 Task: Look for space in Bhiwāni, India from 8th June, 2023 to 12th June, 2023 for 2 adults in price range Rs.8000 to Rs.16000. Place can be private room with 1  bedroom having 1 bed and 1 bathroom. Property type can be flatguest house, hotel. Booking option can be shelf check-in. Required host language is English.
Action: Mouse moved to (494, 54)
Screenshot: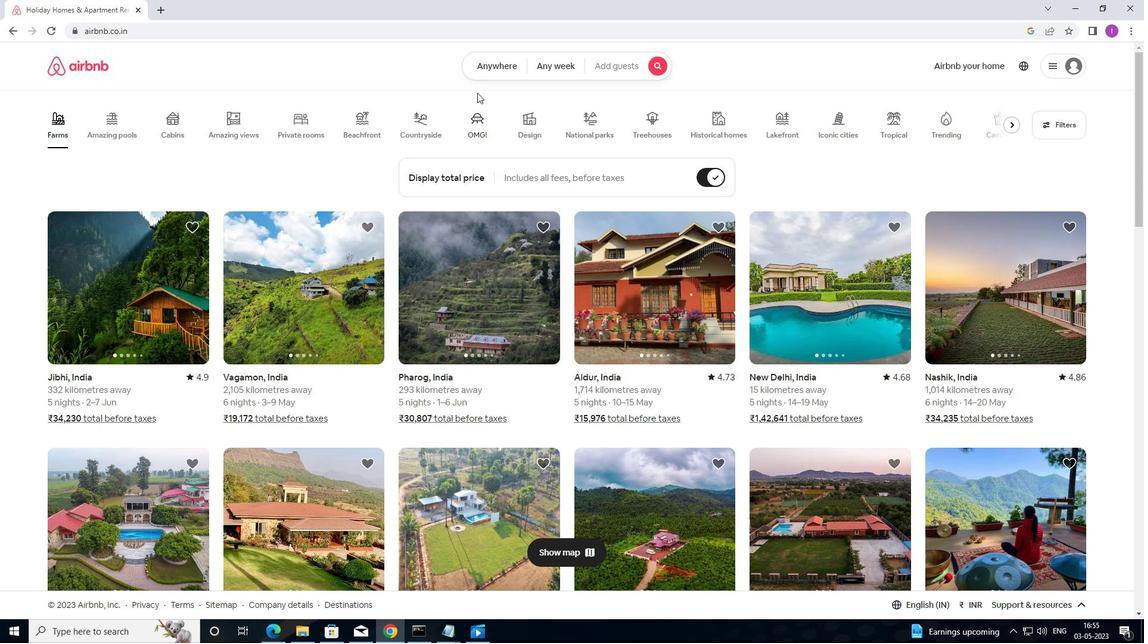 
Action: Mouse pressed left at (494, 54)
Screenshot: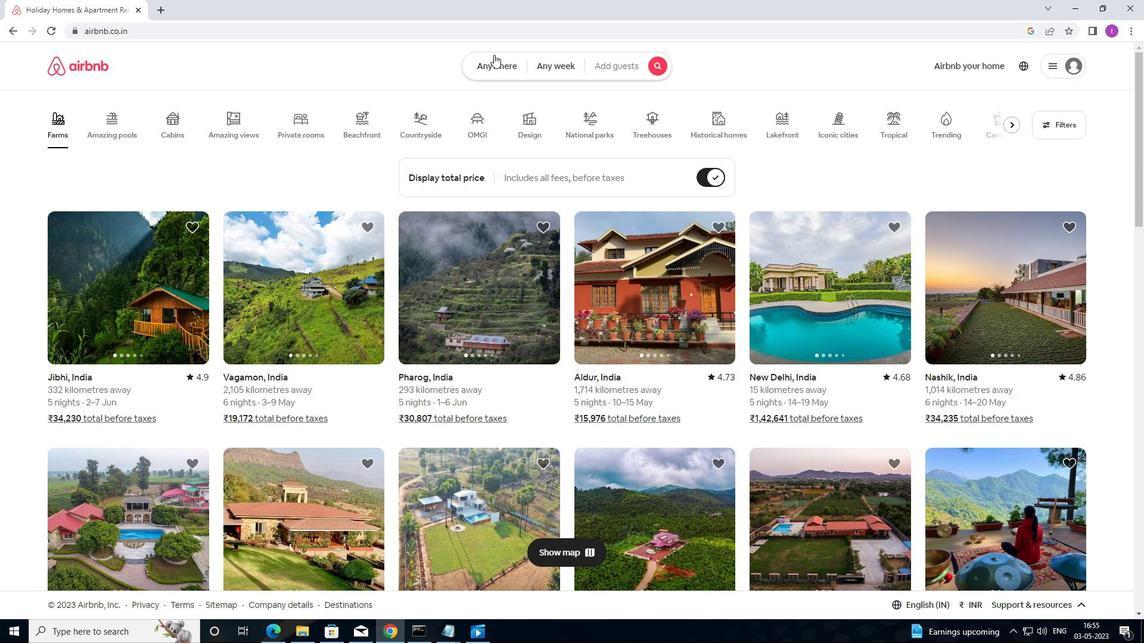 
Action: Mouse moved to (350, 113)
Screenshot: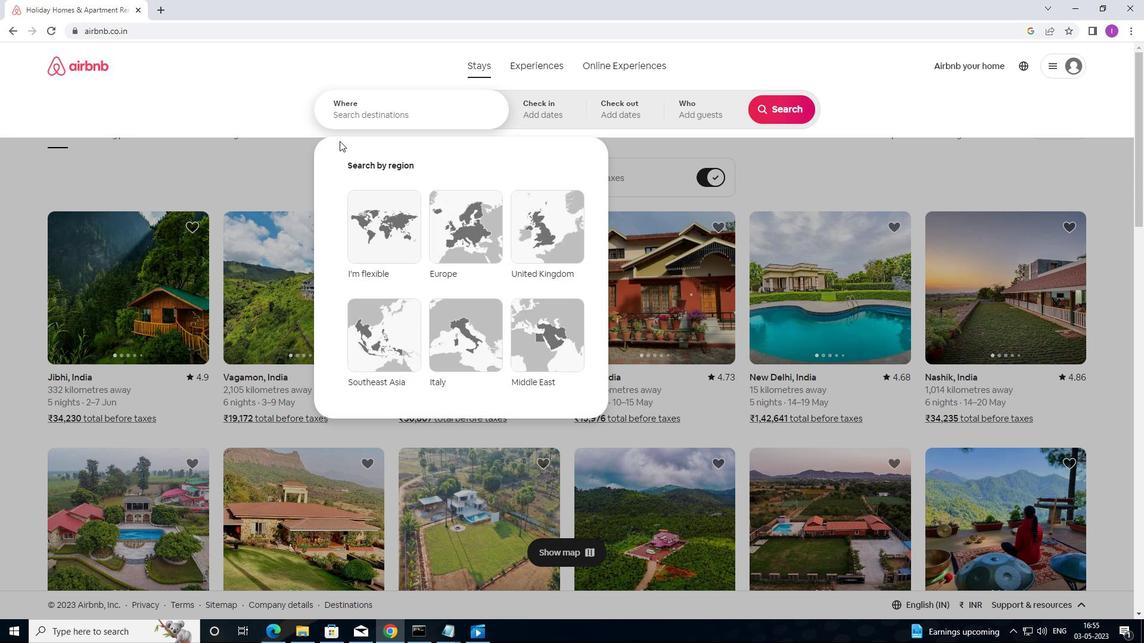 
Action: Mouse pressed left at (350, 113)
Screenshot: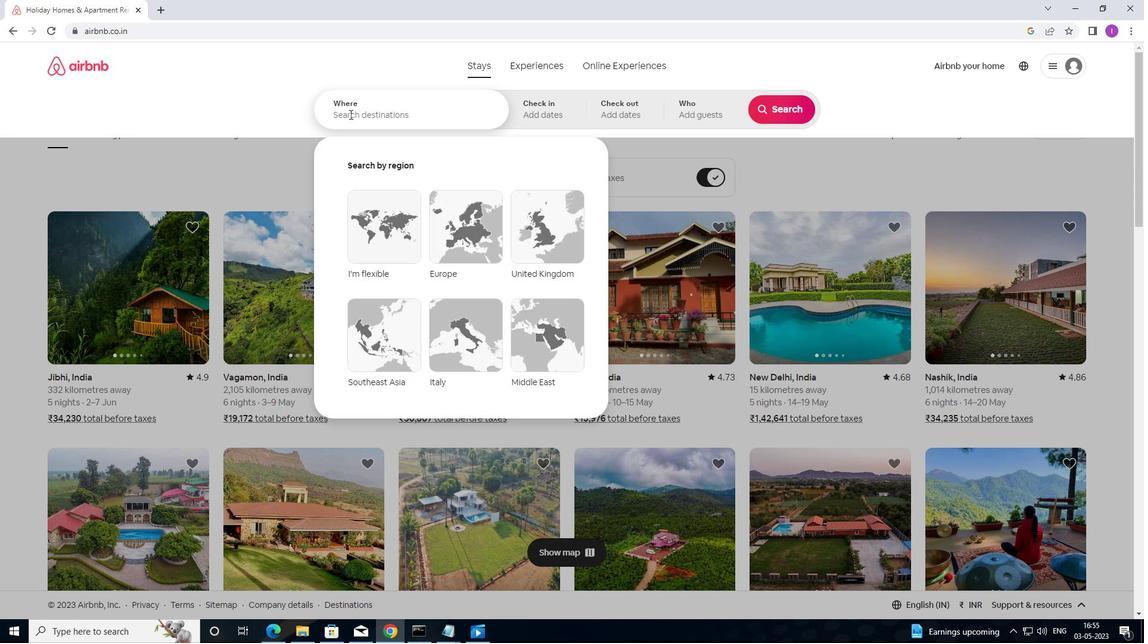 
Action: Mouse moved to (448, 132)
Screenshot: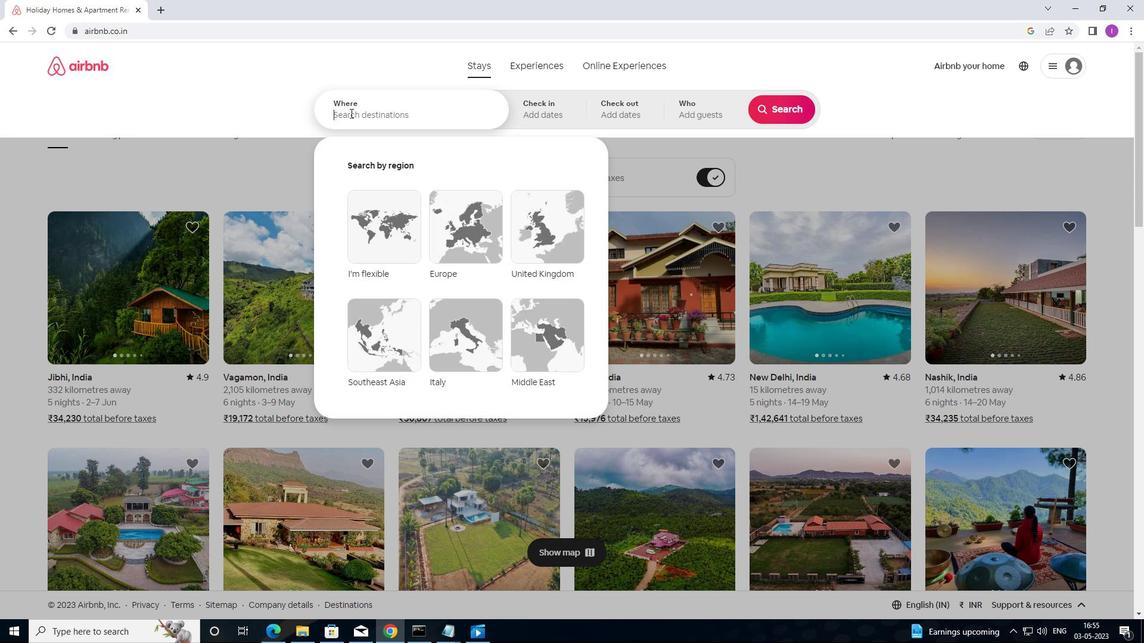 
Action: Key pressed <Key.shift>BHIWANI,<Key.shift>INDIA
Screenshot: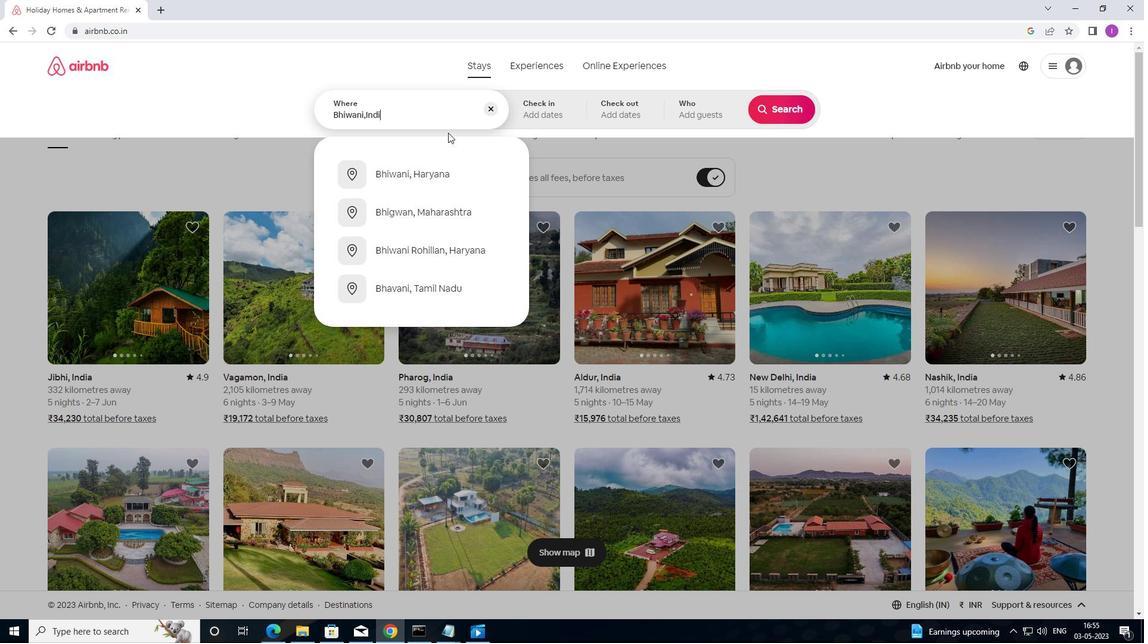 
Action: Mouse moved to (537, 111)
Screenshot: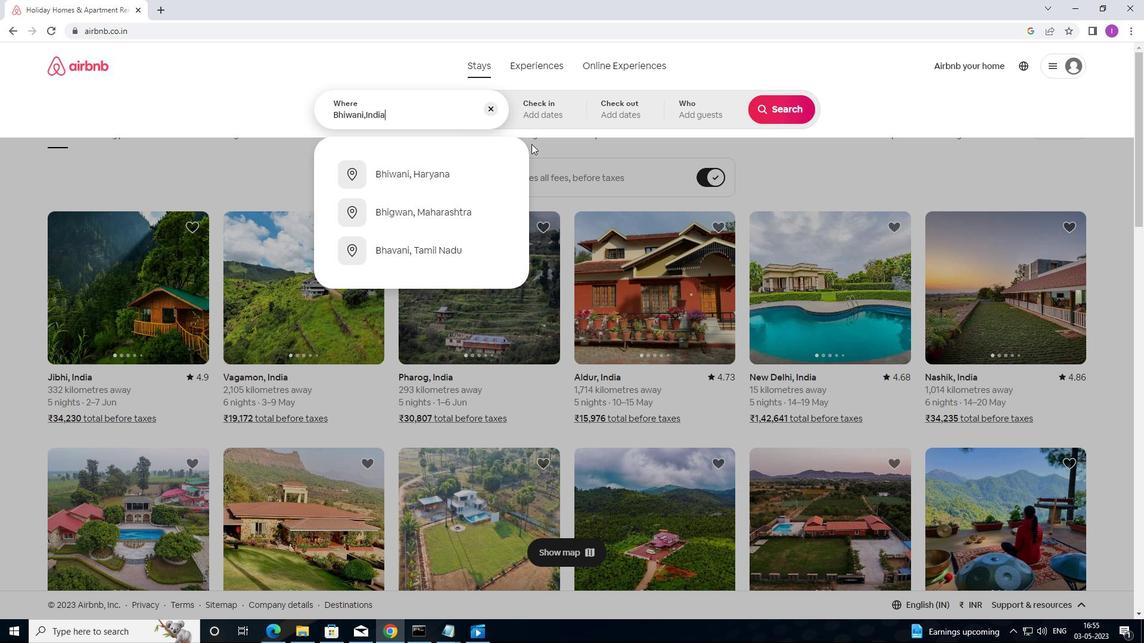 
Action: Mouse pressed left at (537, 111)
Screenshot: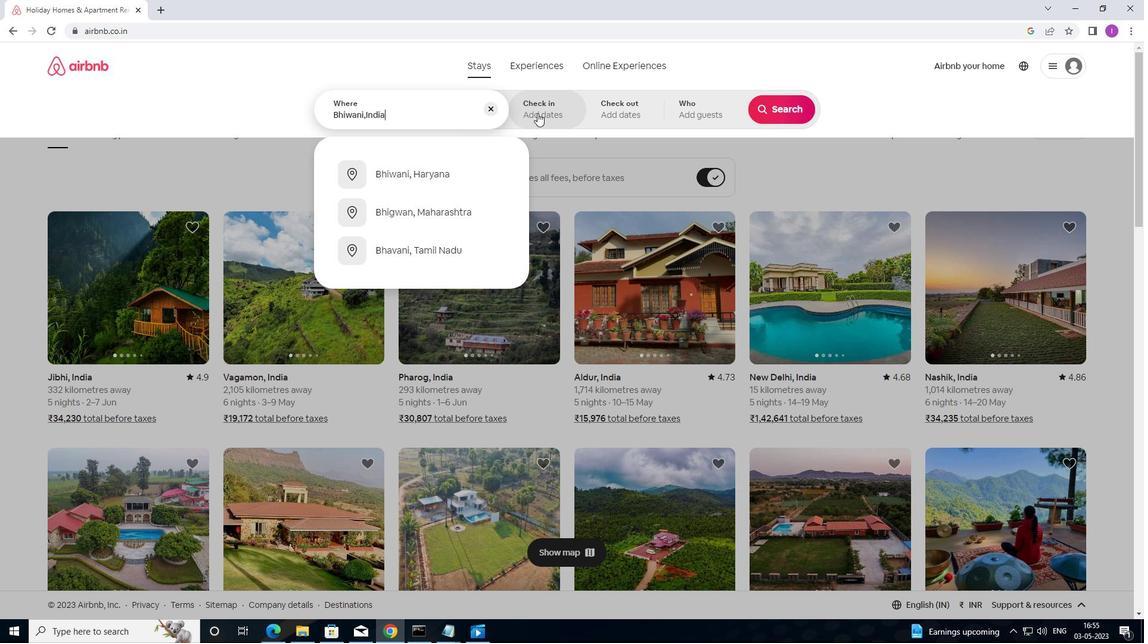 
Action: Mouse moved to (714, 285)
Screenshot: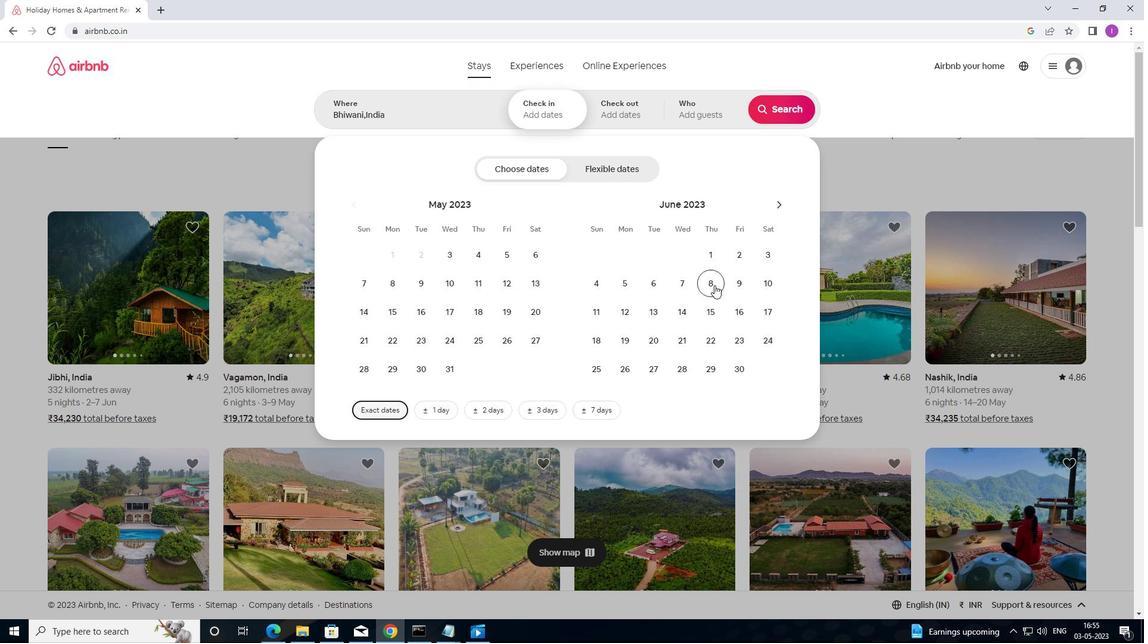 
Action: Mouse pressed left at (714, 285)
Screenshot: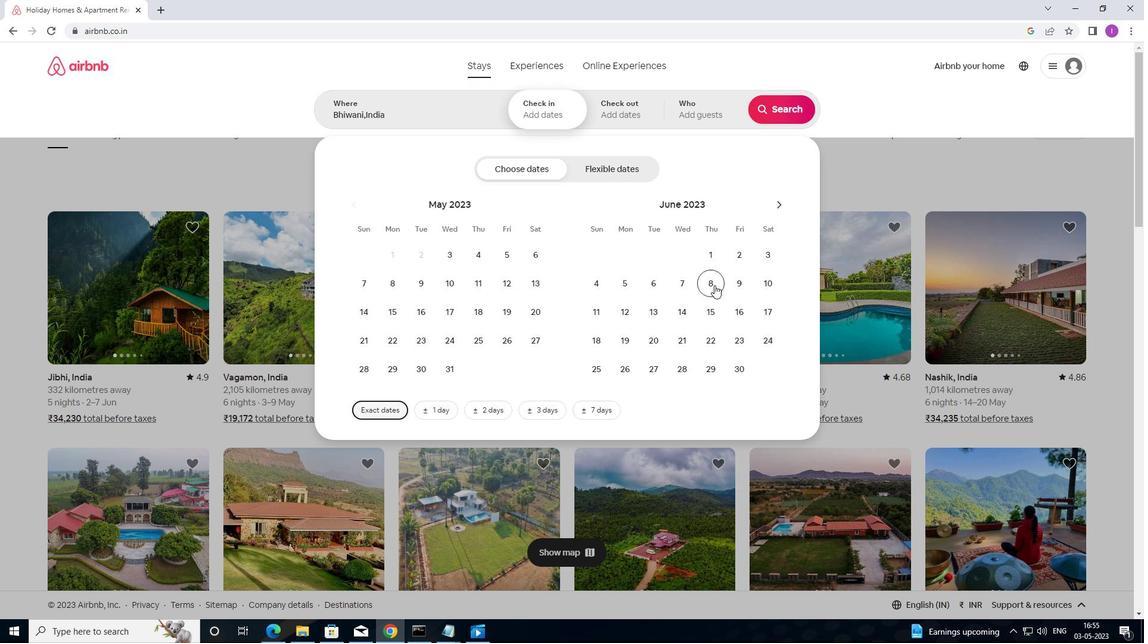 
Action: Mouse moved to (628, 315)
Screenshot: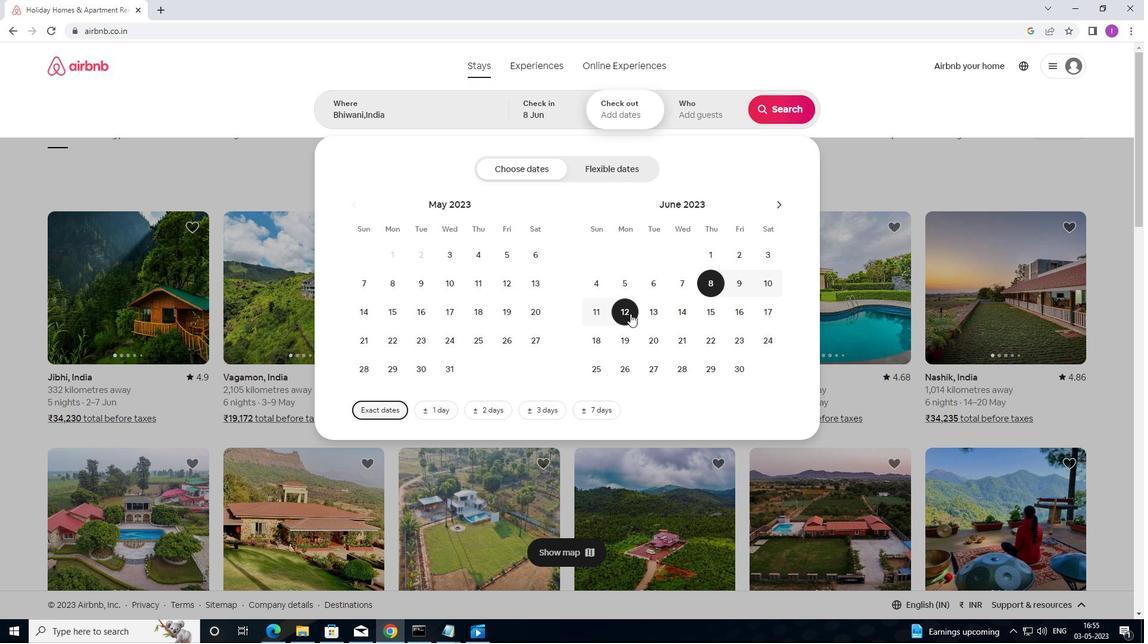 
Action: Mouse pressed left at (628, 315)
Screenshot: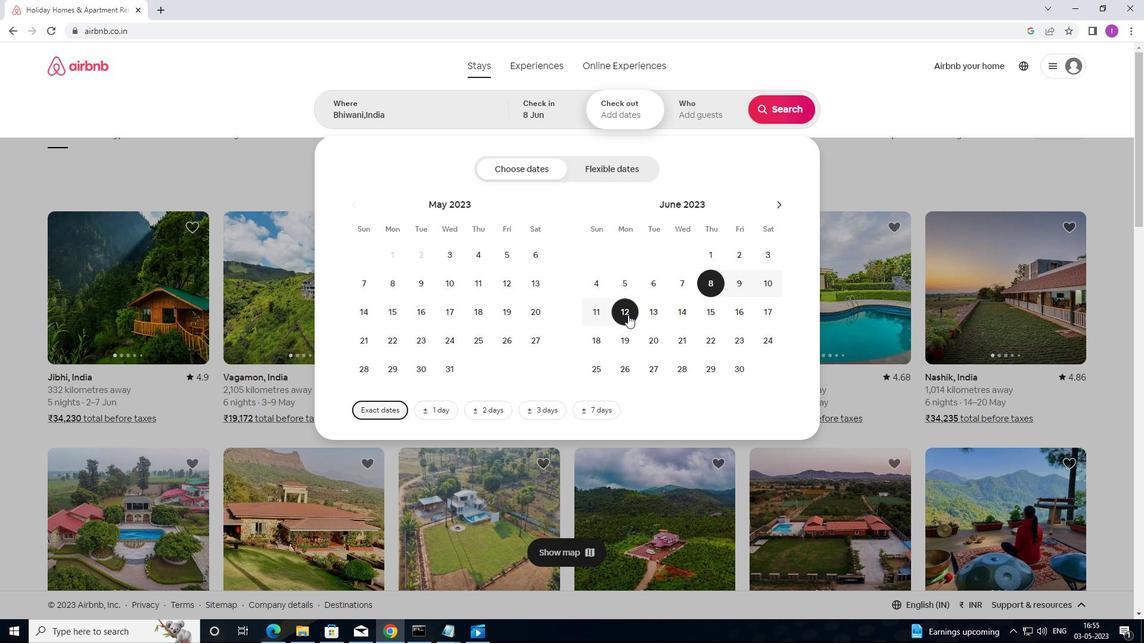 
Action: Mouse moved to (704, 122)
Screenshot: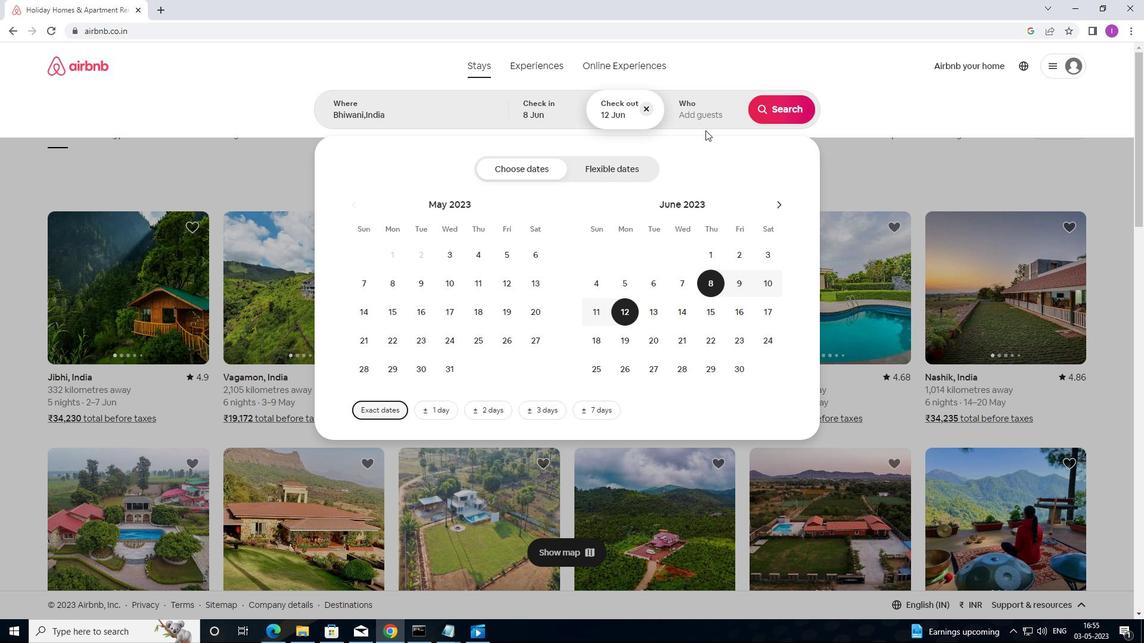 
Action: Mouse pressed left at (704, 122)
Screenshot: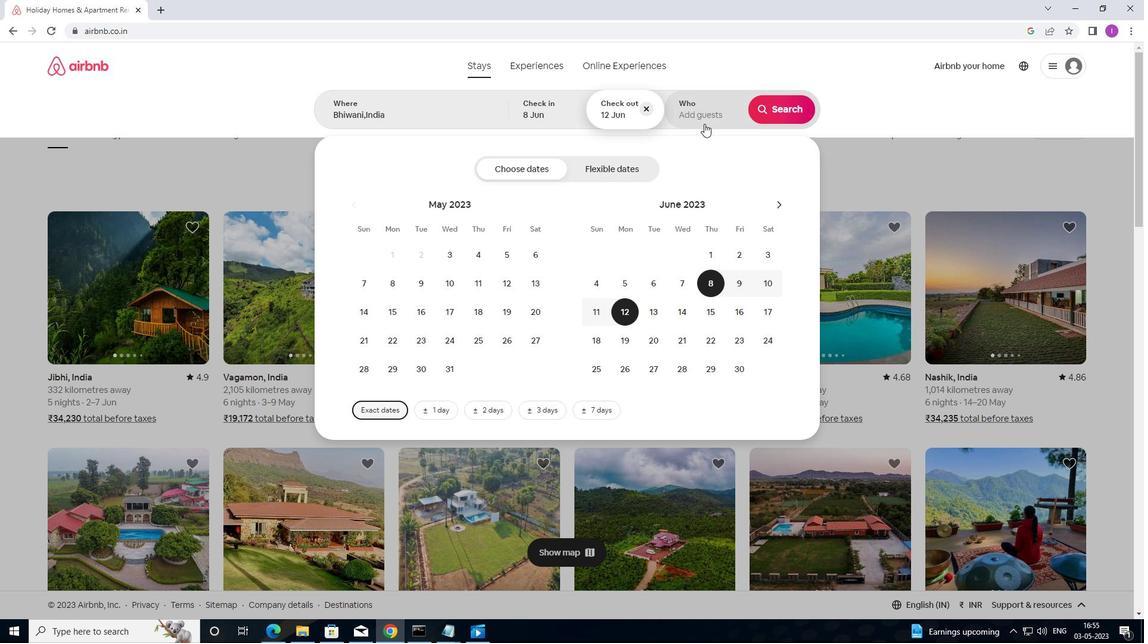 
Action: Mouse moved to (786, 168)
Screenshot: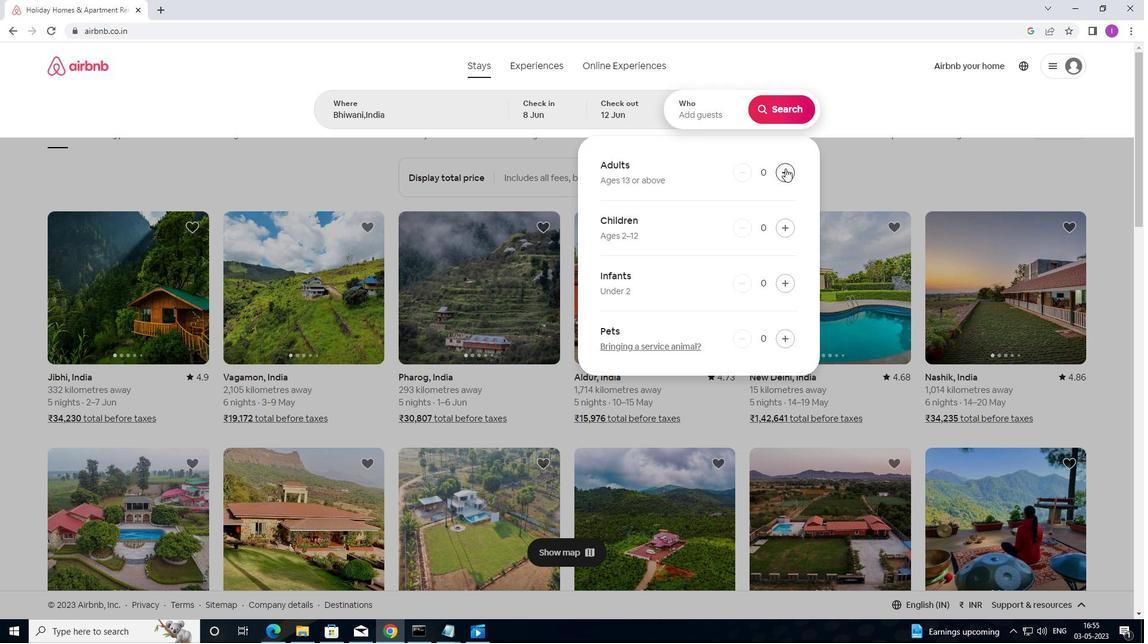 
Action: Mouse pressed left at (786, 168)
Screenshot: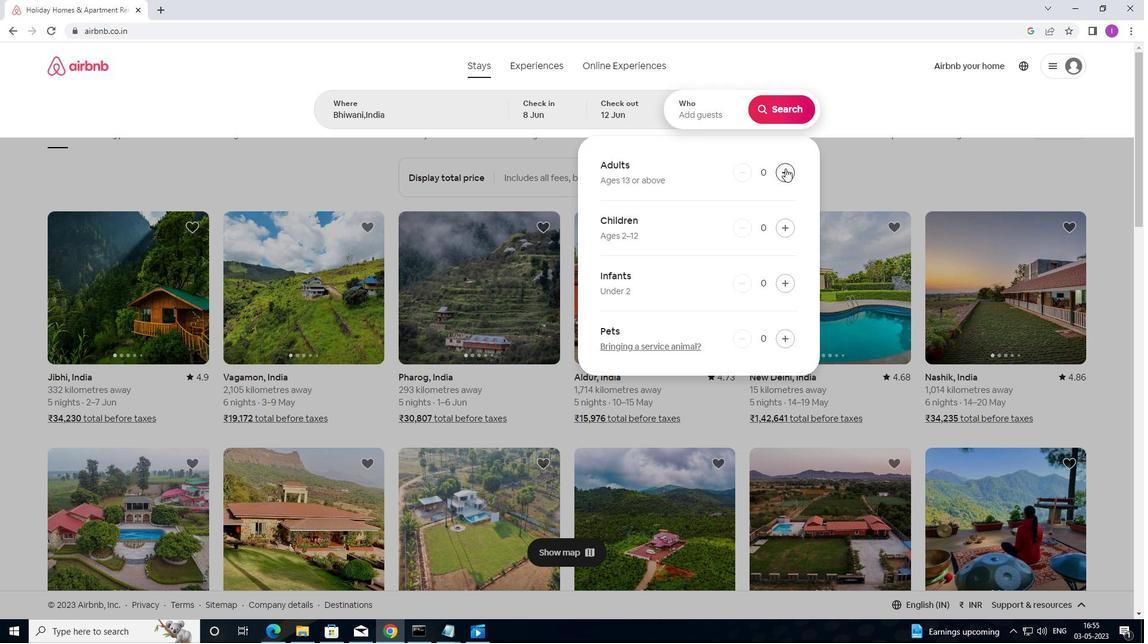 
Action: Mouse moved to (787, 168)
Screenshot: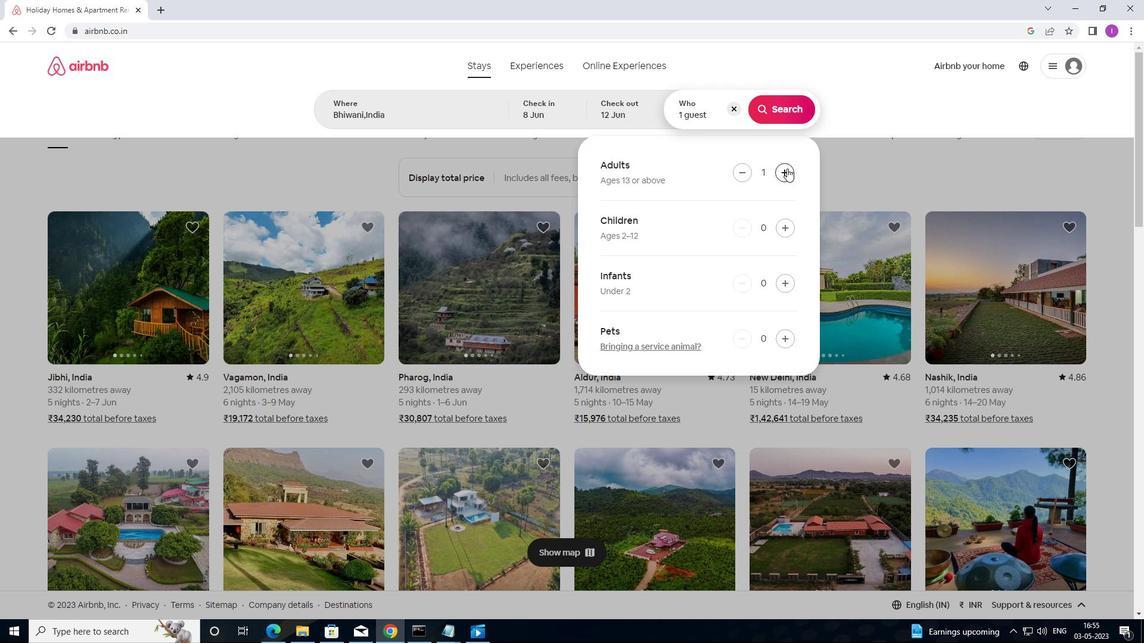 
Action: Mouse pressed left at (787, 168)
Screenshot: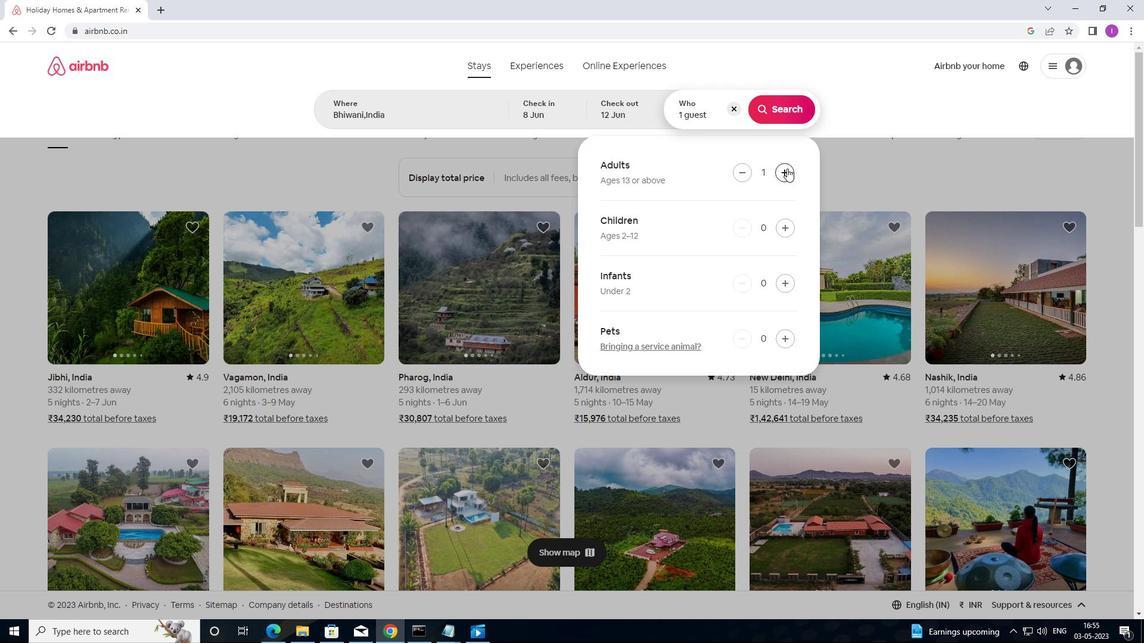
Action: Mouse moved to (780, 116)
Screenshot: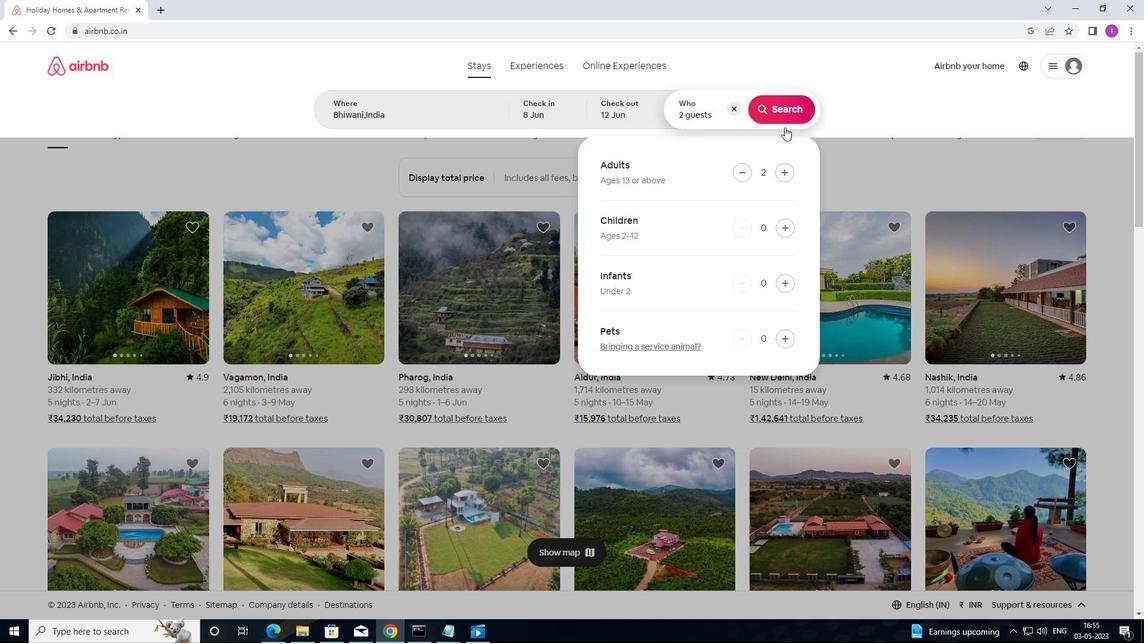 
Action: Mouse pressed left at (780, 116)
Screenshot: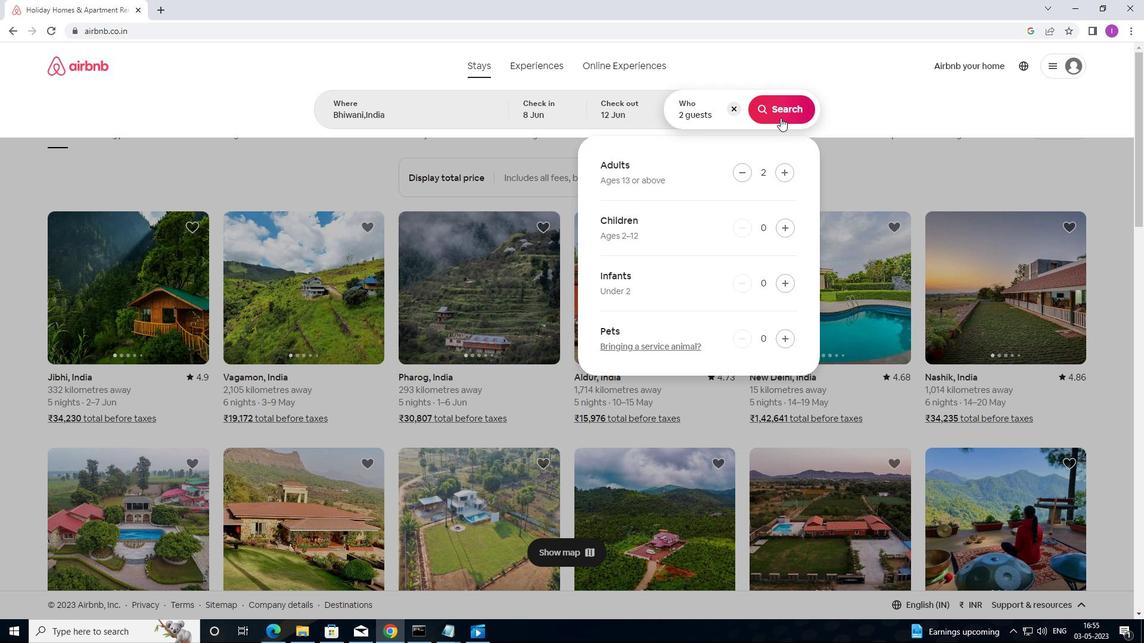 
Action: Mouse moved to (1092, 106)
Screenshot: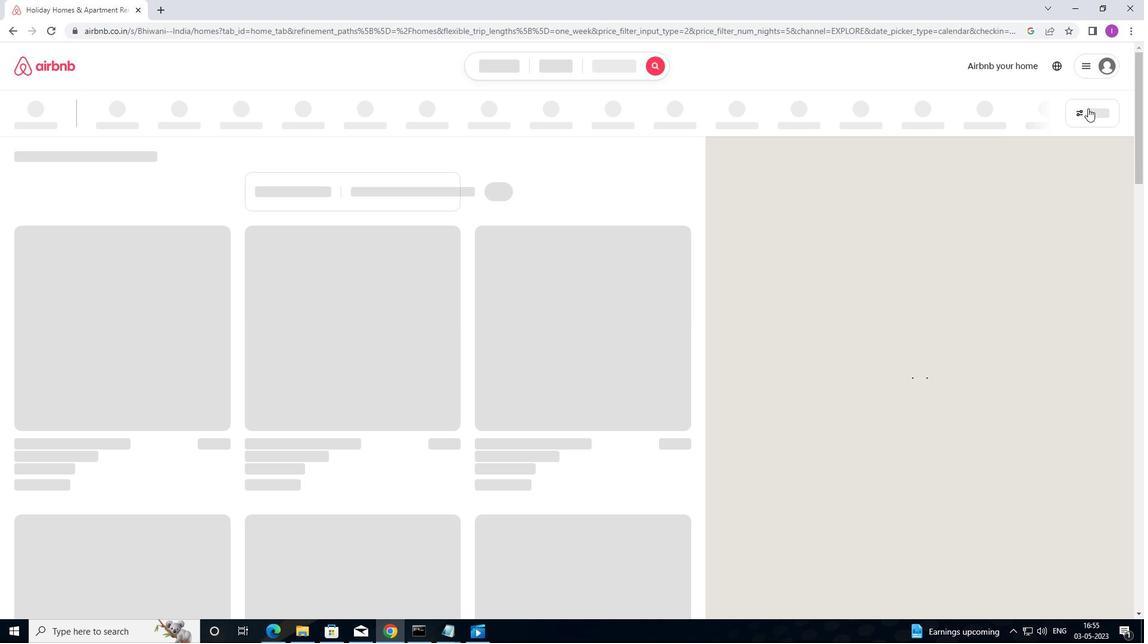 
Action: Mouse pressed left at (1092, 106)
Screenshot: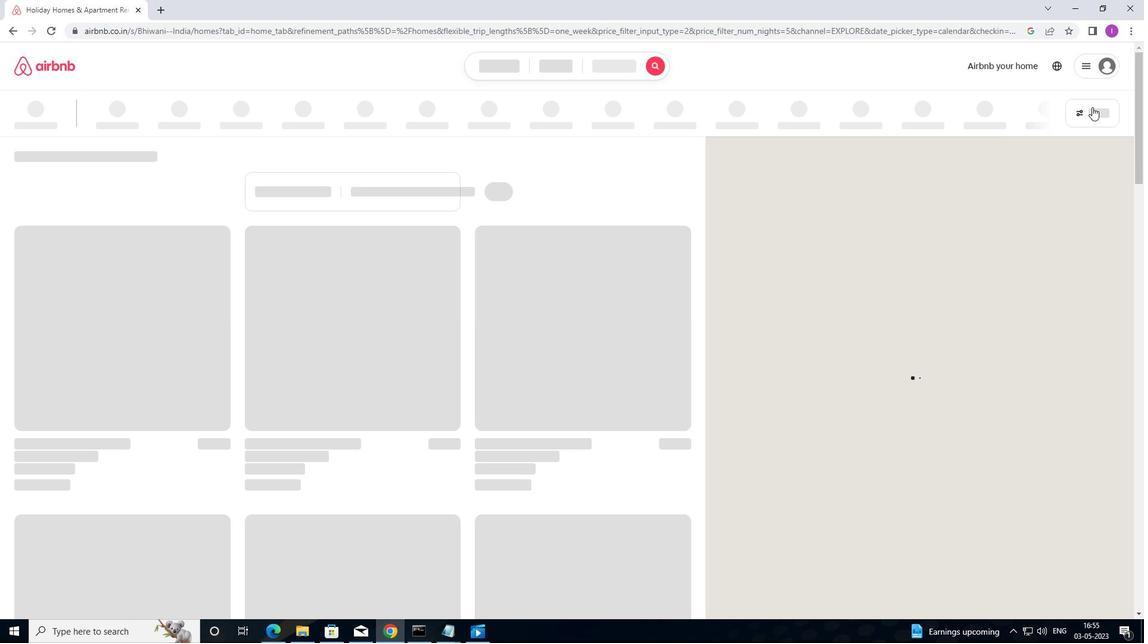 
Action: Mouse moved to (443, 263)
Screenshot: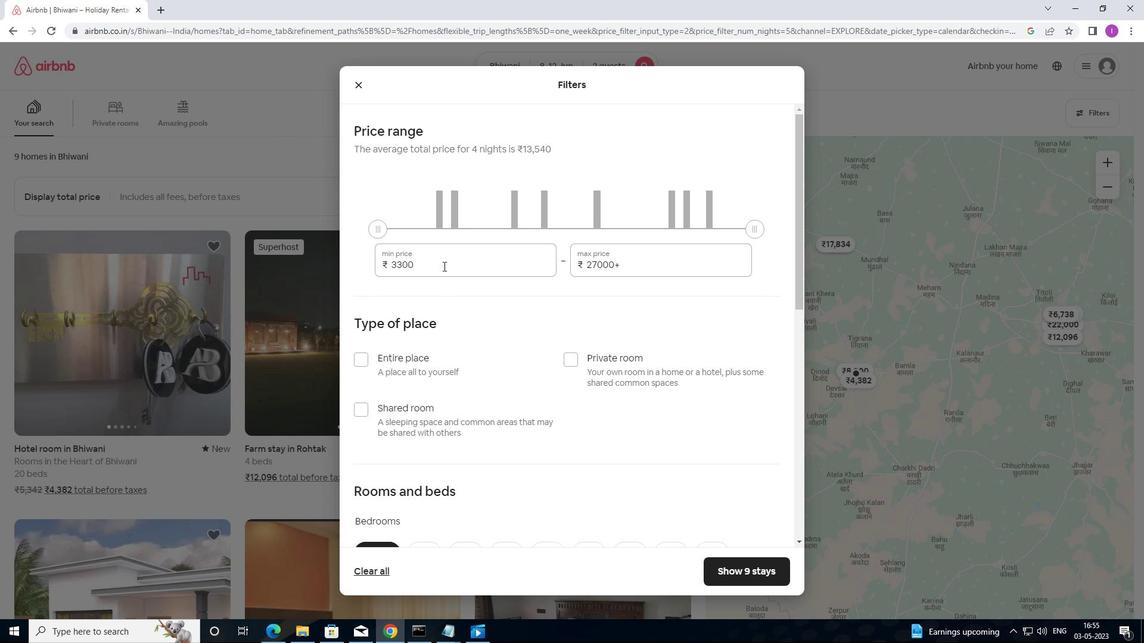 
Action: Mouse pressed left at (443, 263)
Screenshot: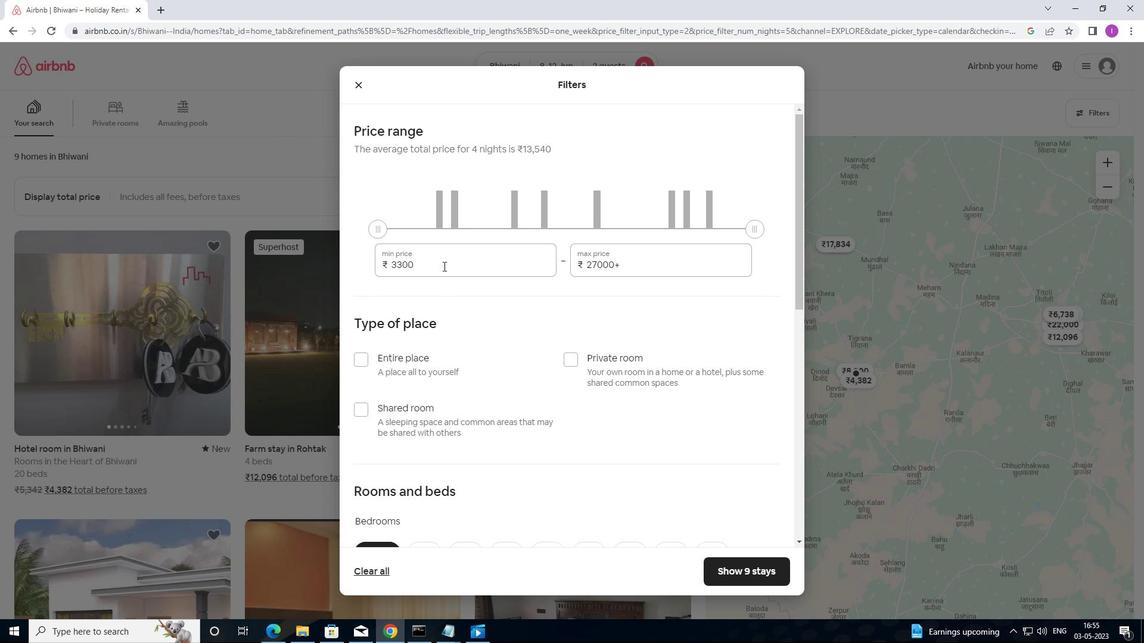 
Action: Mouse moved to (386, 266)
Screenshot: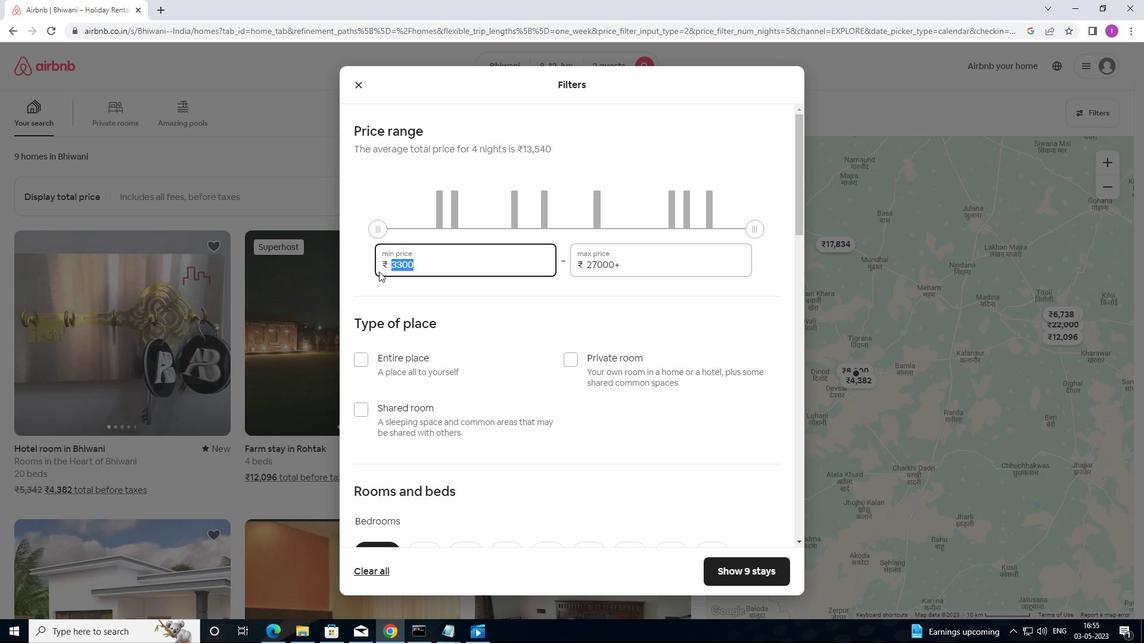 
Action: Key pressed 8000
Screenshot: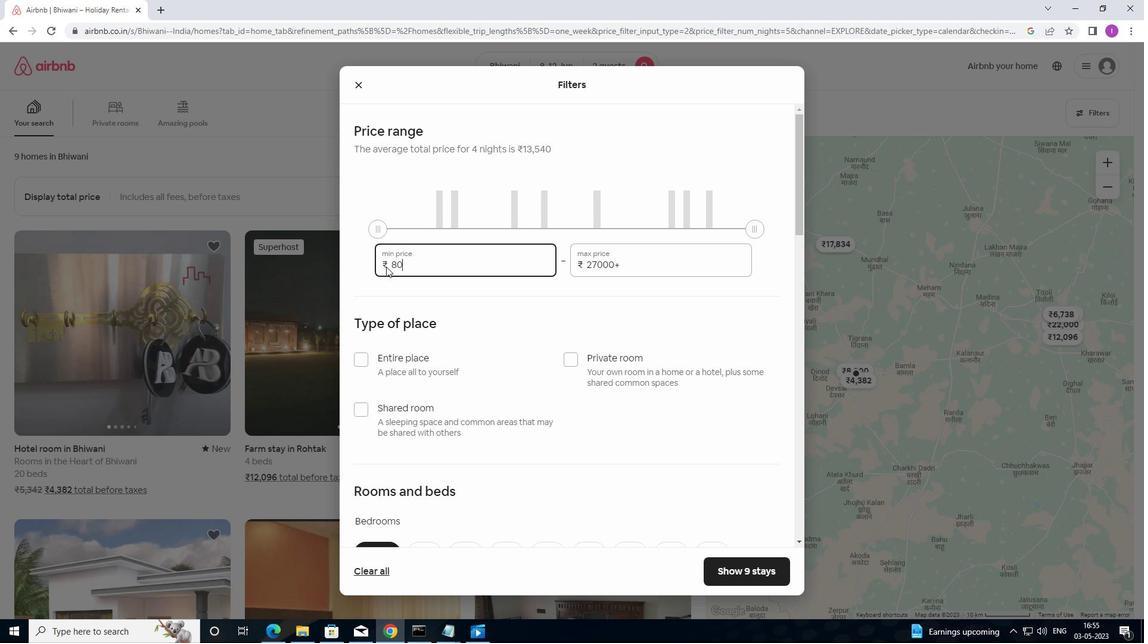 
Action: Mouse moved to (663, 265)
Screenshot: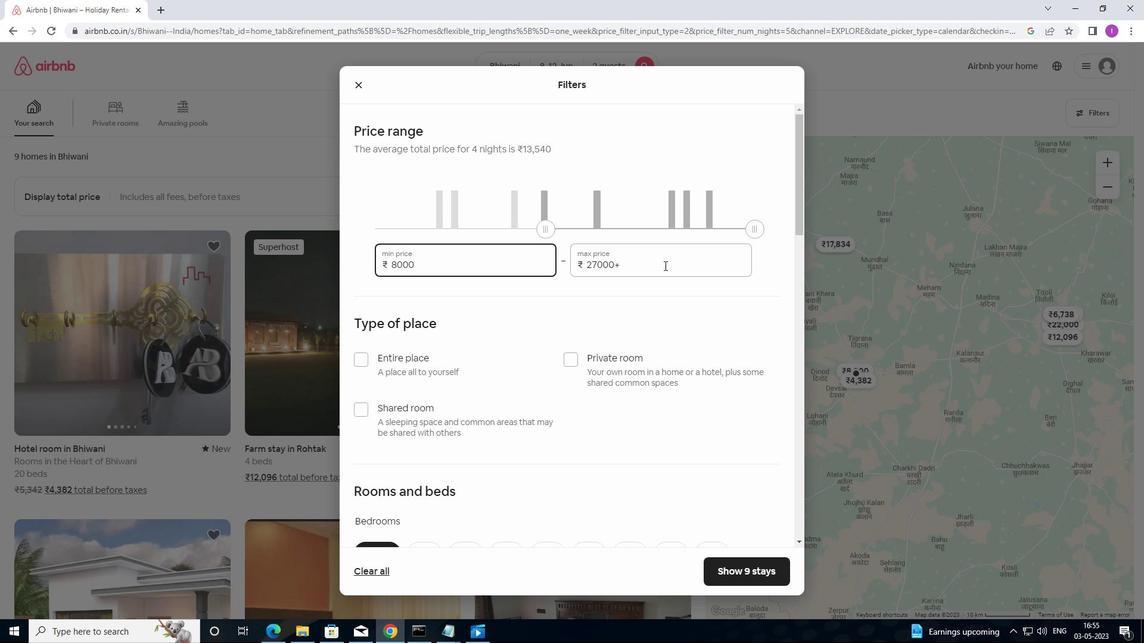 
Action: Mouse pressed left at (663, 265)
Screenshot: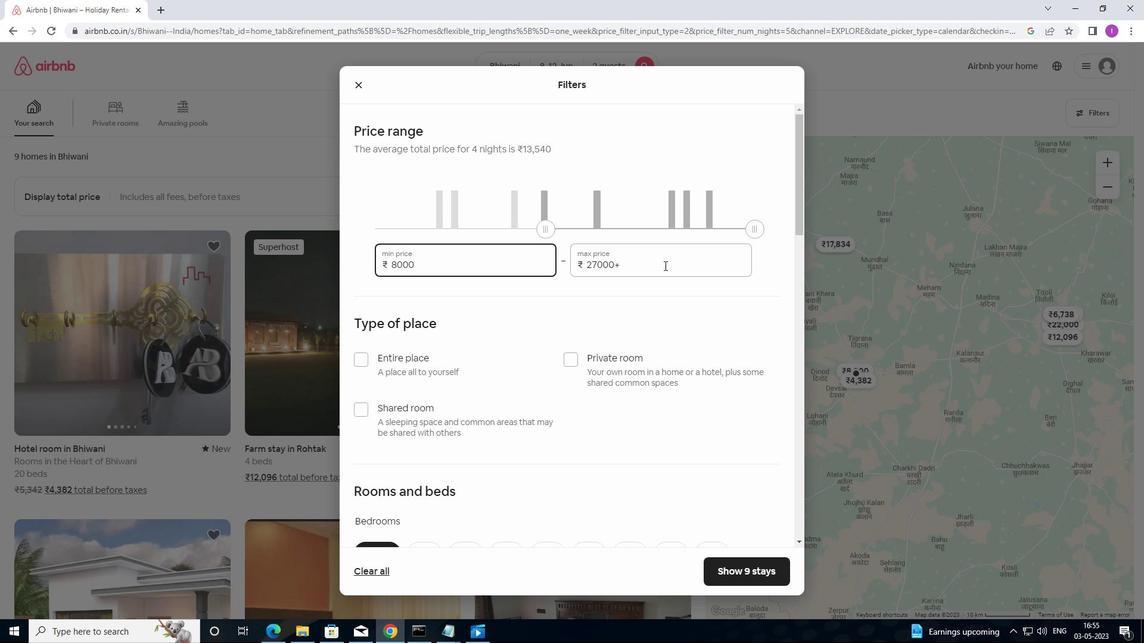 
Action: Mouse moved to (547, 263)
Screenshot: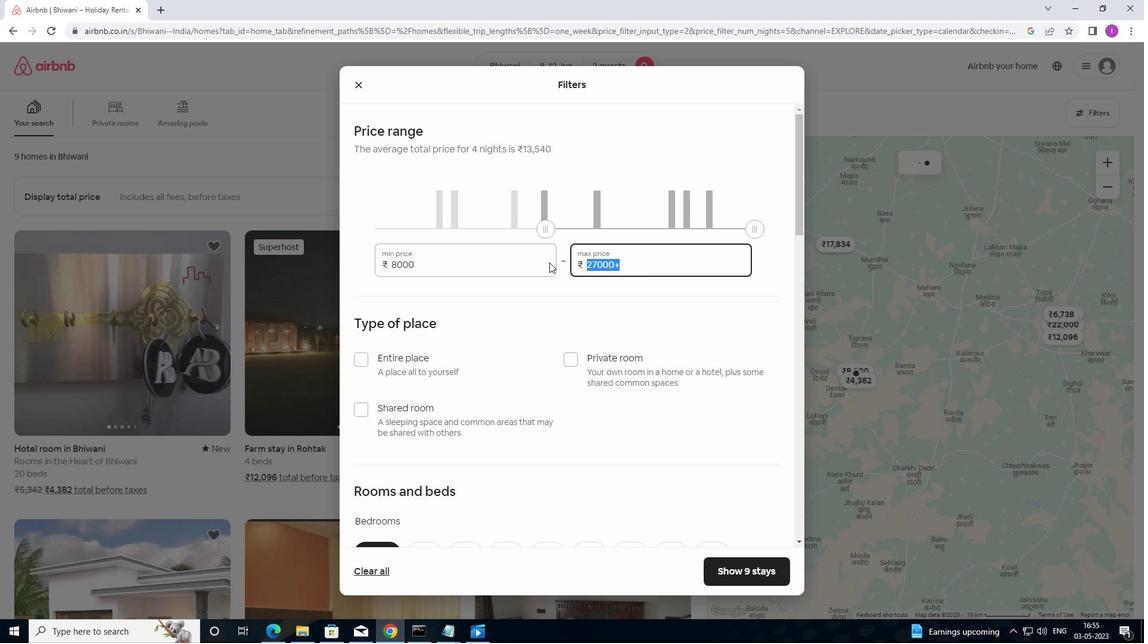 
Action: Key pressed 16
Screenshot: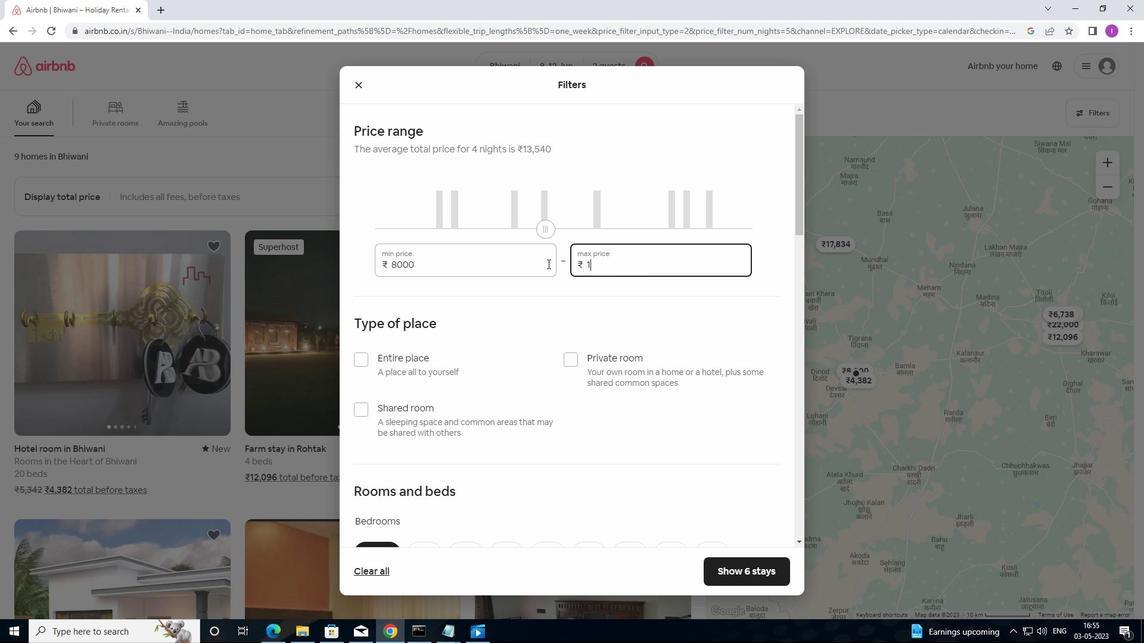
Action: Mouse moved to (548, 263)
Screenshot: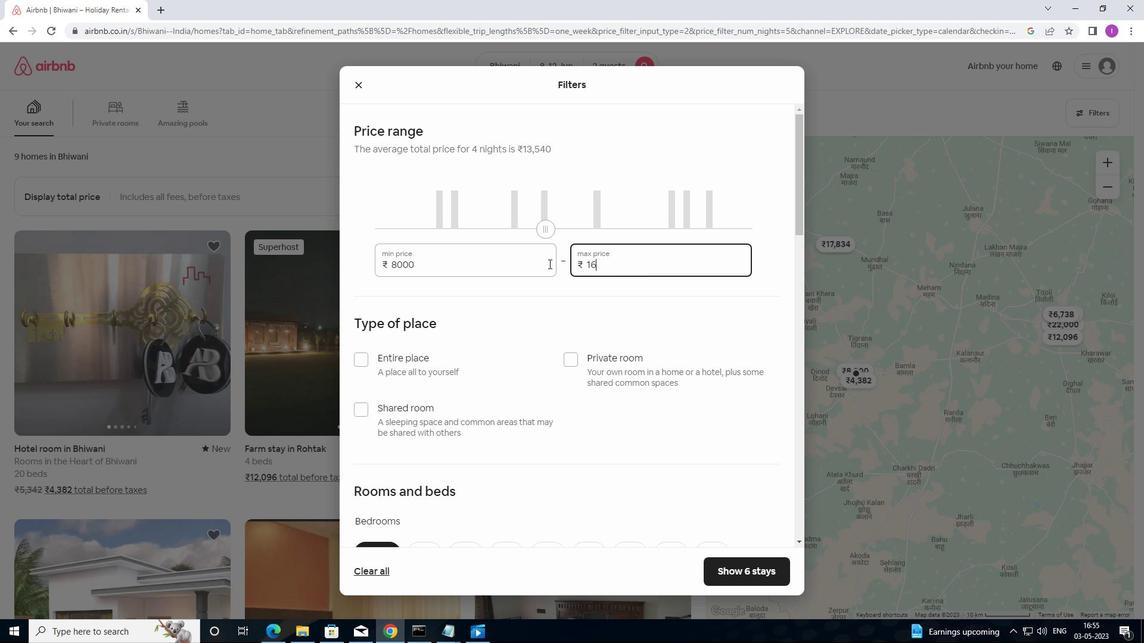 
Action: Key pressed 0-0
Screenshot: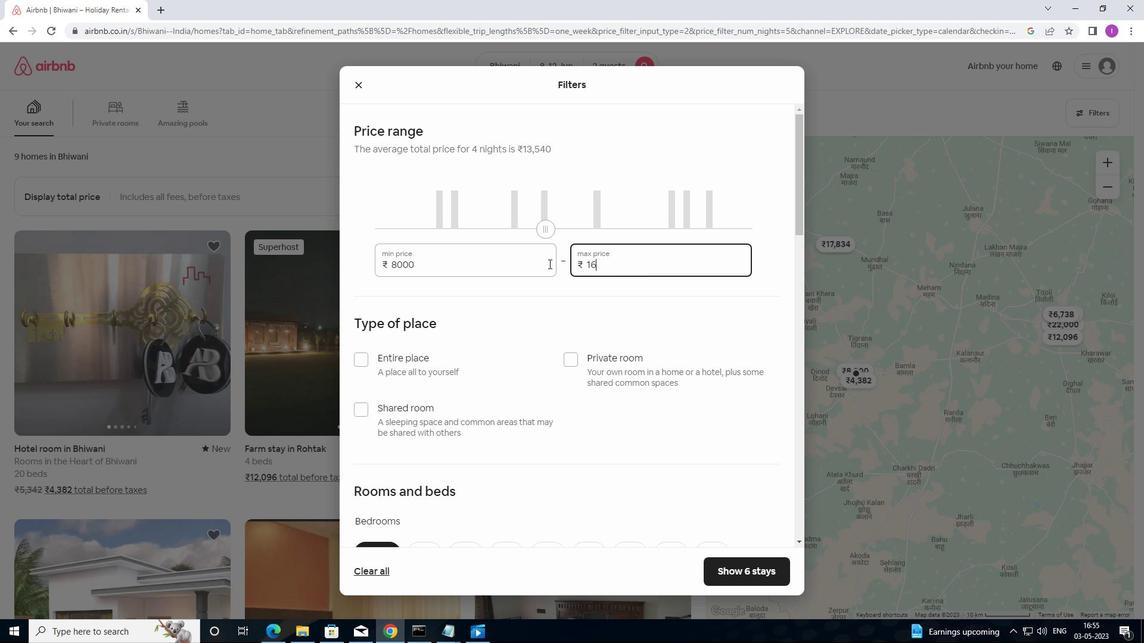 
Action: Mouse moved to (550, 263)
Screenshot: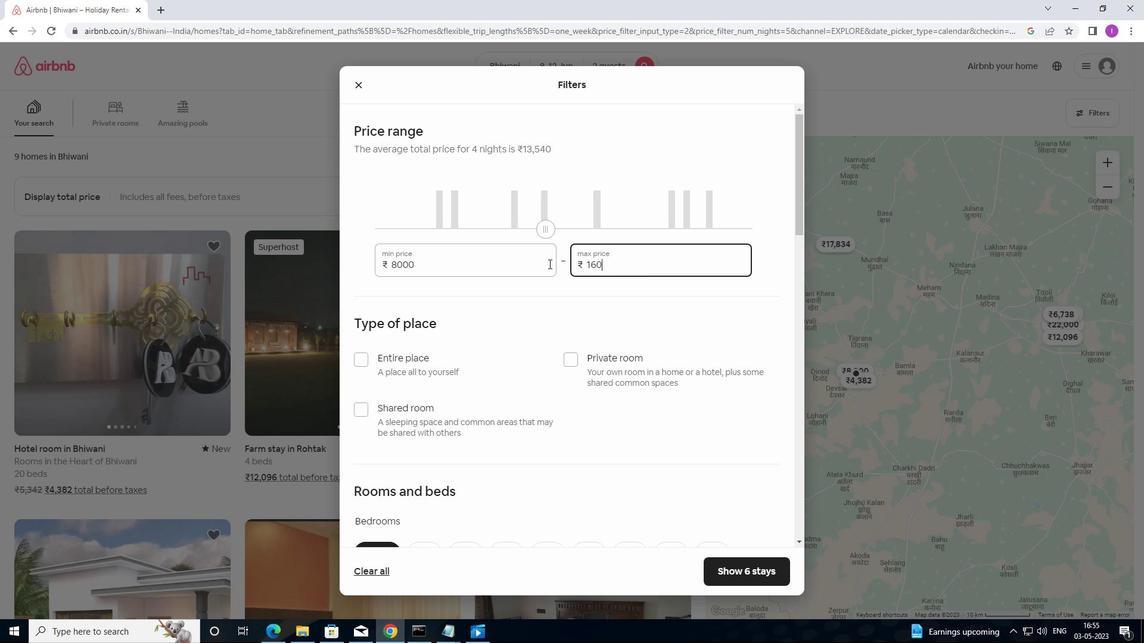 
Action: Key pressed 0
Screenshot: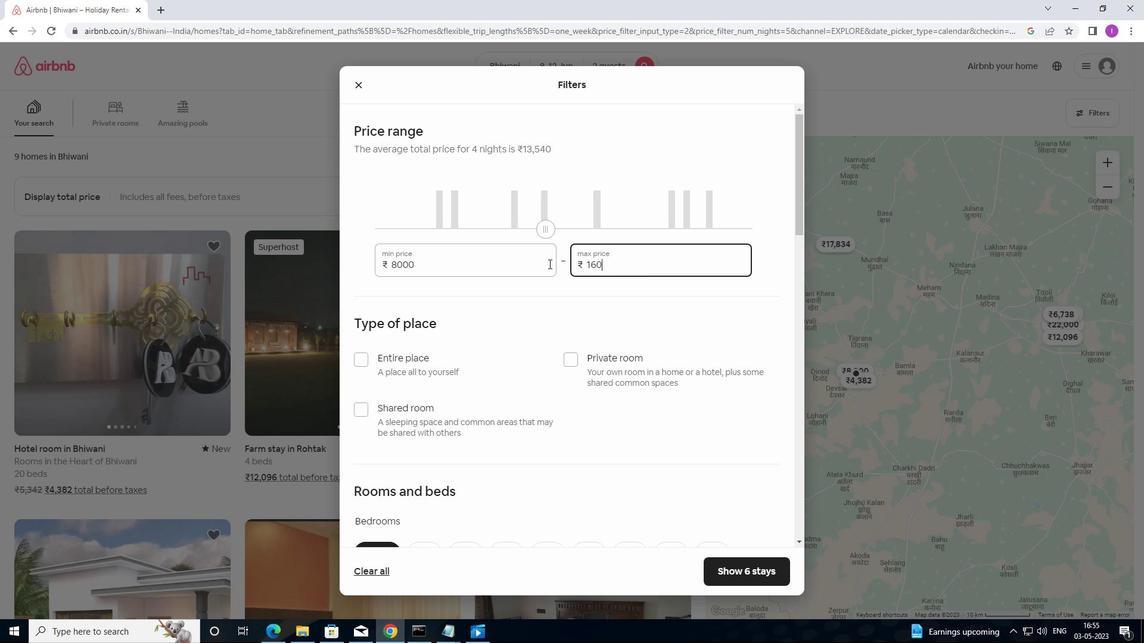 
Action: Mouse moved to (599, 360)
Screenshot: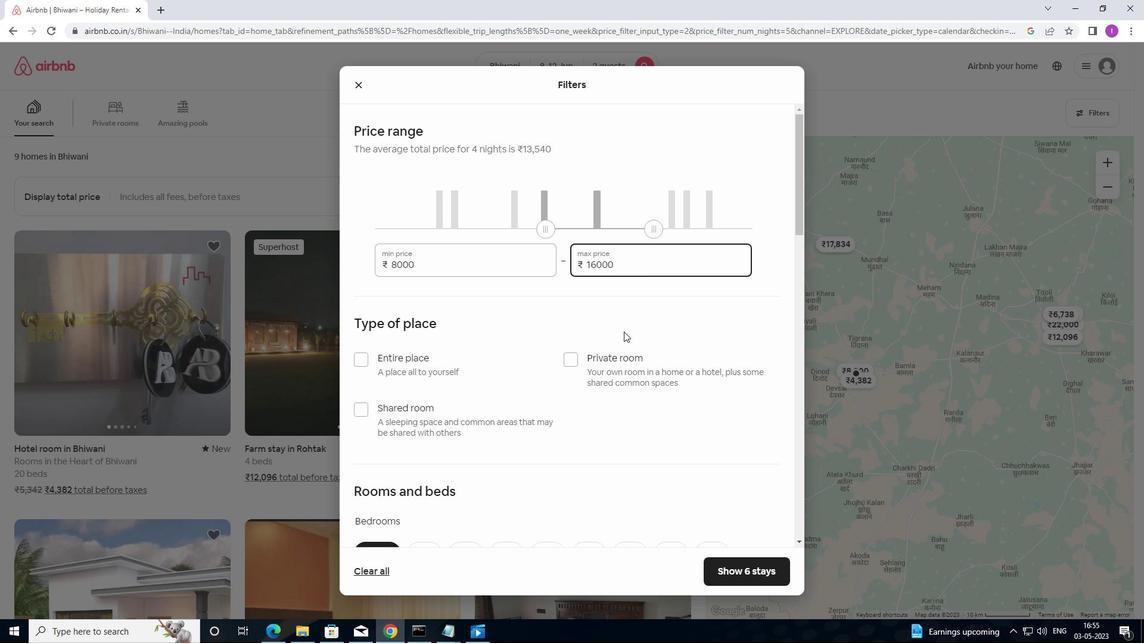 
Action: Mouse scrolled (599, 359) with delta (0, 0)
Screenshot: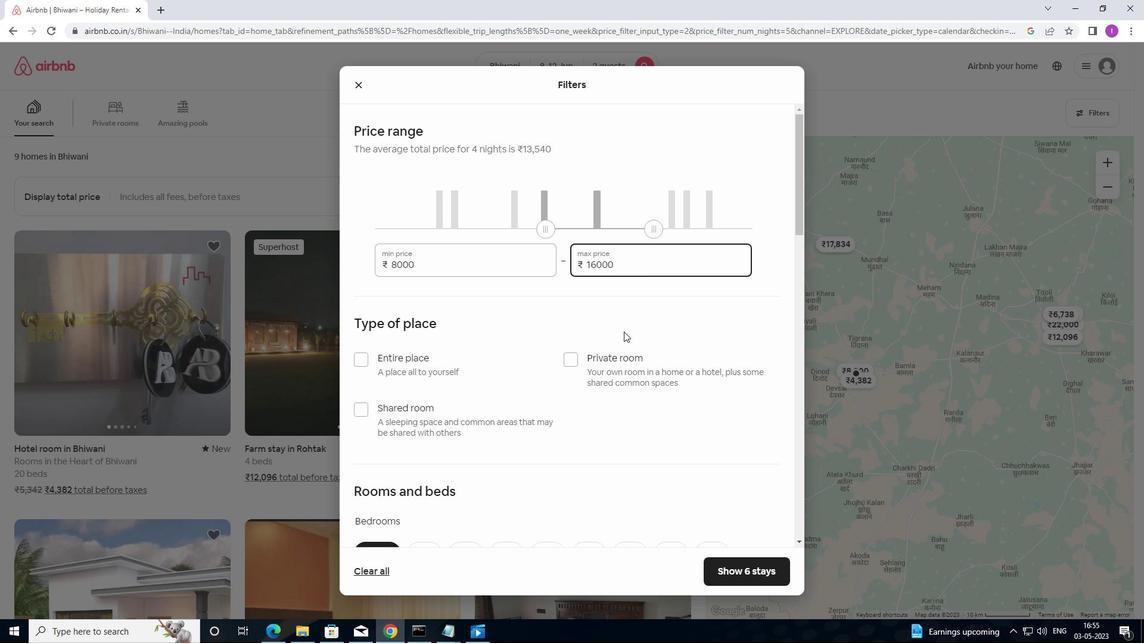 
Action: Mouse moved to (570, 295)
Screenshot: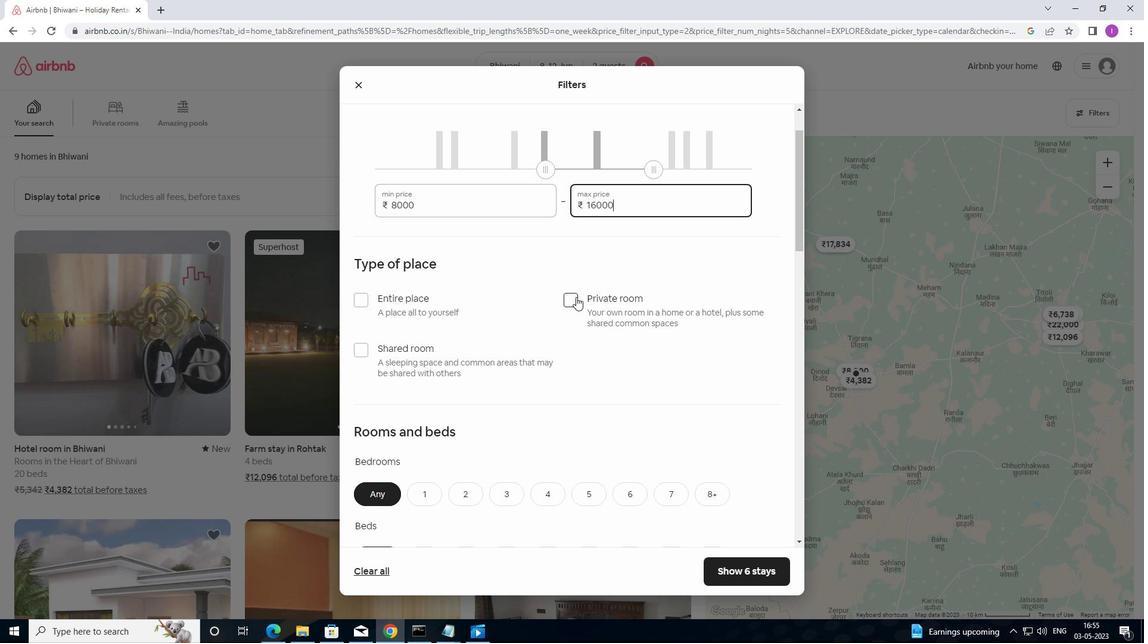 
Action: Mouse pressed left at (570, 295)
Screenshot: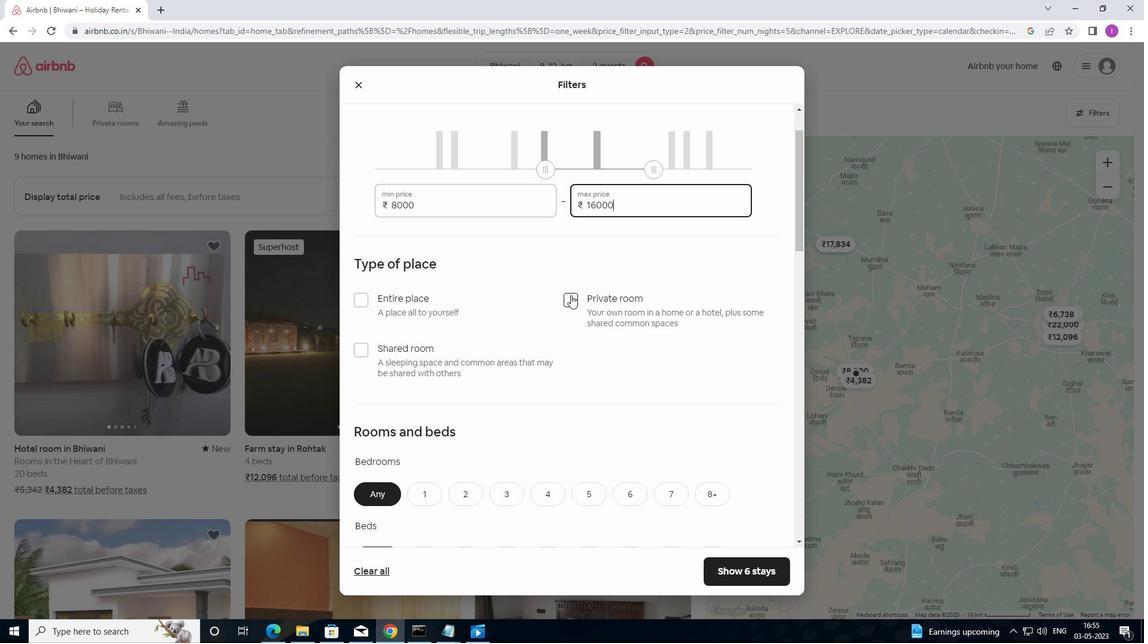 
Action: Mouse moved to (477, 398)
Screenshot: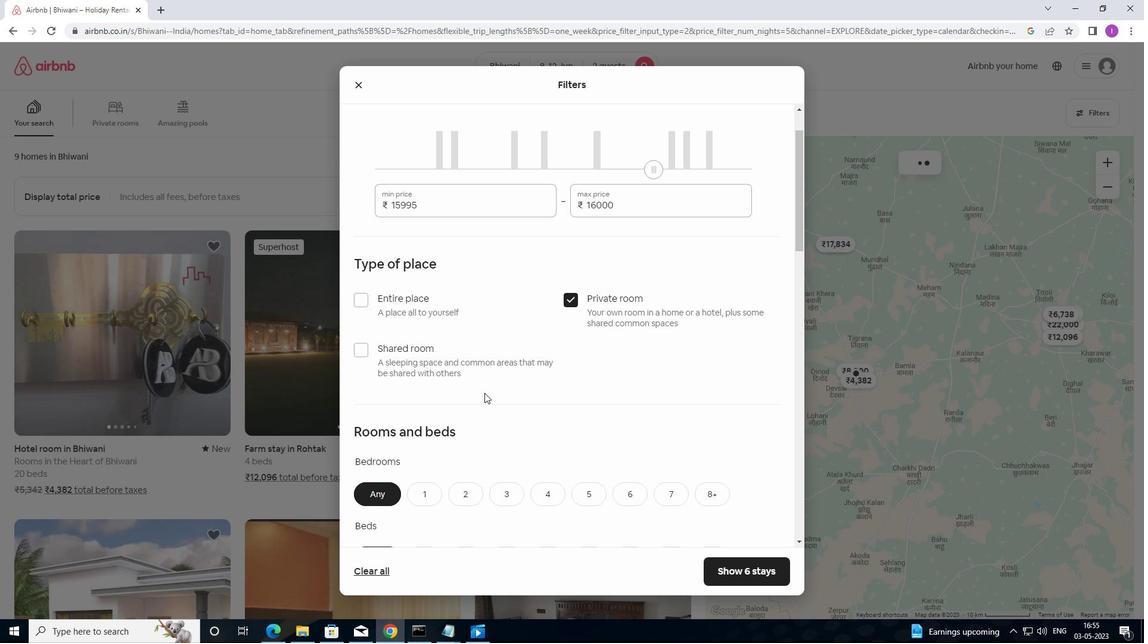 
Action: Mouse scrolled (477, 397) with delta (0, 0)
Screenshot: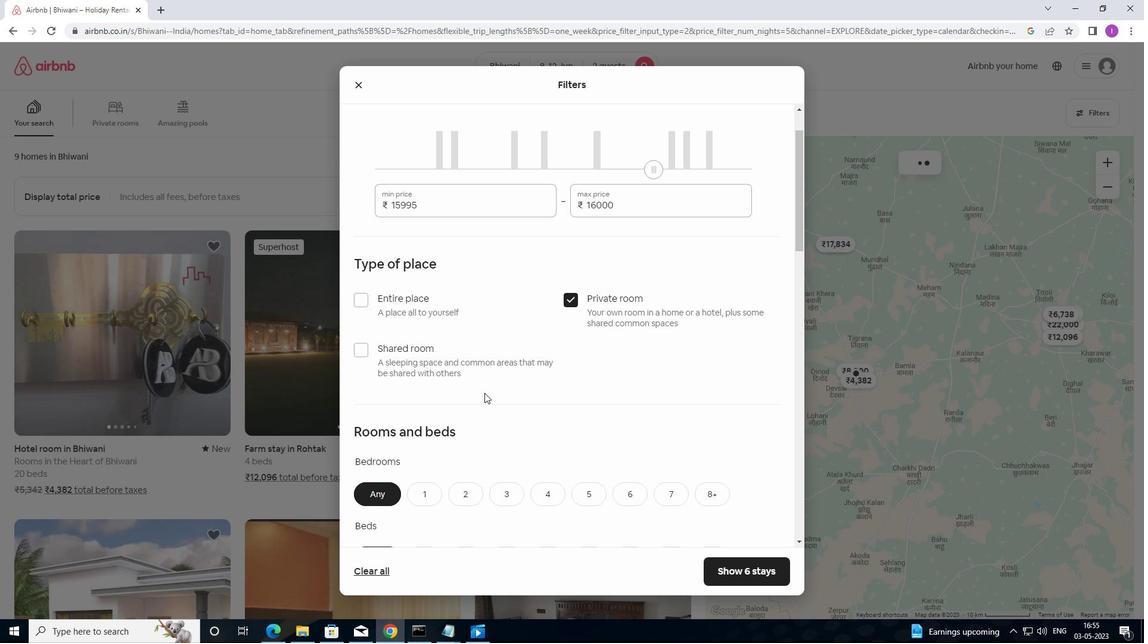 
Action: Mouse moved to (478, 398)
Screenshot: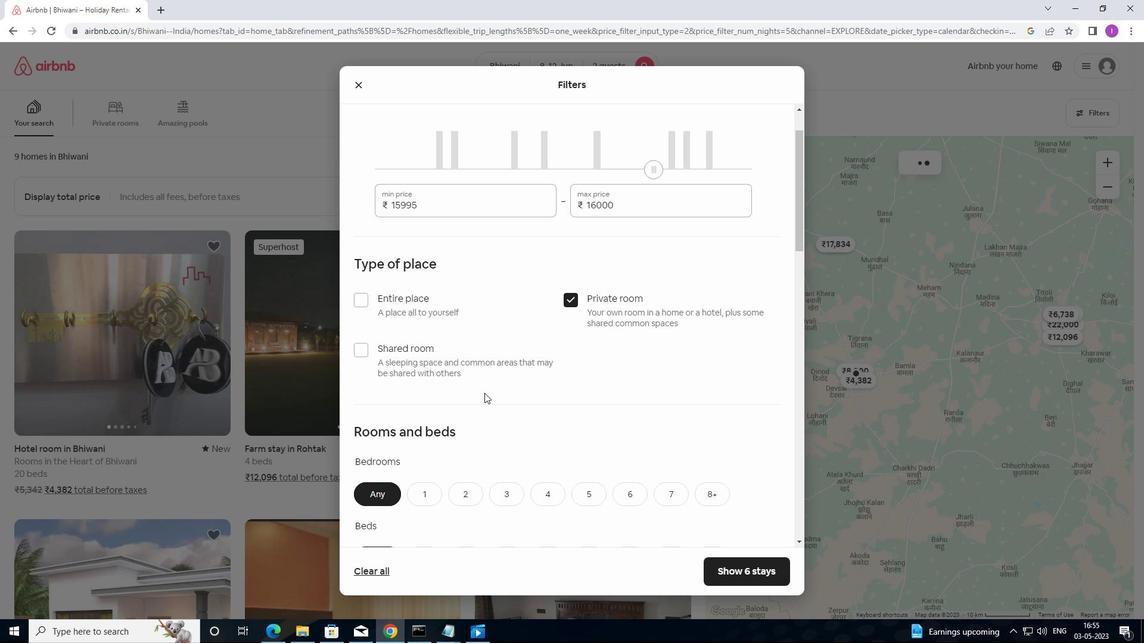 
Action: Mouse scrolled (478, 398) with delta (0, 0)
Screenshot: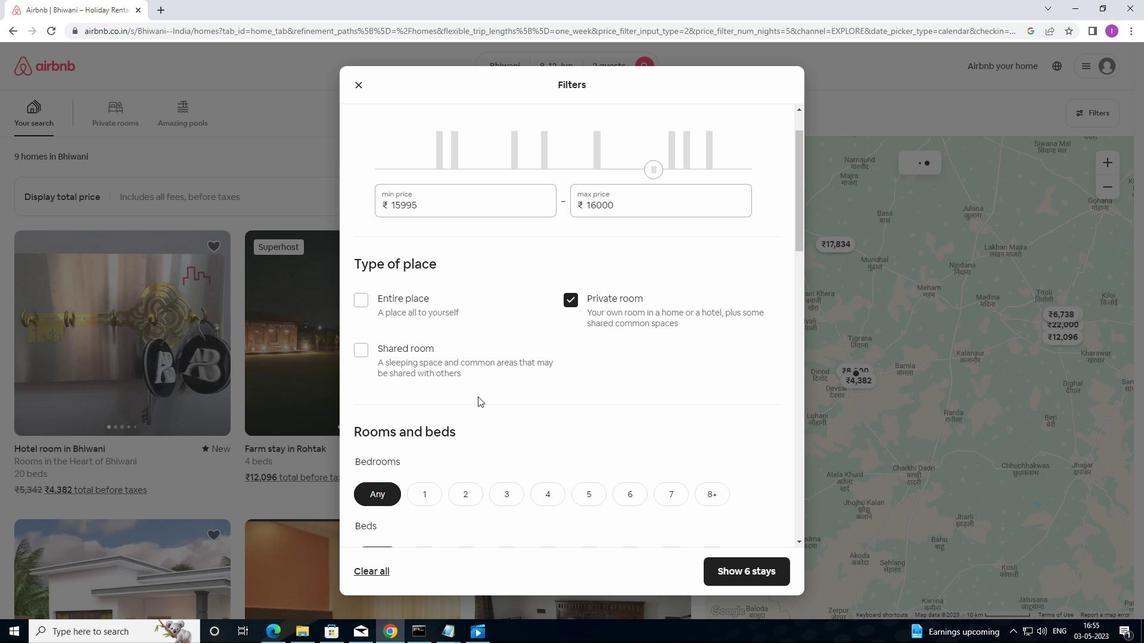 
Action: Mouse moved to (428, 369)
Screenshot: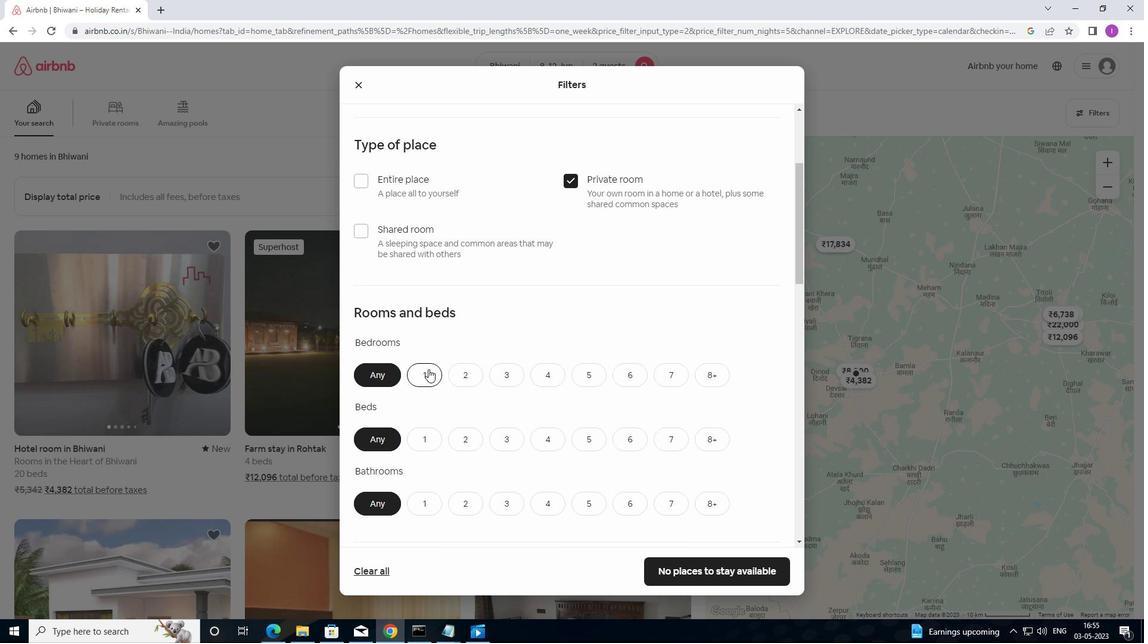 
Action: Mouse pressed left at (428, 369)
Screenshot: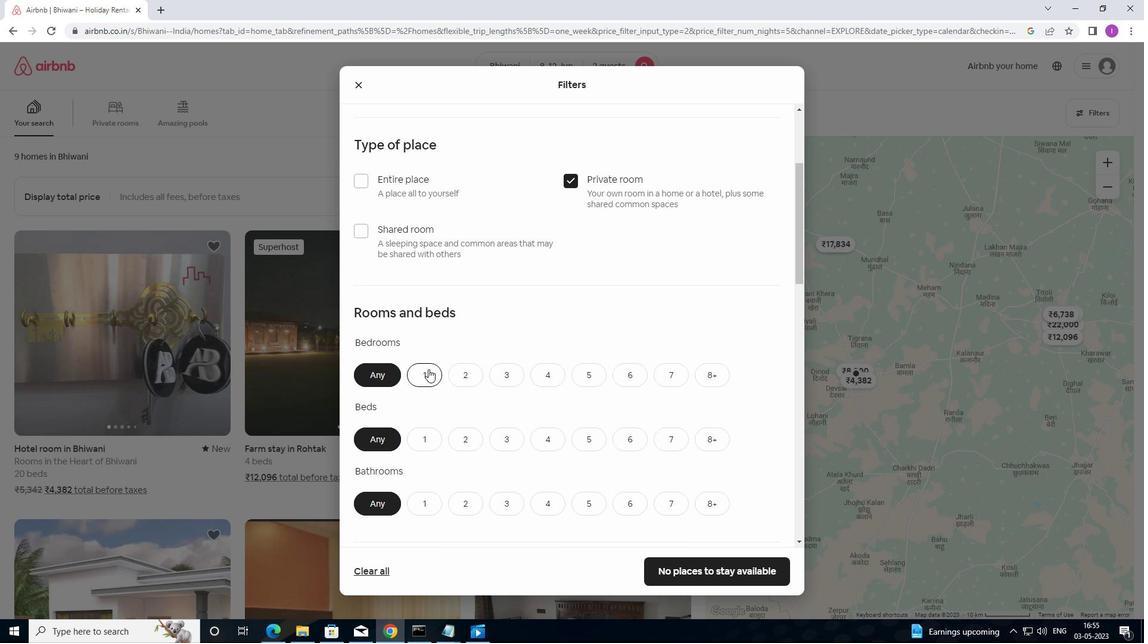 
Action: Mouse moved to (421, 442)
Screenshot: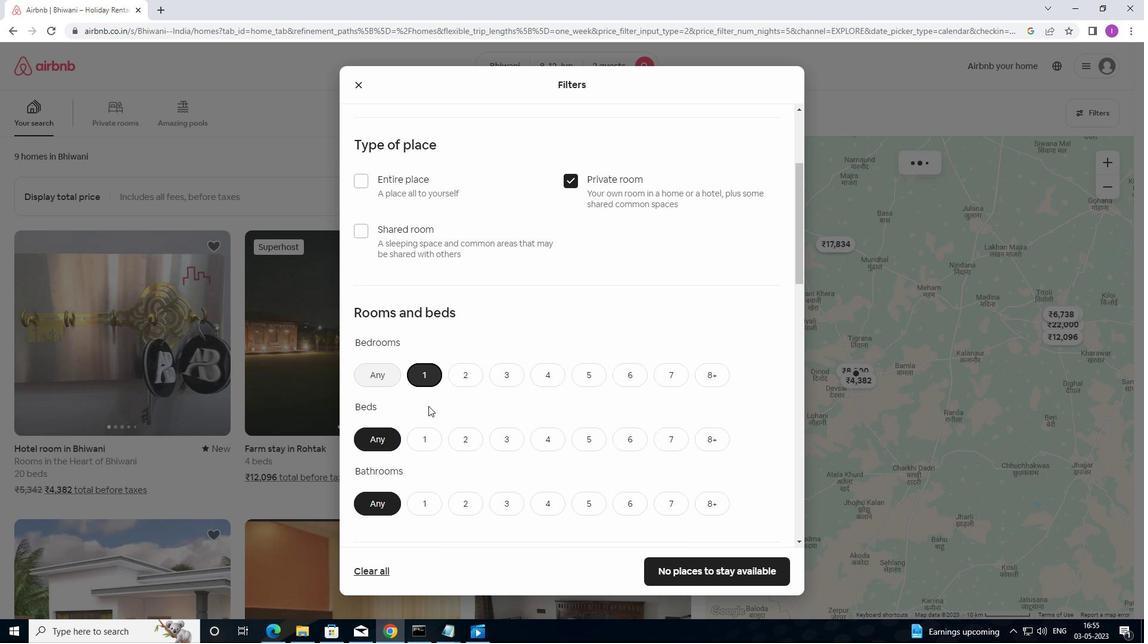 
Action: Mouse pressed left at (421, 442)
Screenshot: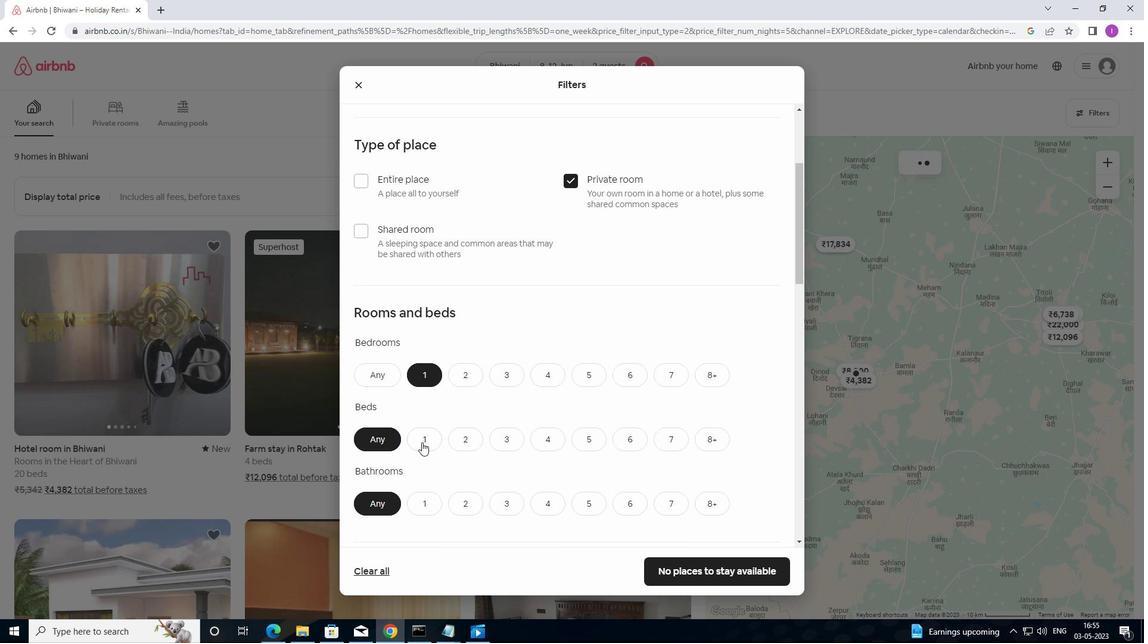 
Action: Mouse moved to (423, 501)
Screenshot: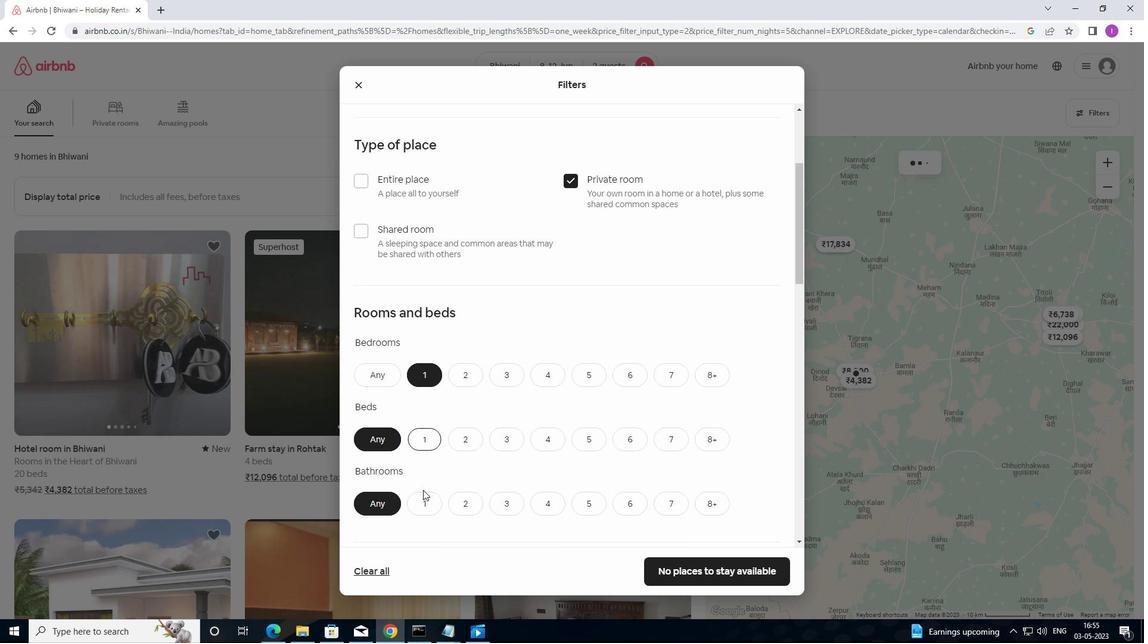 
Action: Mouse pressed left at (423, 501)
Screenshot: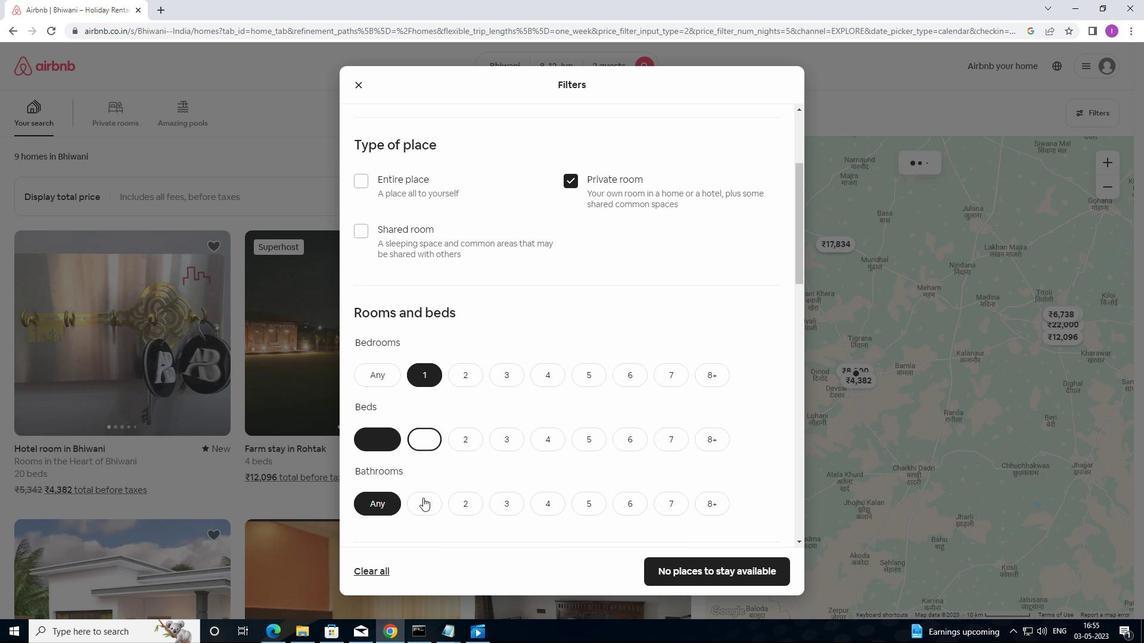 
Action: Mouse moved to (427, 489)
Screenshot: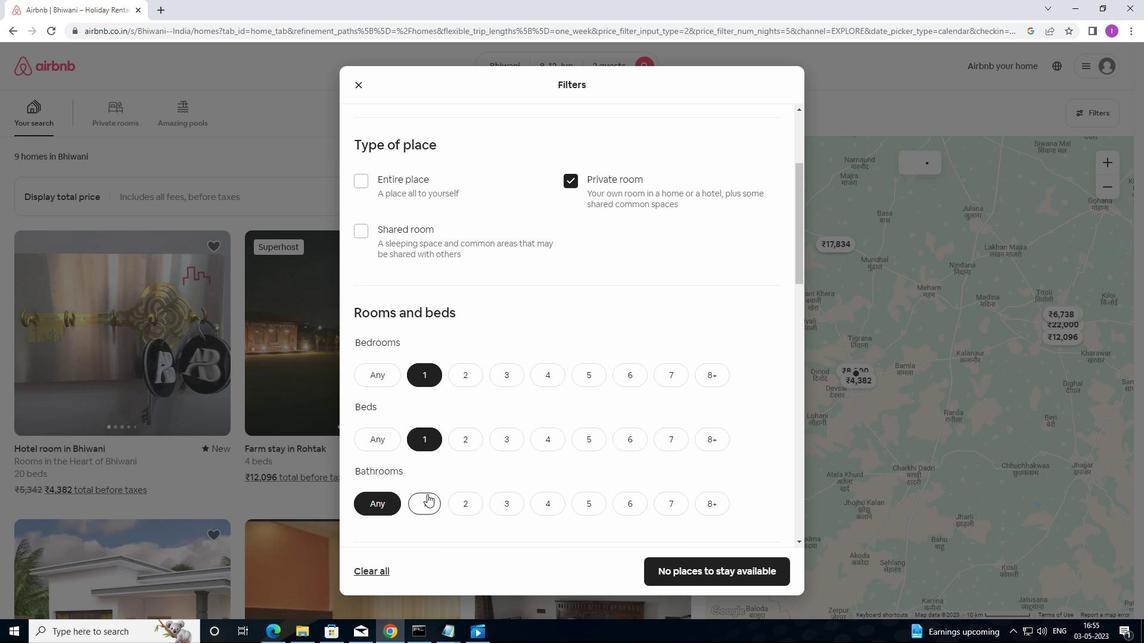 
Action: Mouse scrolled (427, 488) with delta (0, 0)
Screenshot: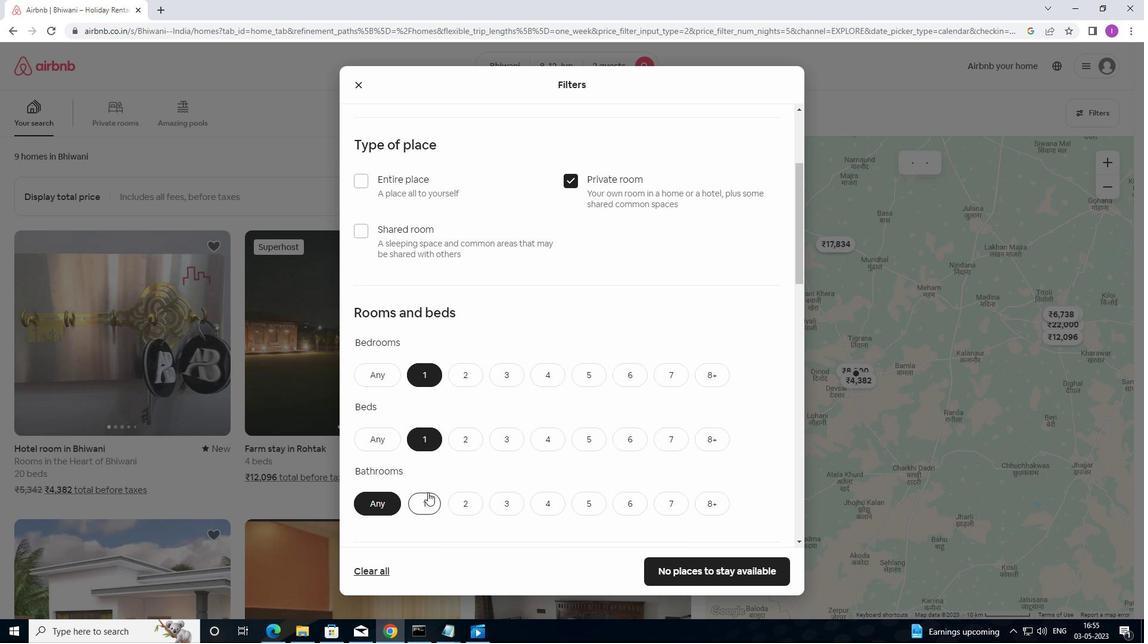 
Action: Mouse scrolled (427, 488) with delta (0, 0)
Screenshot: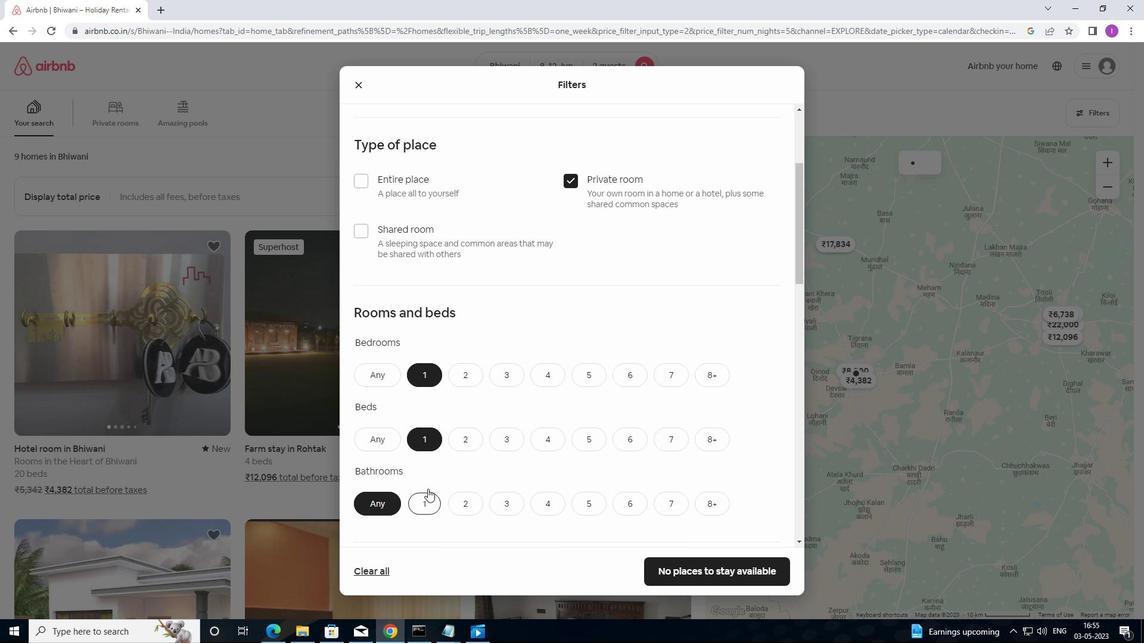 
Action: Mouse moved to (431, 486)
Screenshot: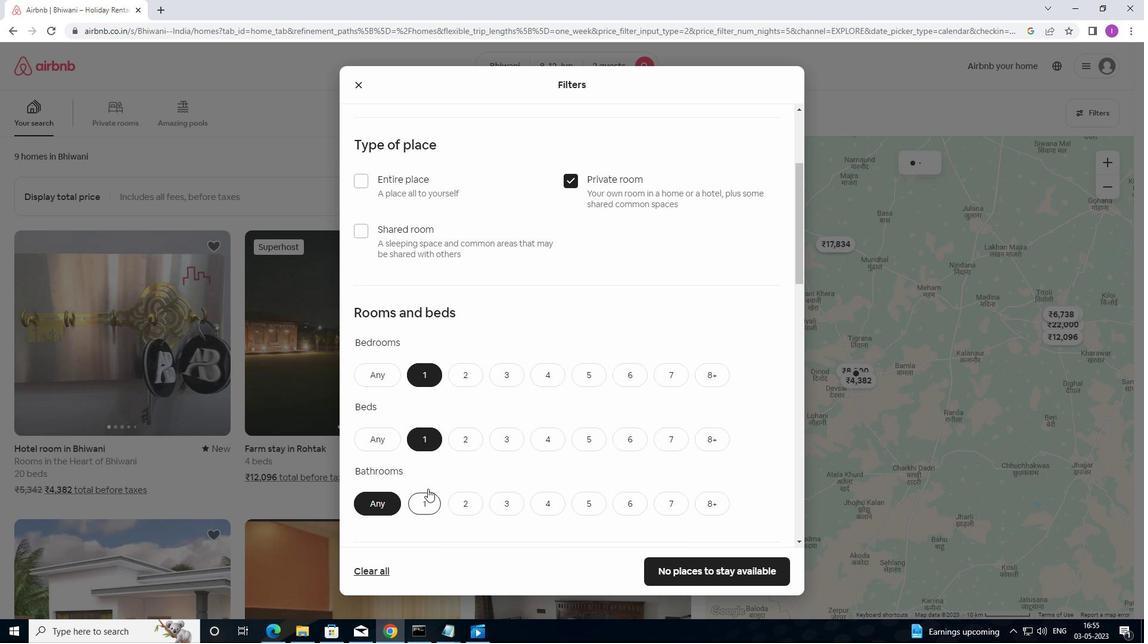 
Action: Mouse scrolled (431, 486) with delta (0, 0)
Screenshot: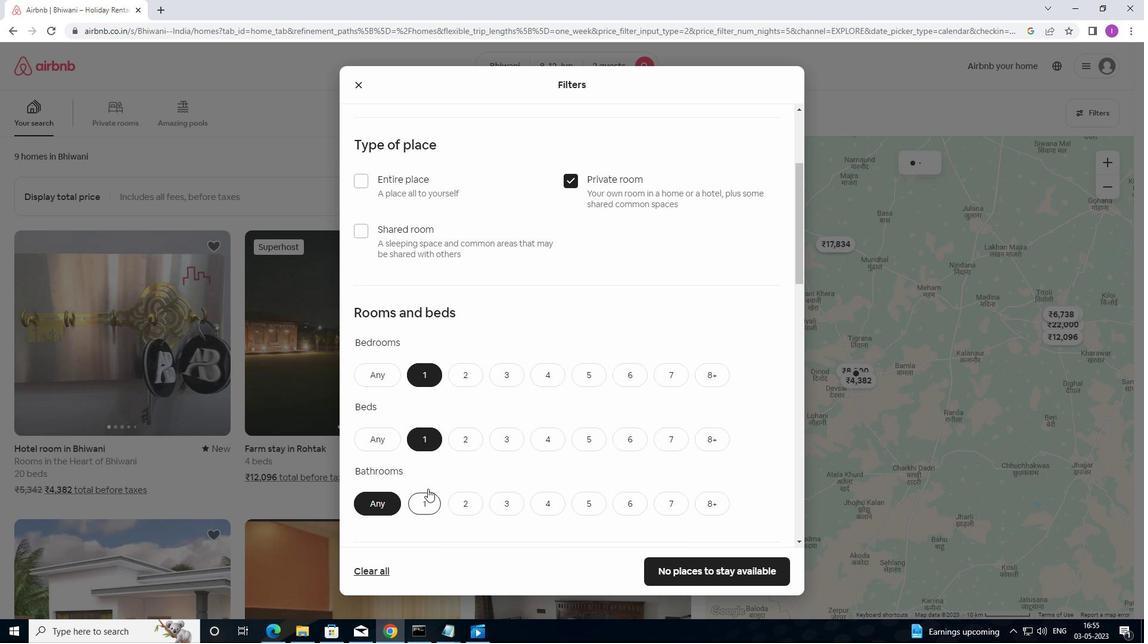 
Action: Mouse moved to (446, 461)
Screenshot: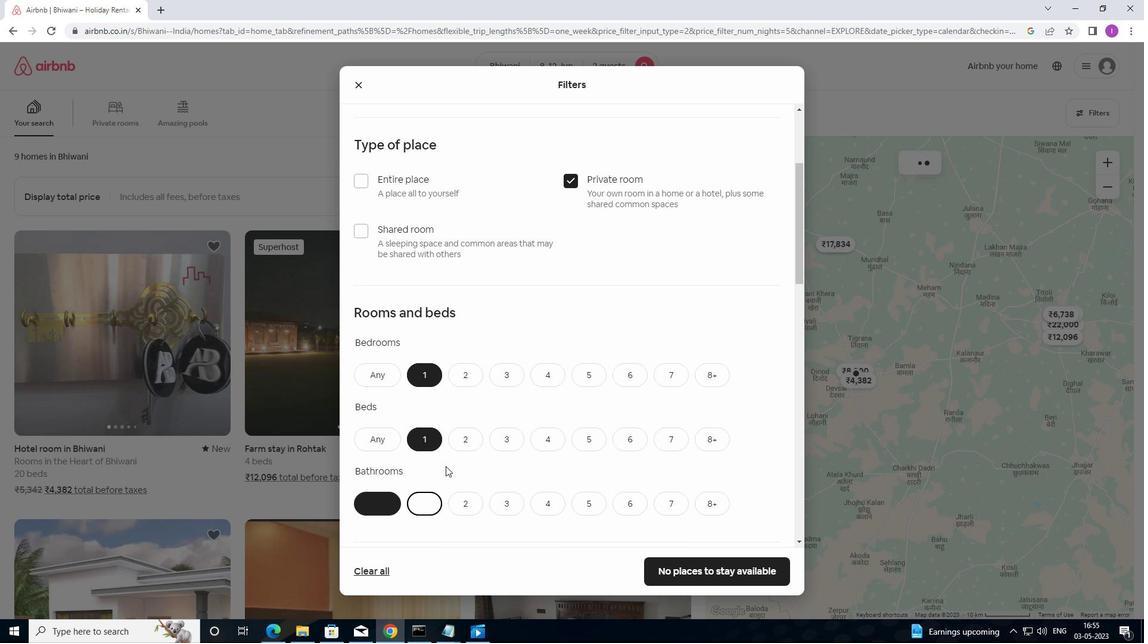 
Action: Mouse scrolled (446, 460) with delta (0, 0)
Screenshot: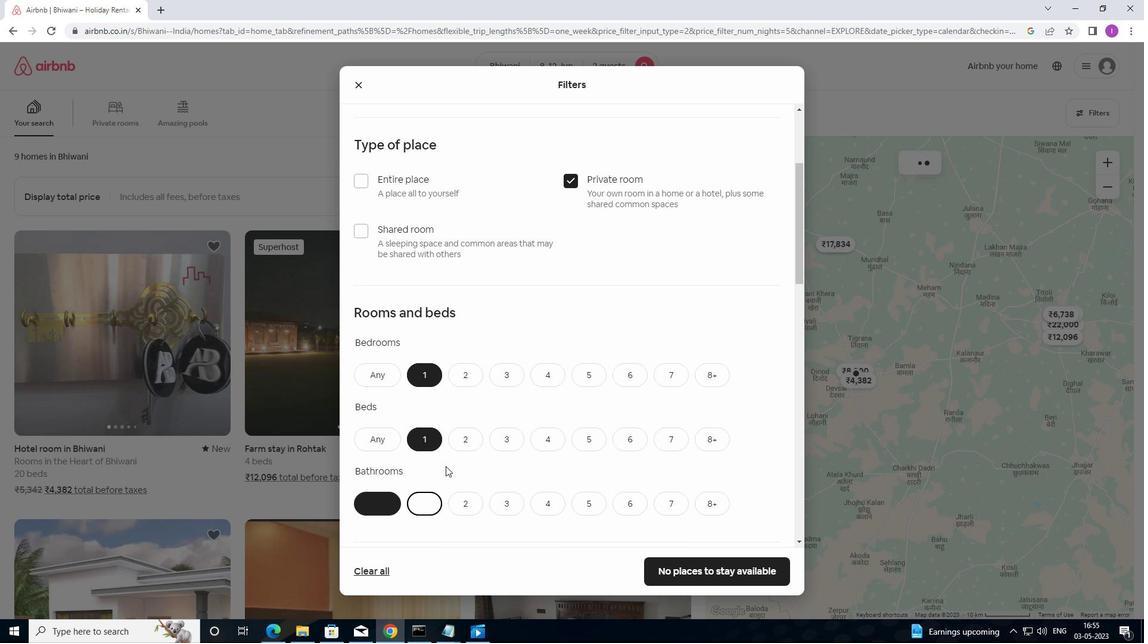 
Action: Mouse scrolled (446, 460) with delta (0, 0)
Screenshot: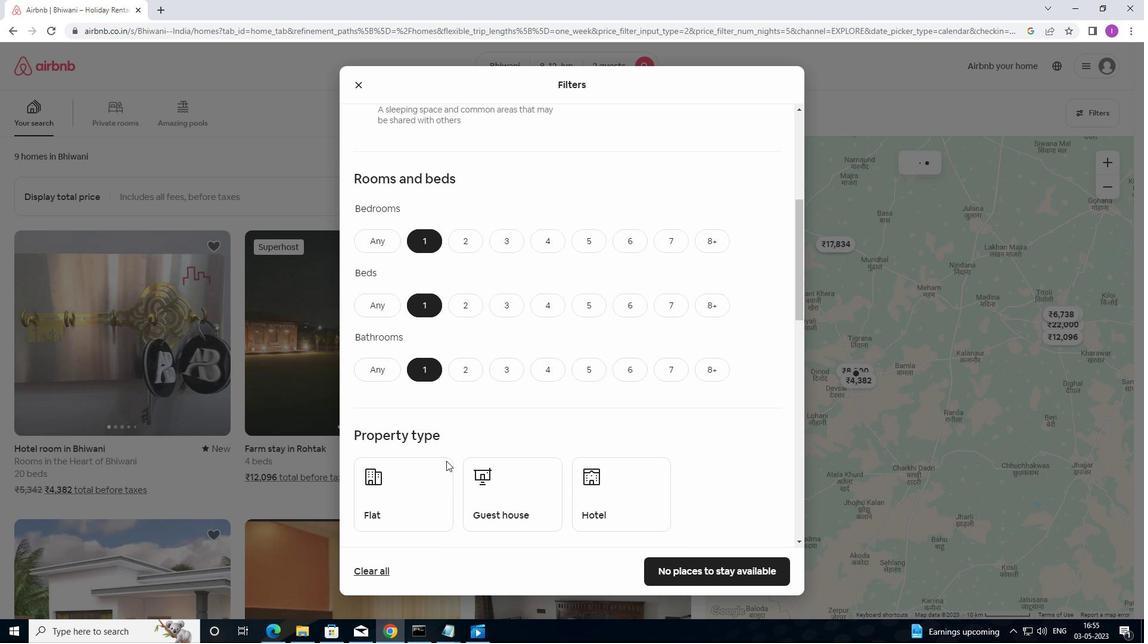
Action: Mouse scrolled (446, 460) with delta (0, 0)
Screenshot: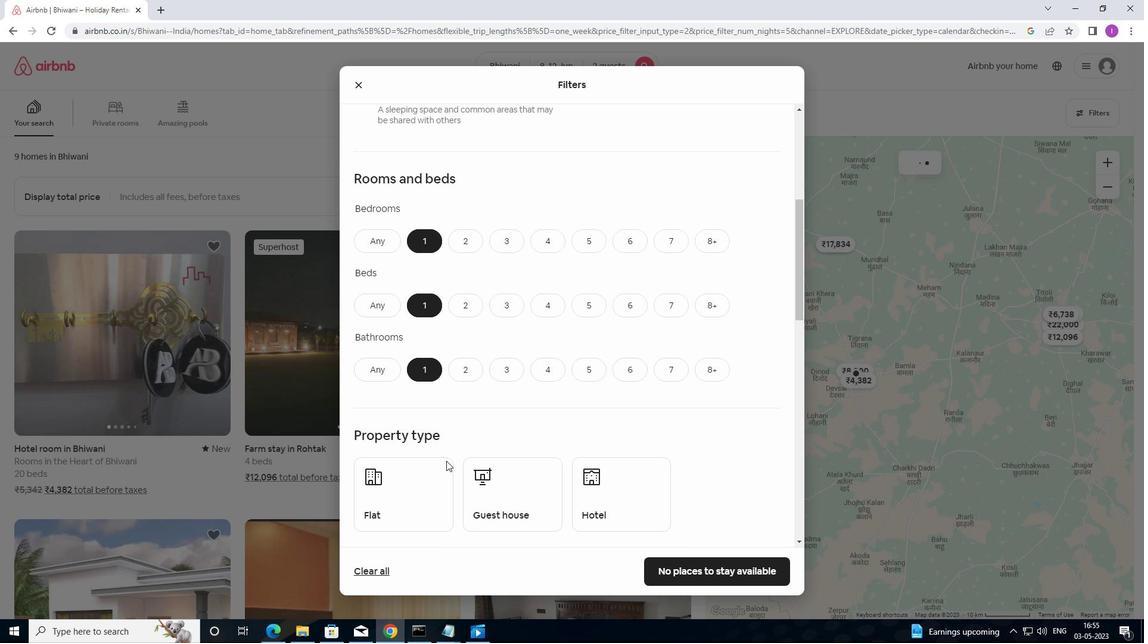 
Action: Mouse moved to (427, 292)
Screenshot: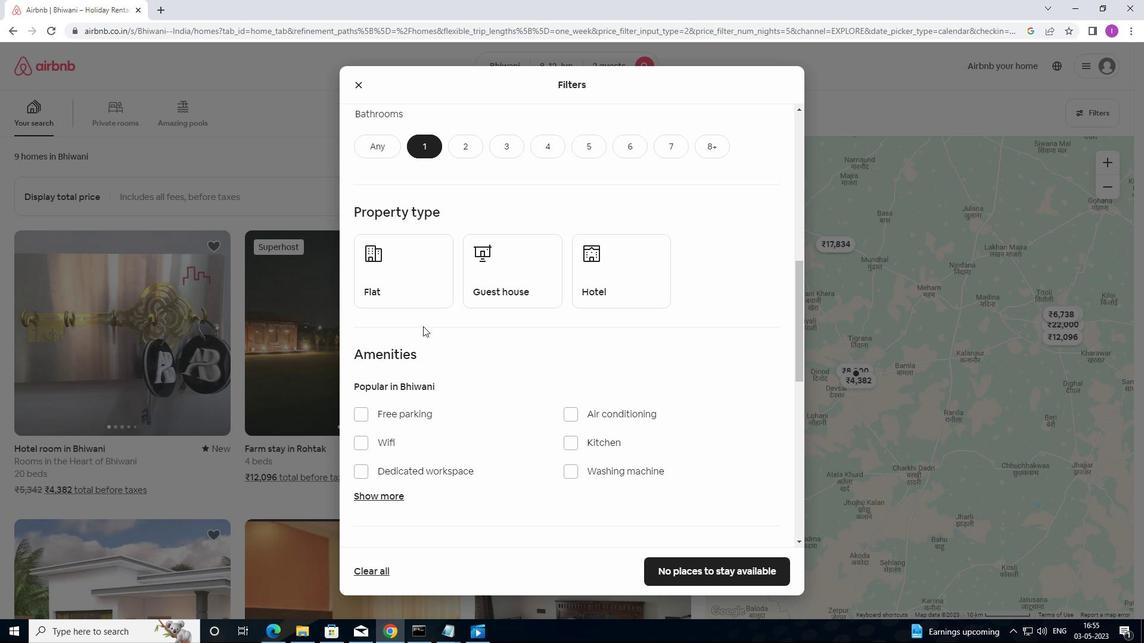 
Action: Mouse pressed left at (427, 292)
Screenshot: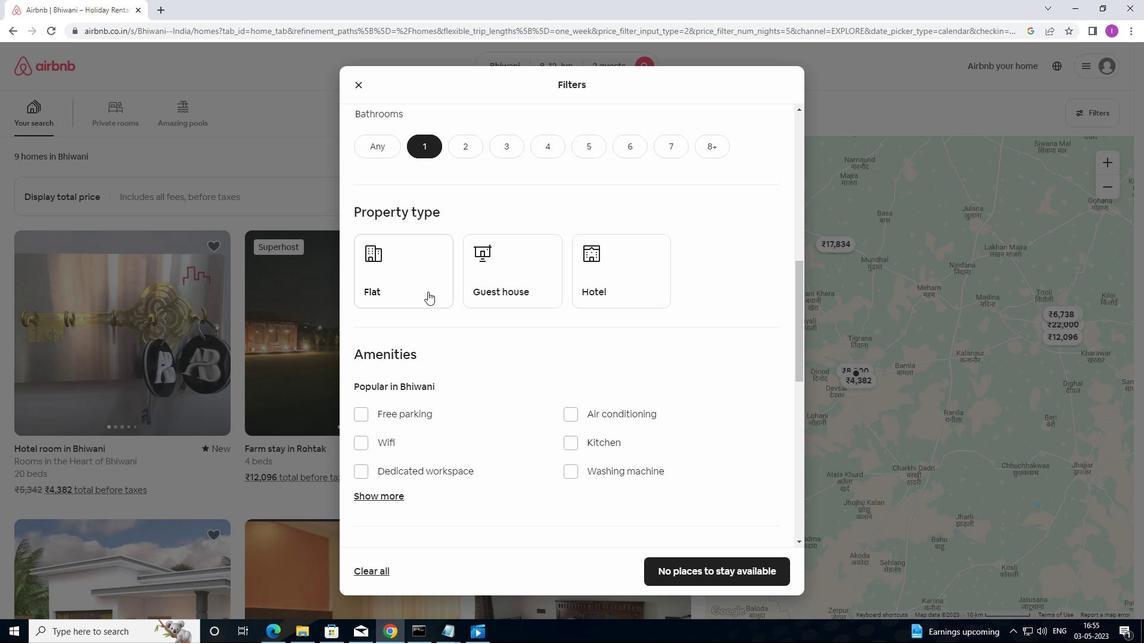
Action: Mouse moved to (506, 291)
Screenshot: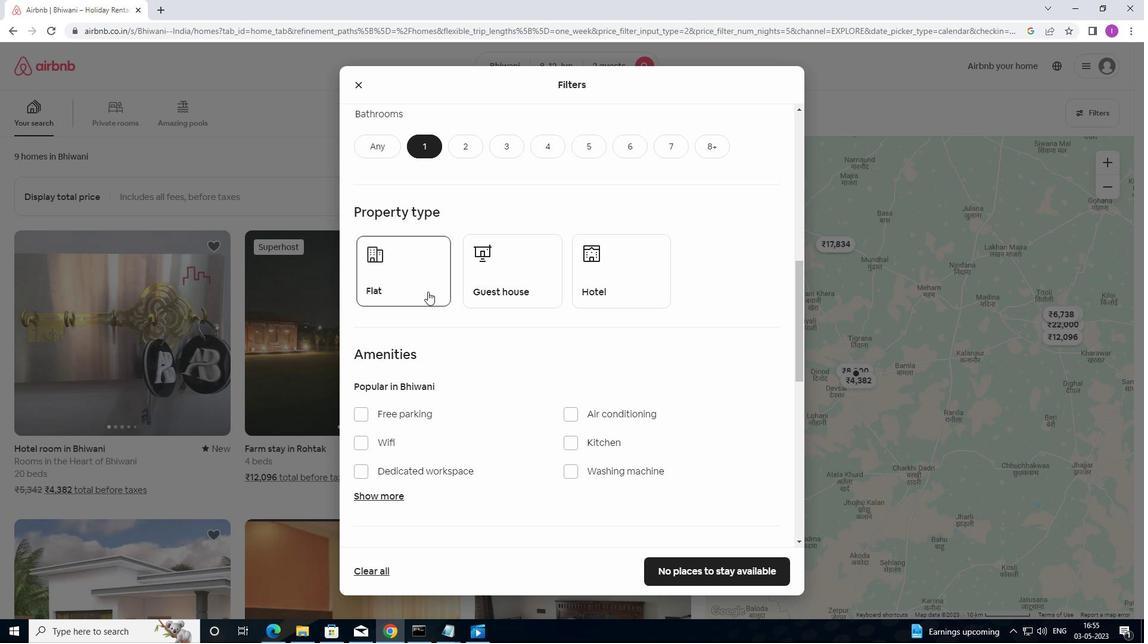 
Action: Mouse pressed left at (506, 291)
Screenshot: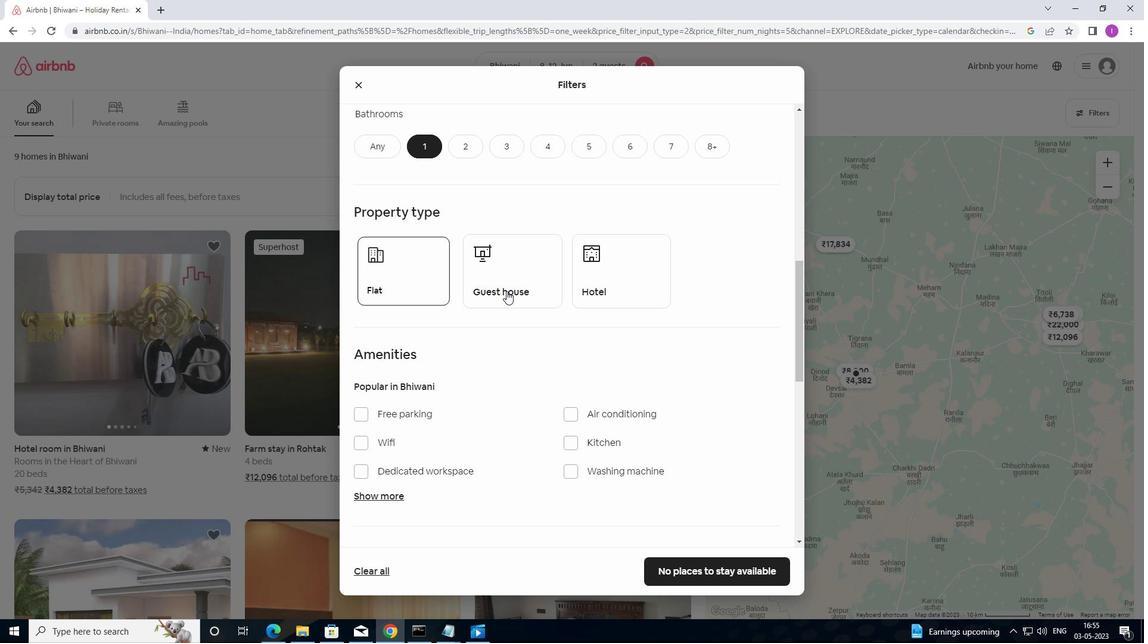 
Action: Mouse moved to (646, 272)
Screenshot: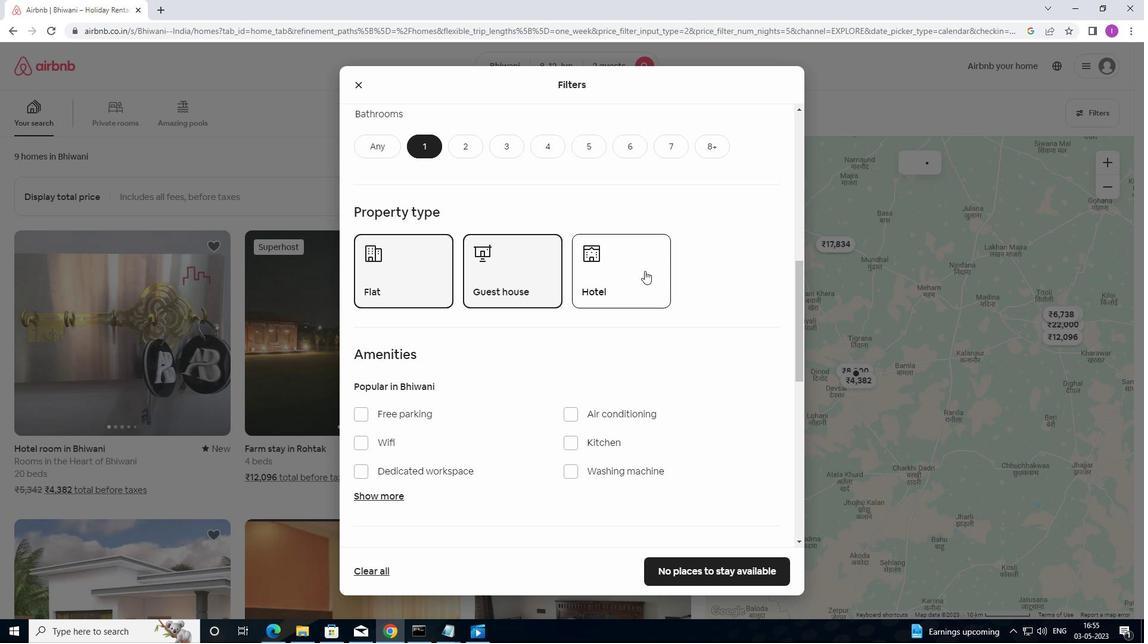 
Action: Mouse pressed left at (646, 272)
Screenshot: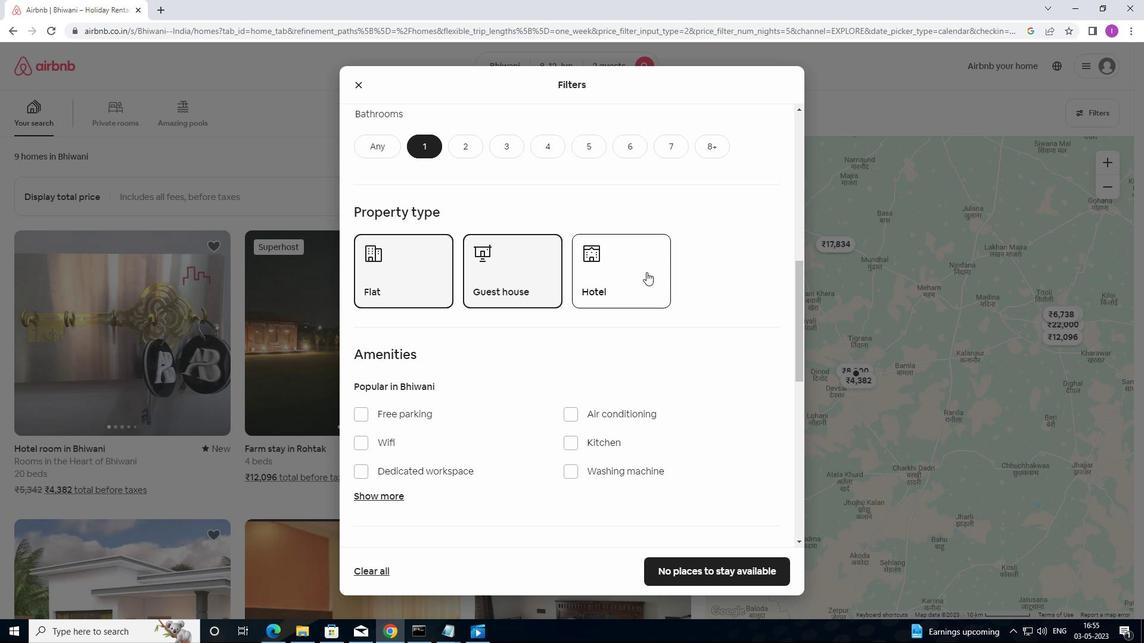 
Action: Mouse moved to (610, 315)
Screenshot: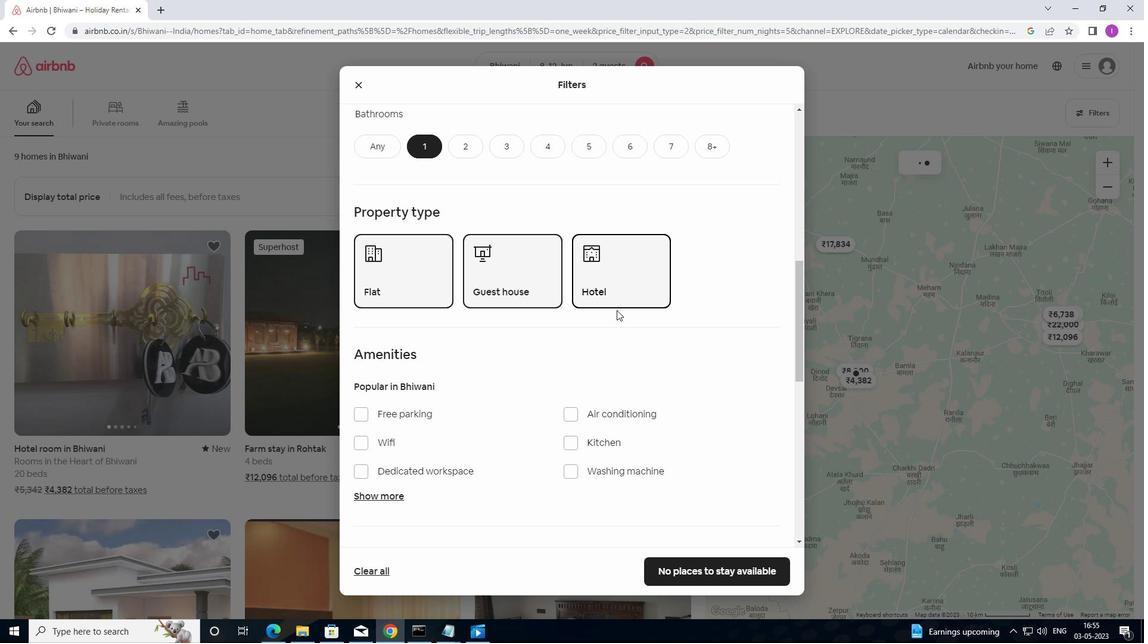 
Action: Mouse scrolled (610, 314) with delta (0, 0)
Screenshot: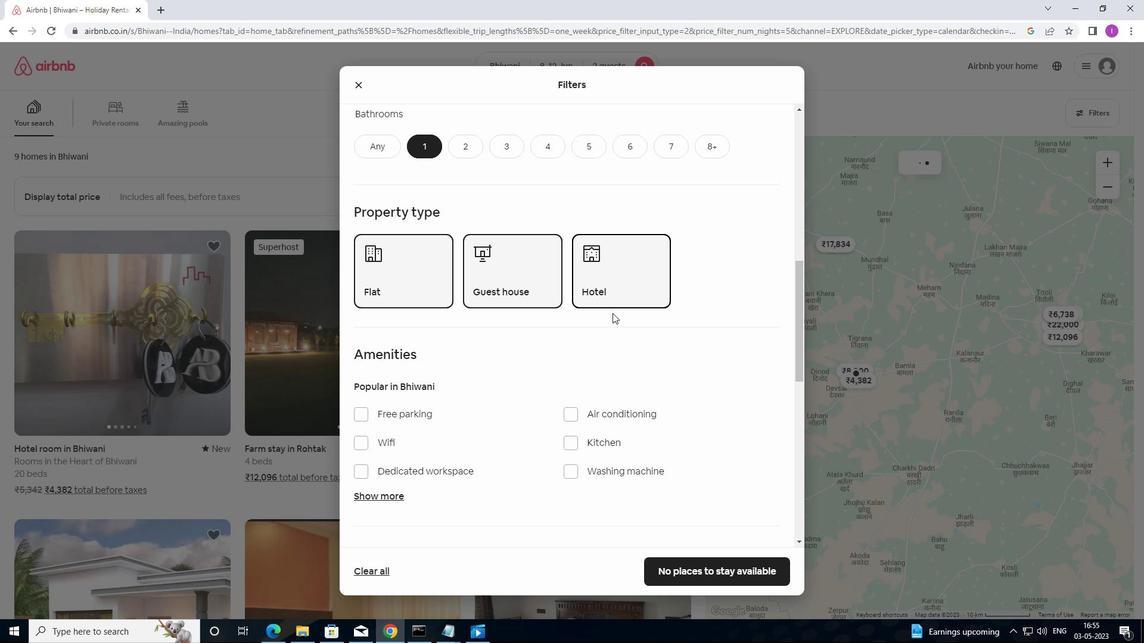 
Action: Mouse scrolled (610, 314) with delta (0, 0)
Screenshot: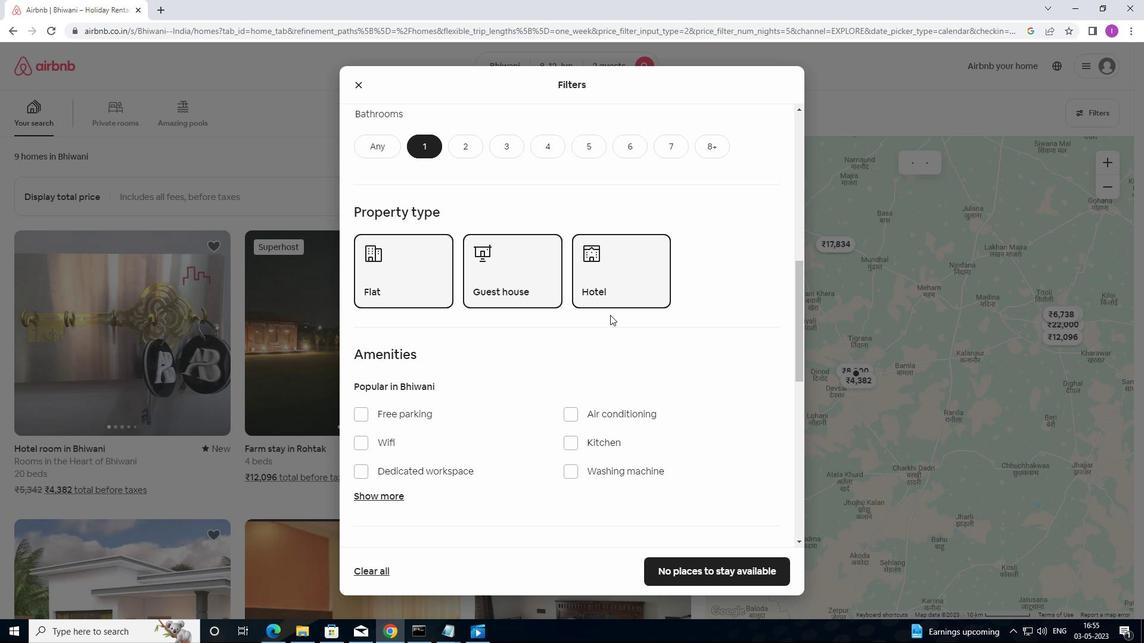
Action: Mouse scrolled (610, 314) with delta (0, 0)
Screenshot: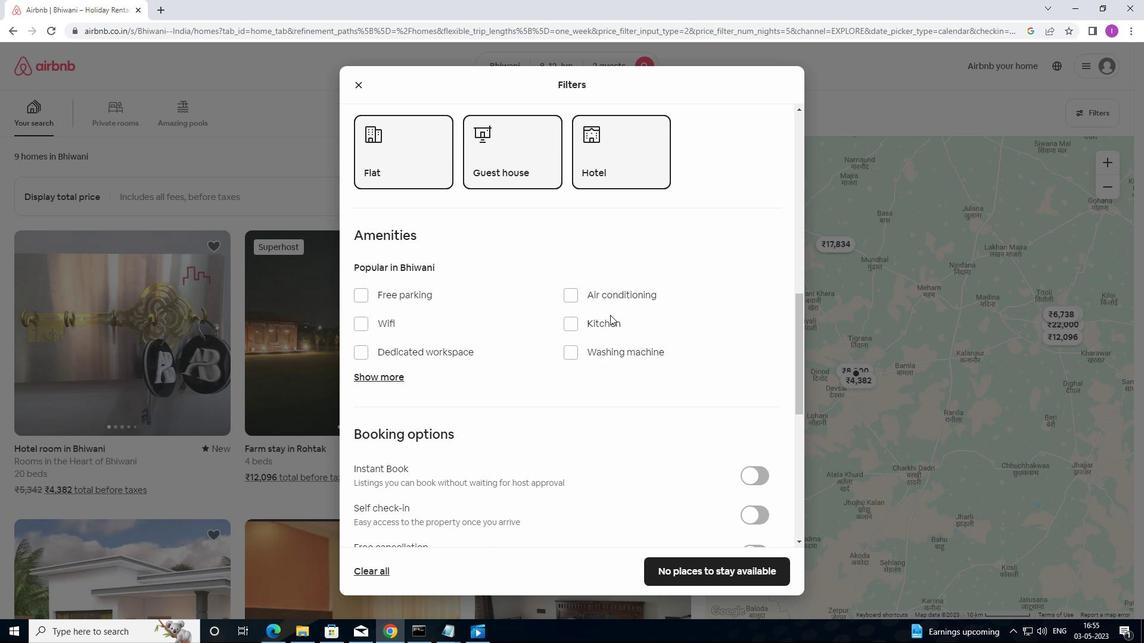 
Action: Mouse moved to (764, 464)
Screenshot: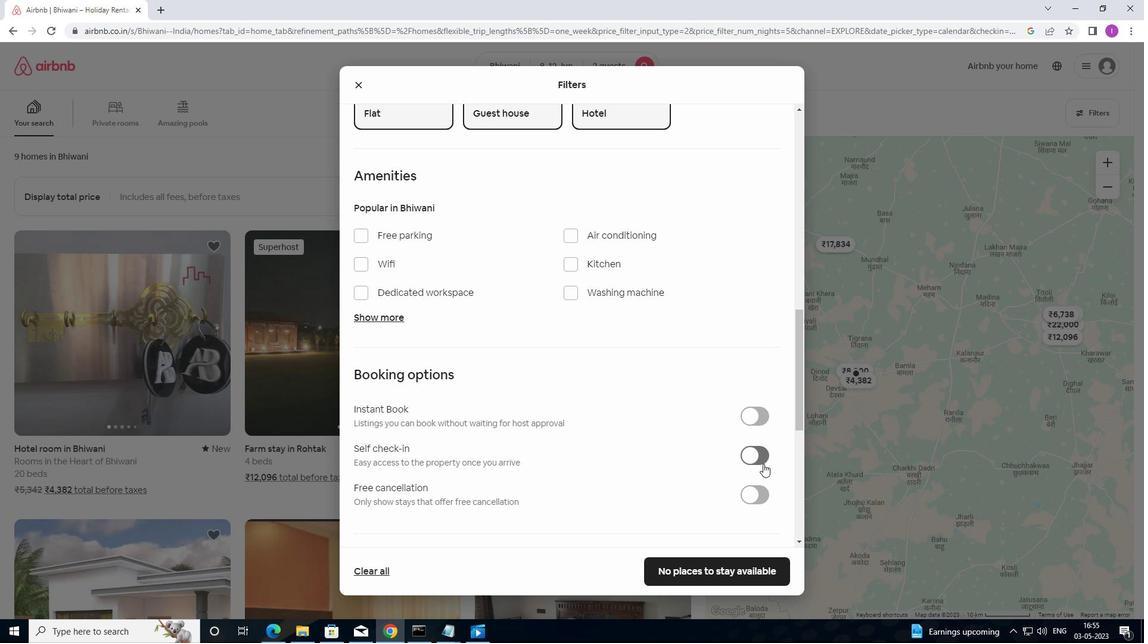 
Action: Mouse pressed left at (764, 464)
Screenshot: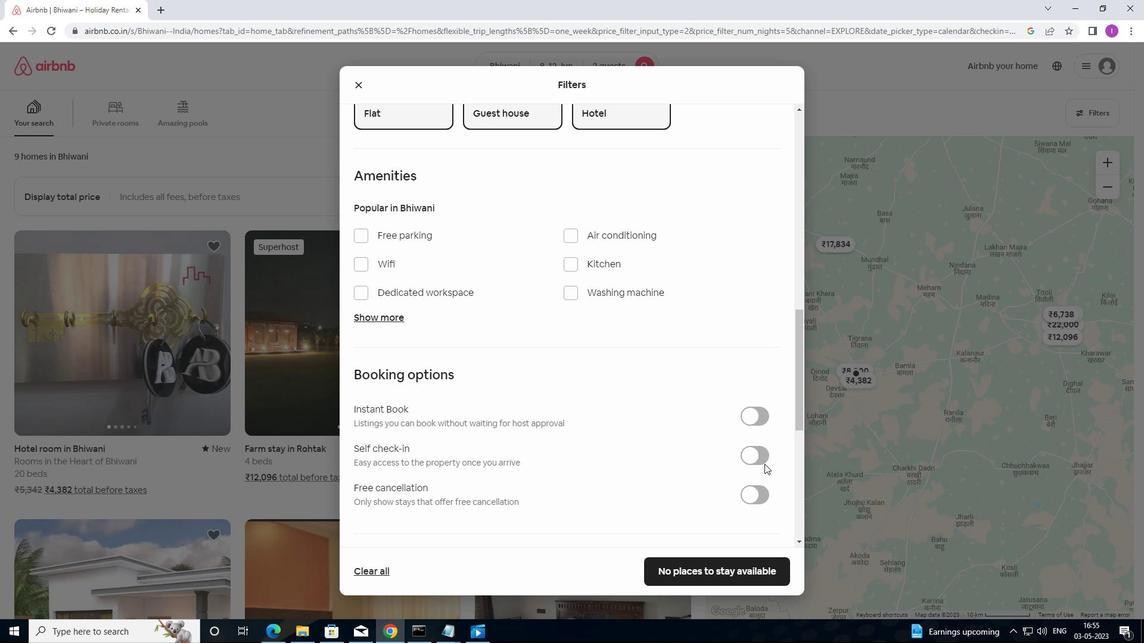 
Action: Mouse moved to (750, 454)
Screenshot: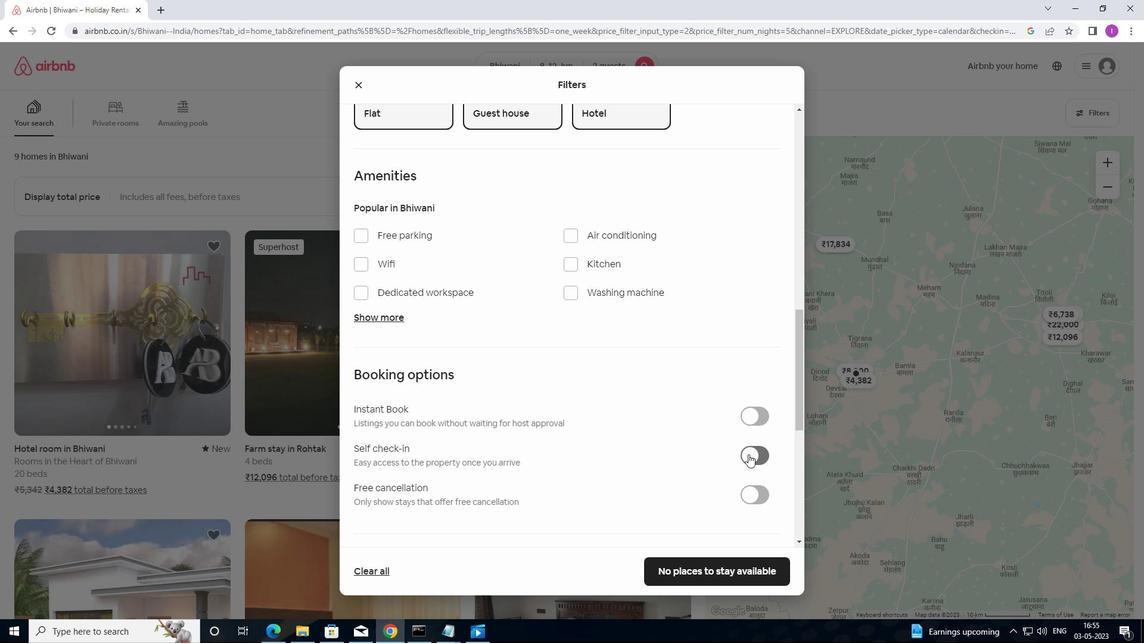 
Action: Mouse pressed left at (750, 454)
Screenshot: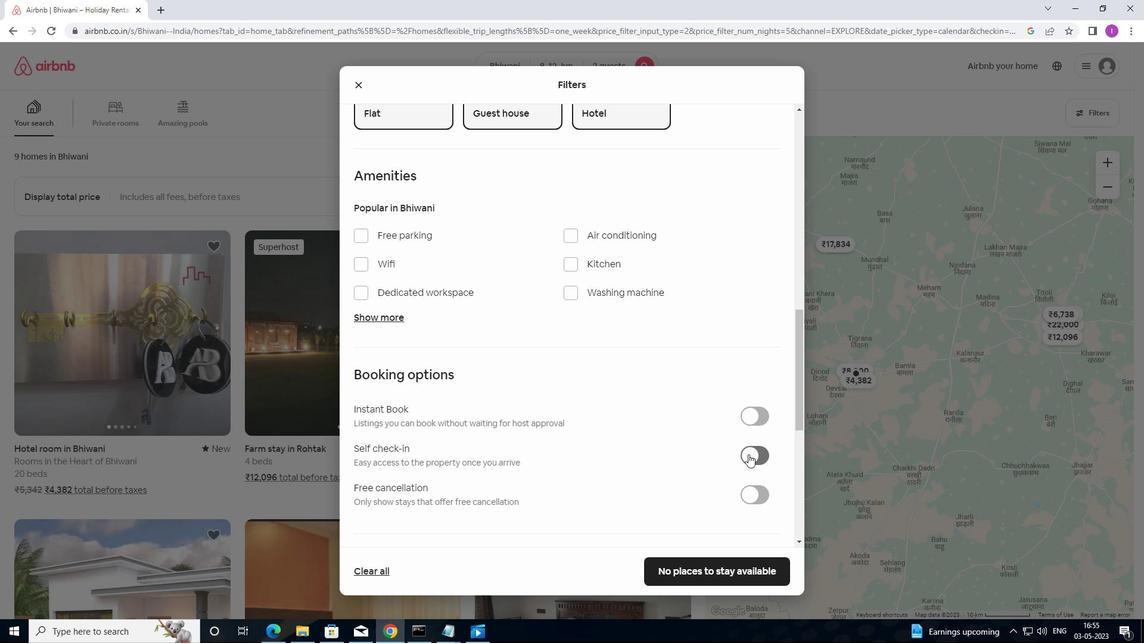
Action: Mouse moved to (542, 453)
Screenshot: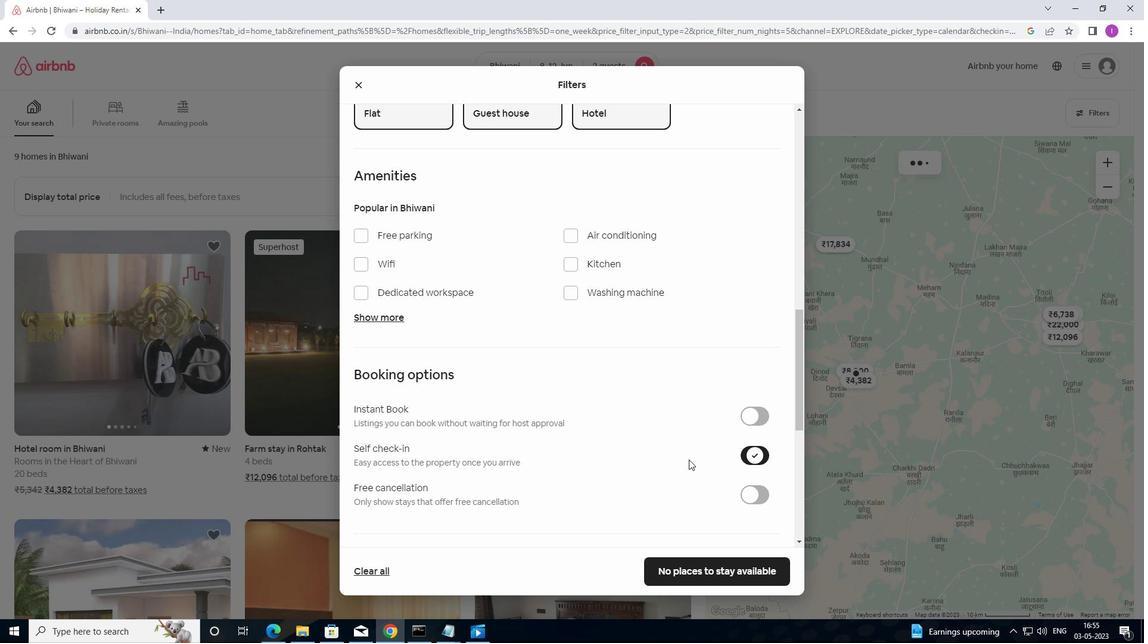 
Action: Mouse scrolled (542, 452) with delta (0, 0)
Screenshot: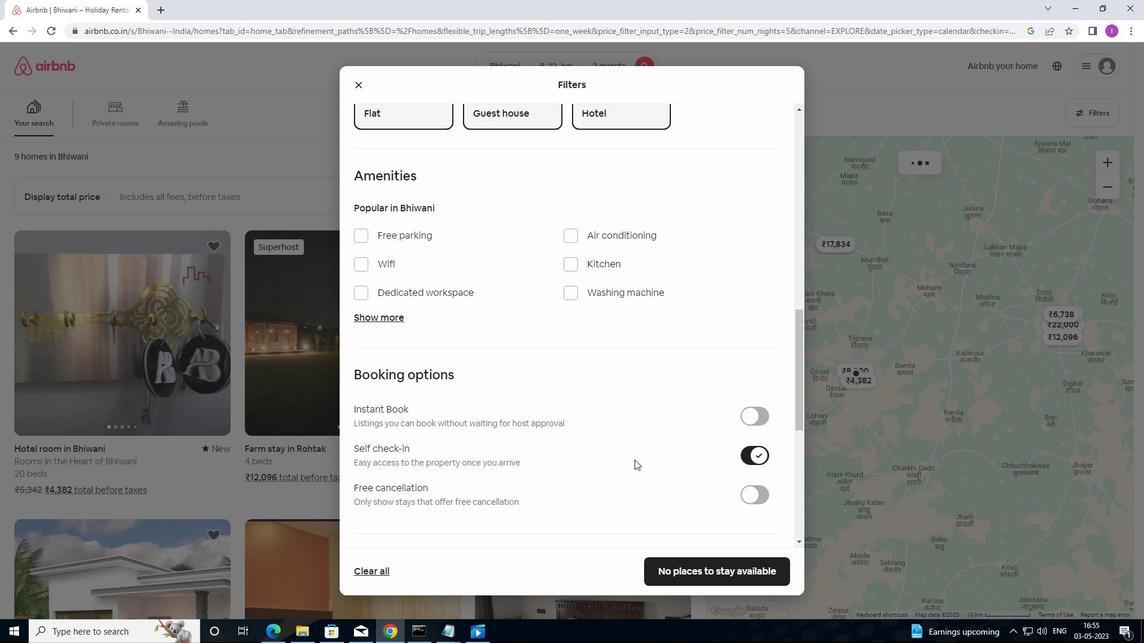 
Action: Mouse moved to (542, 454)
Screenshot: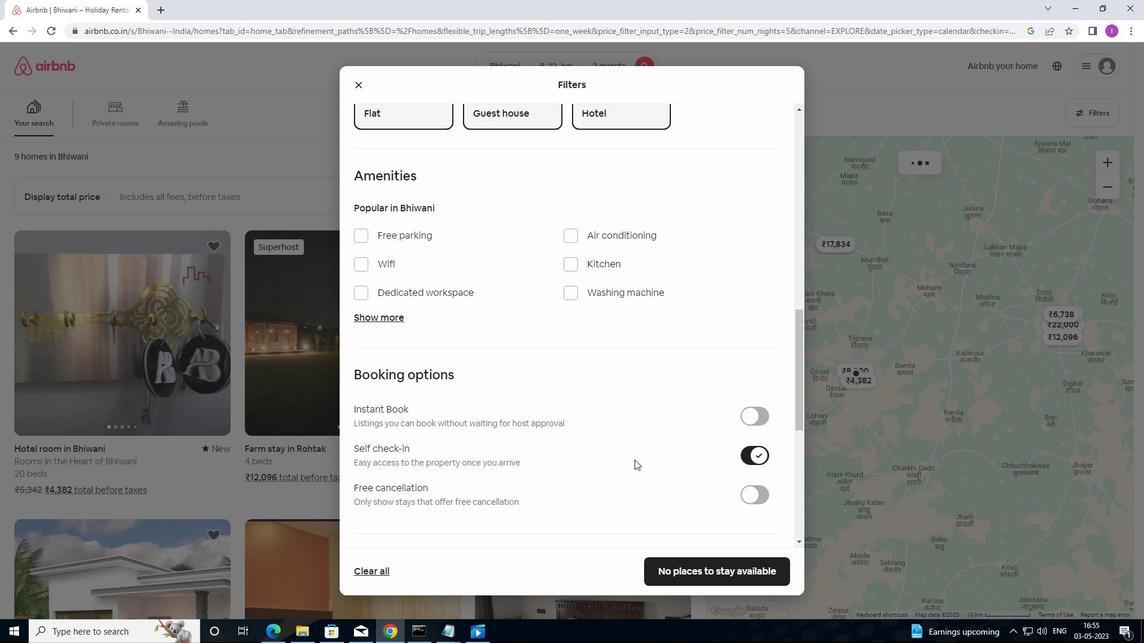
Action: Mouse scrolled (542, 453) with delta (0, 0)
Screenshot: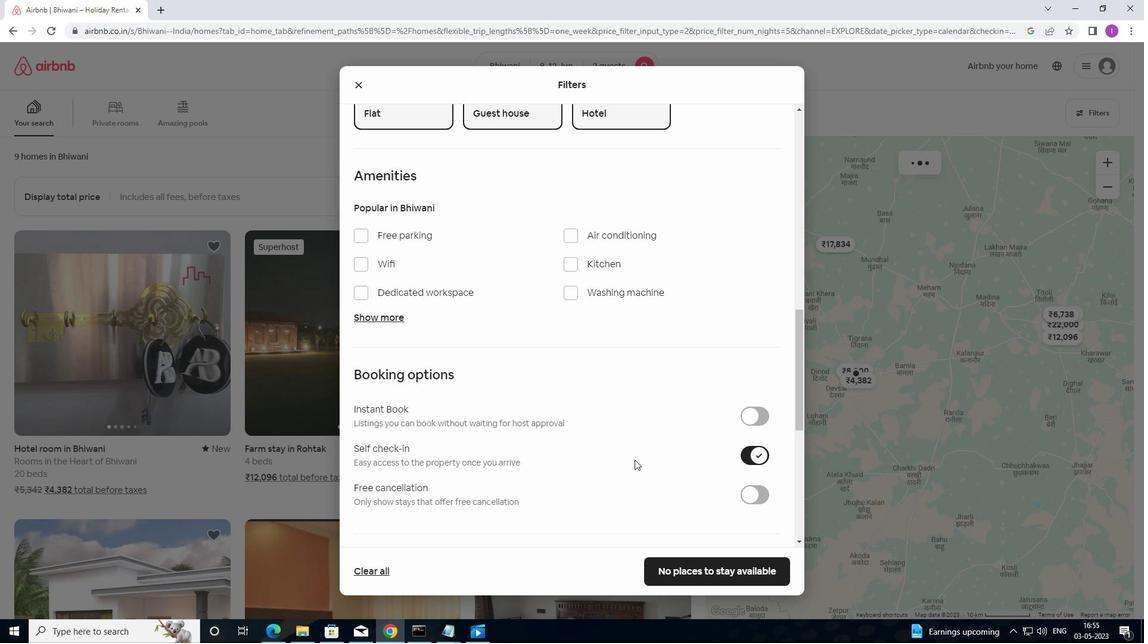 
Action: Mouse scrolled (542, 453) with delta (0, 0)
Screenshot: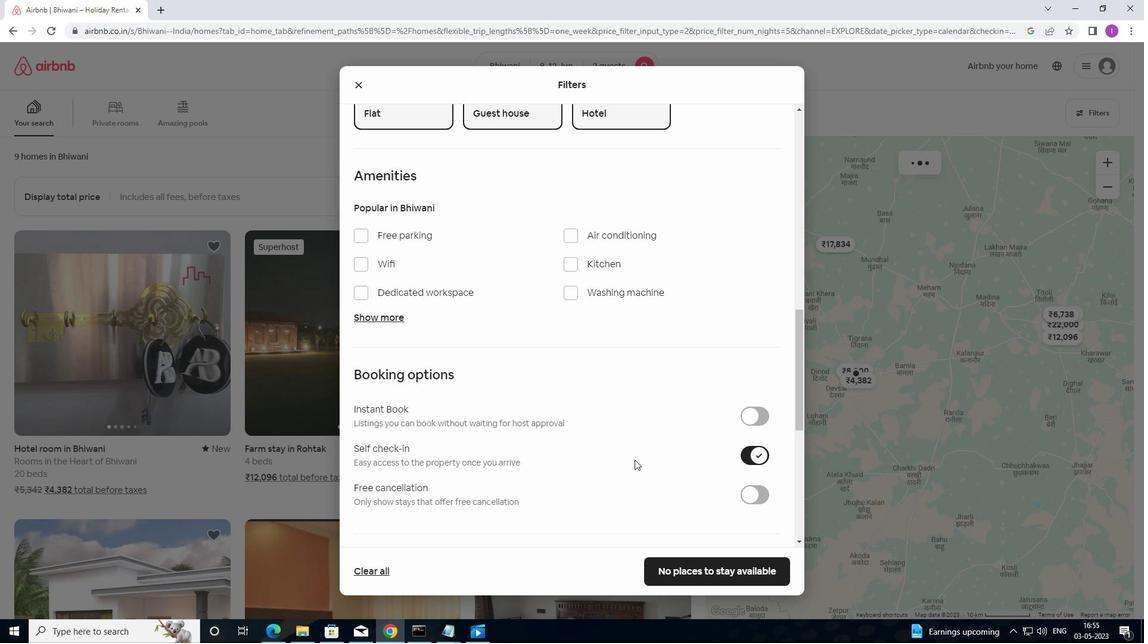 
Action: Mouse scrolled (542, 453) with delta (0, 0)
Screenshot: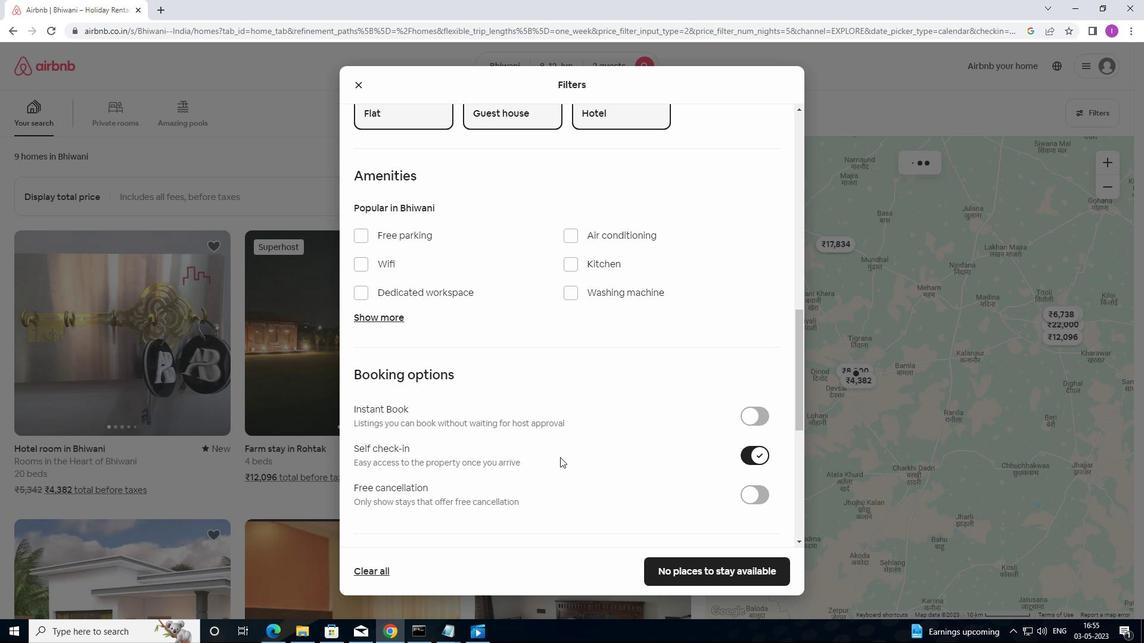
Action: Mouse scrolled (542, 453) with delta (0, 0)
Screenshot: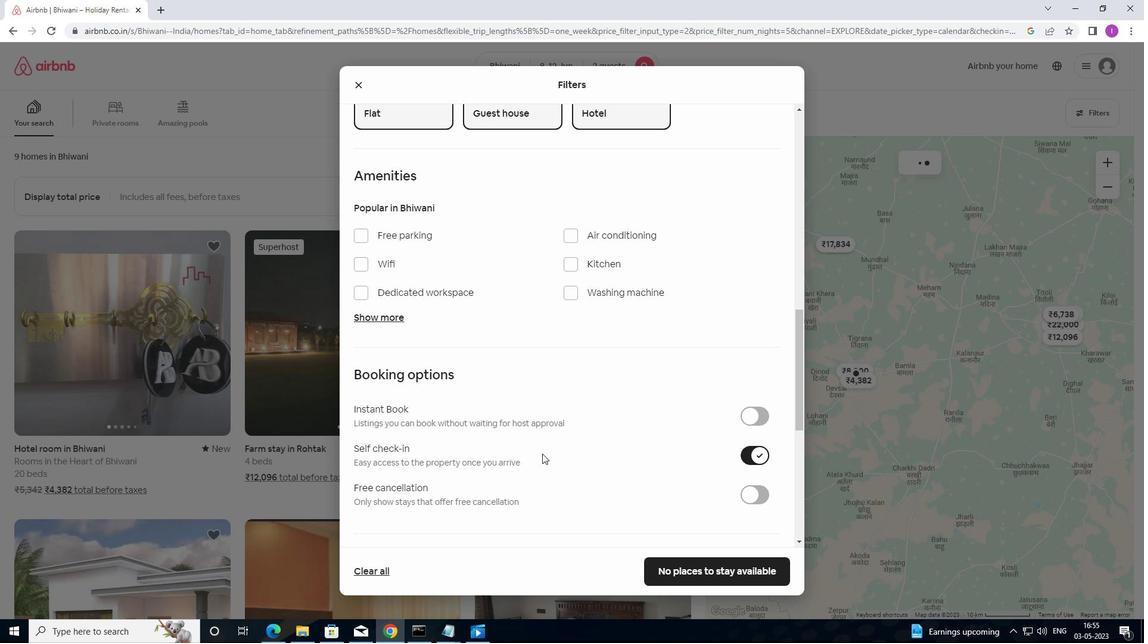 
Action: Mouse scrolled (542, 453) with delta (0, 0)
Screenshot: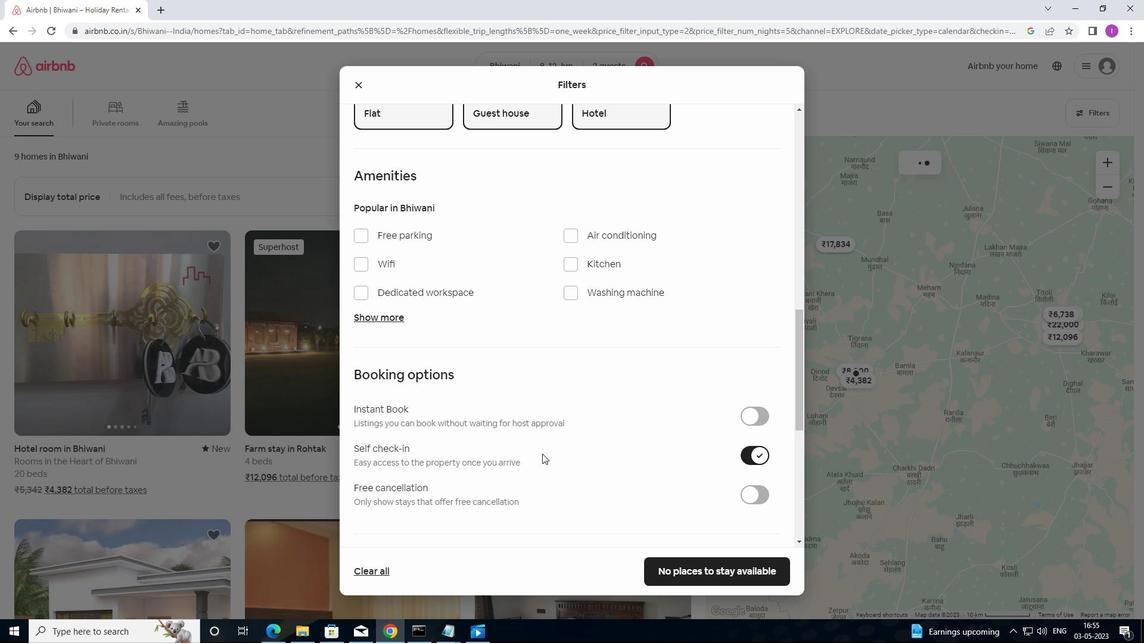 
Action: Mouse moved to (540, 449)
Screenshot: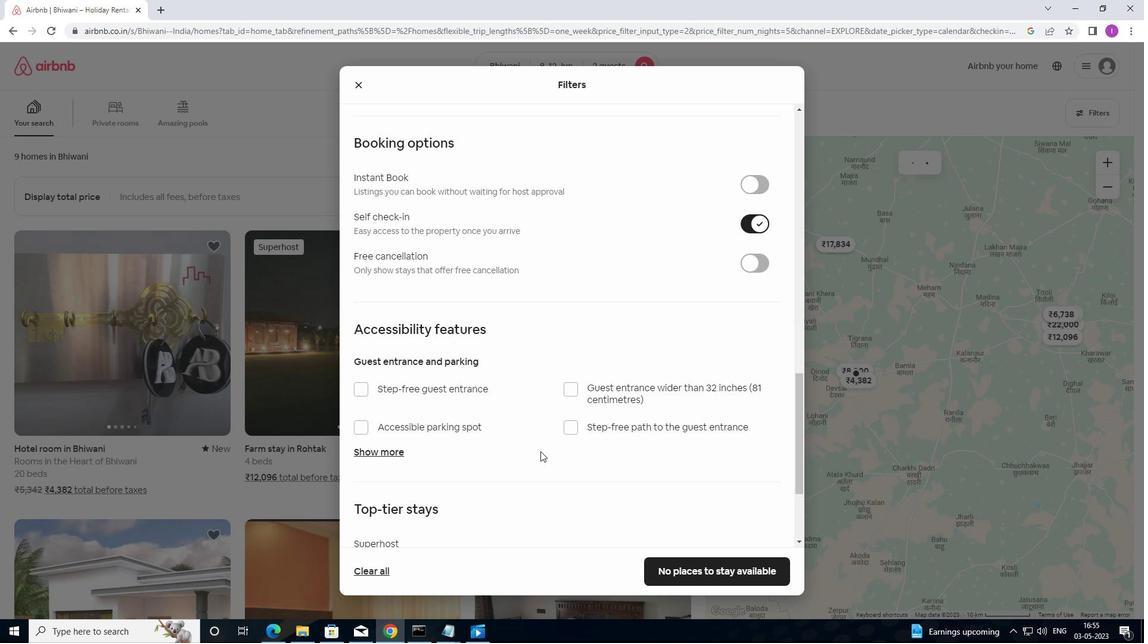 
Action: Mouse scrolled (540, 448) with delta (0, 0)
Screenshot: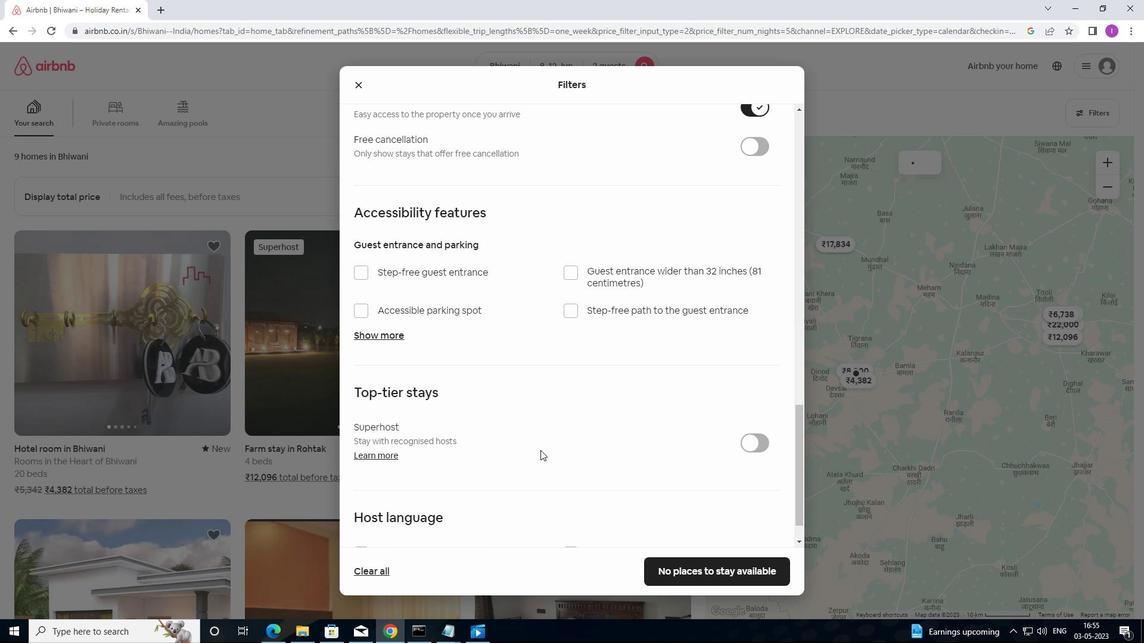 
Action: Mouse moved to (540, 449)
Screenshot: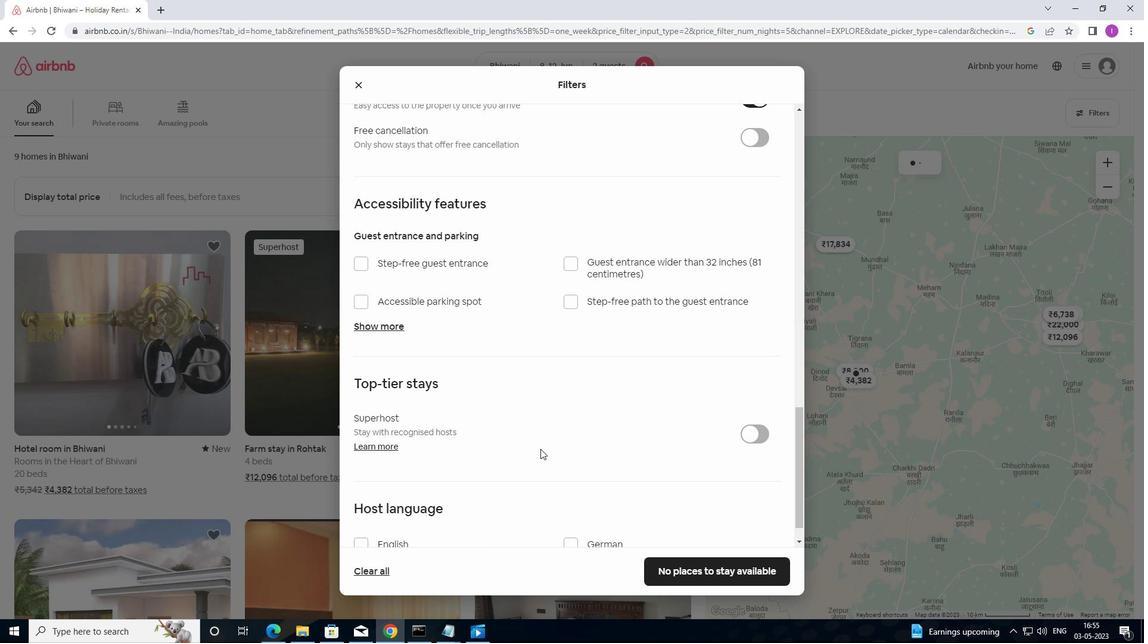 
Action: Mouse scrolled (540, 448) with delta (0, 0)
Screenshot: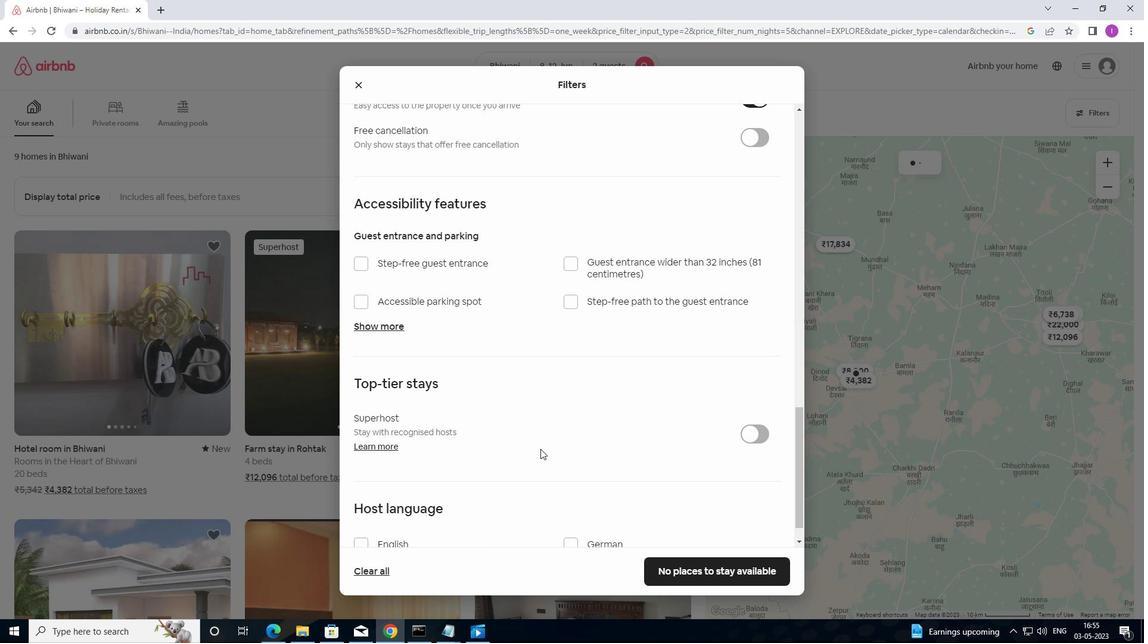 
Action: Mouse scrolled (540, 448) with delta (0, 0)
Screenshot: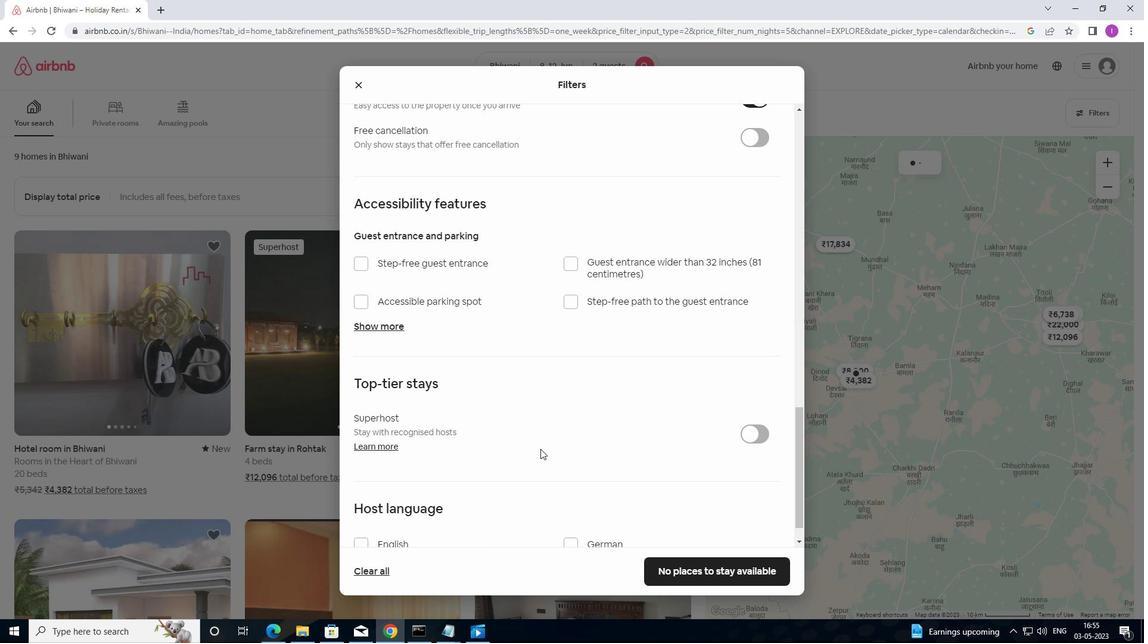 
Action: Mouse scrolled (540, 448) with delta (0, 0)
Screenshot: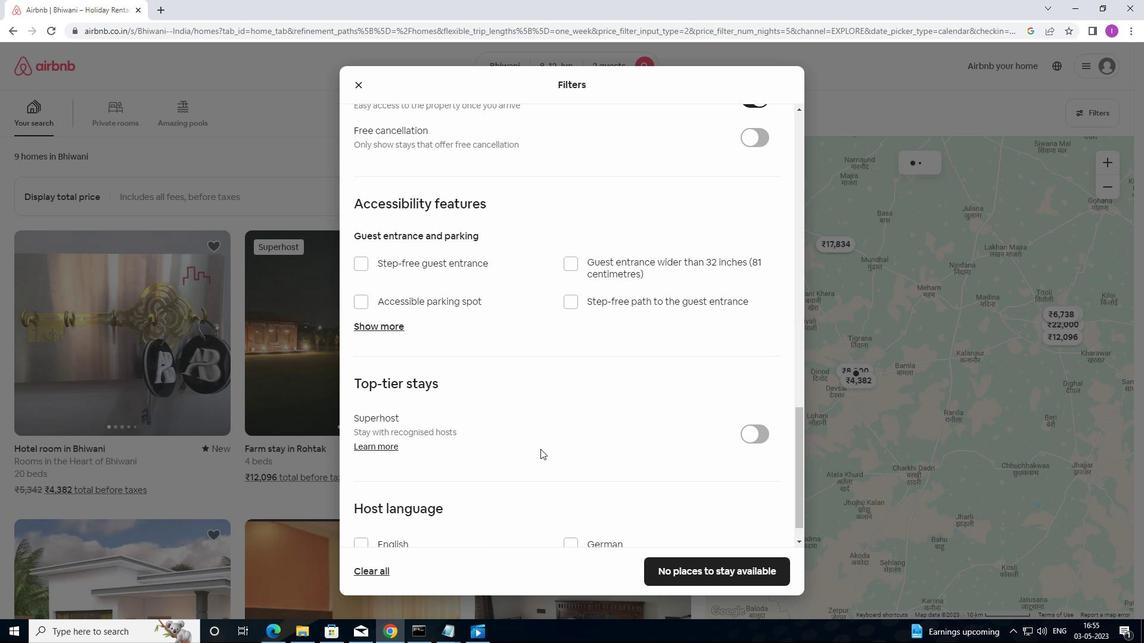 
Action: Mouse moved to (538, 451)
Screenshot: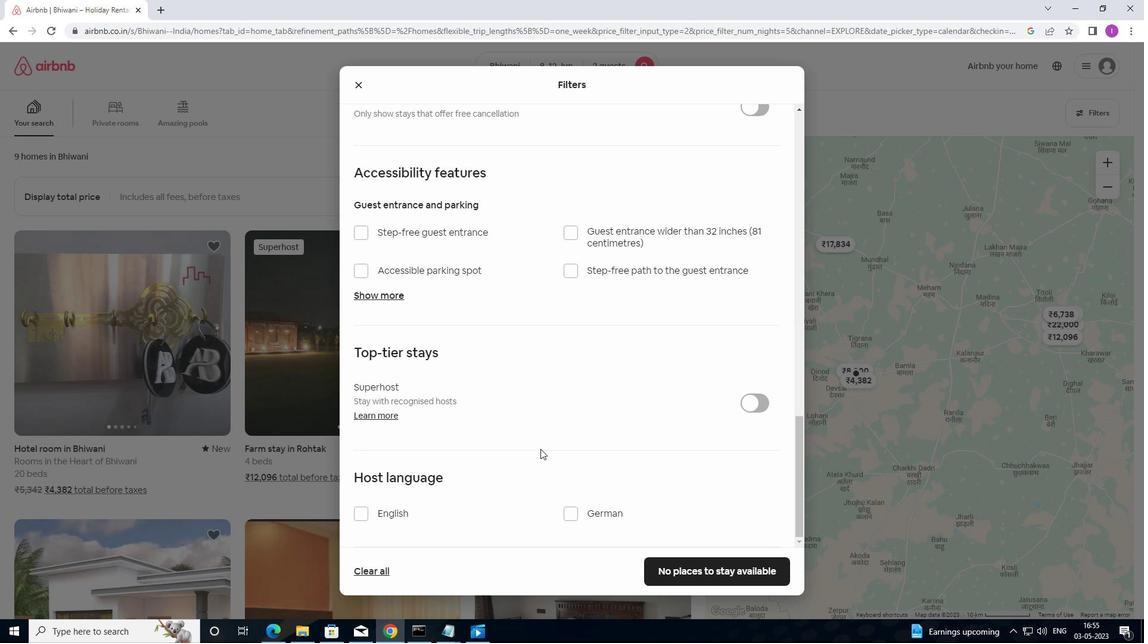 
Action: Mouse scrolled (538, 450) with delta (0, 0)
Screenshot: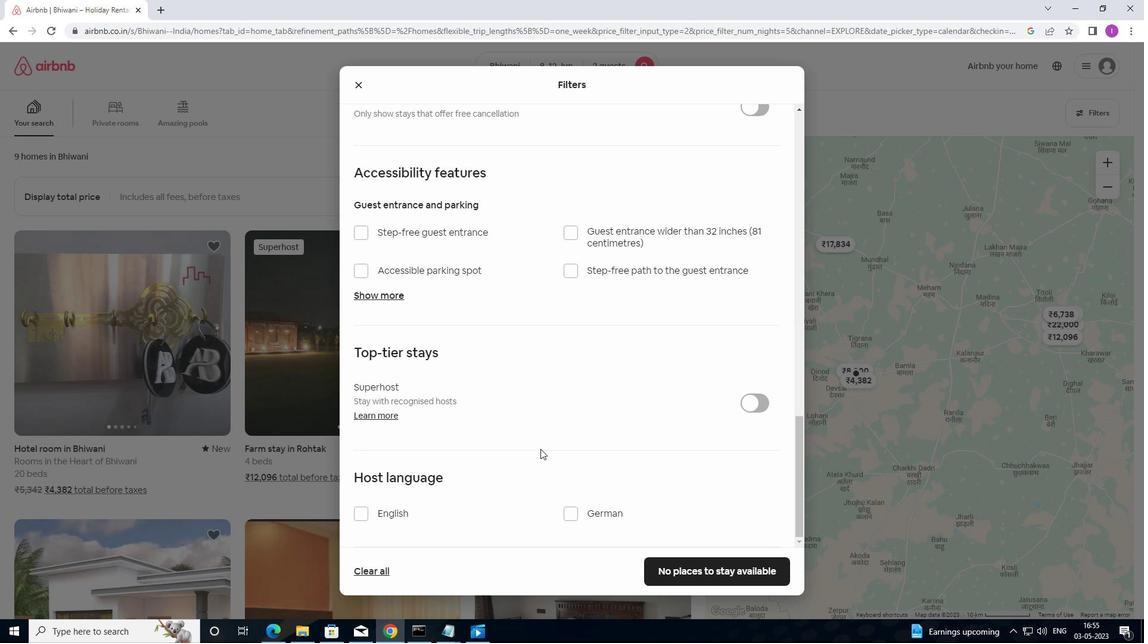 
Action: Mouse moved to (538, 453)
Screenshot: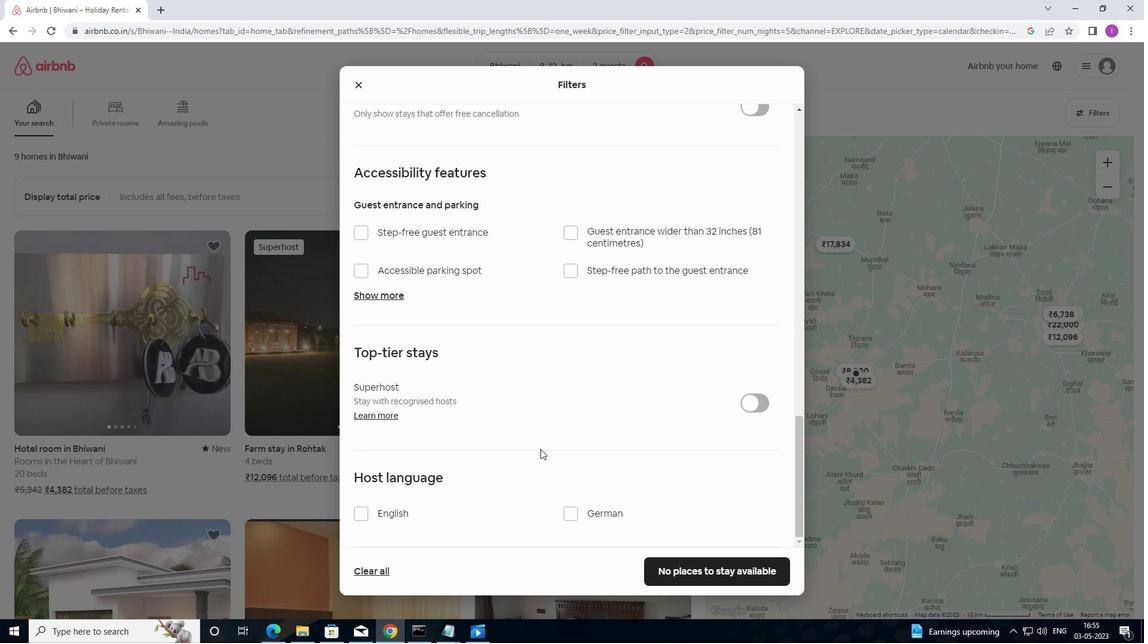 
Action: Mouse scrolled (538, 452) with delta (0, 0)
Screenshot: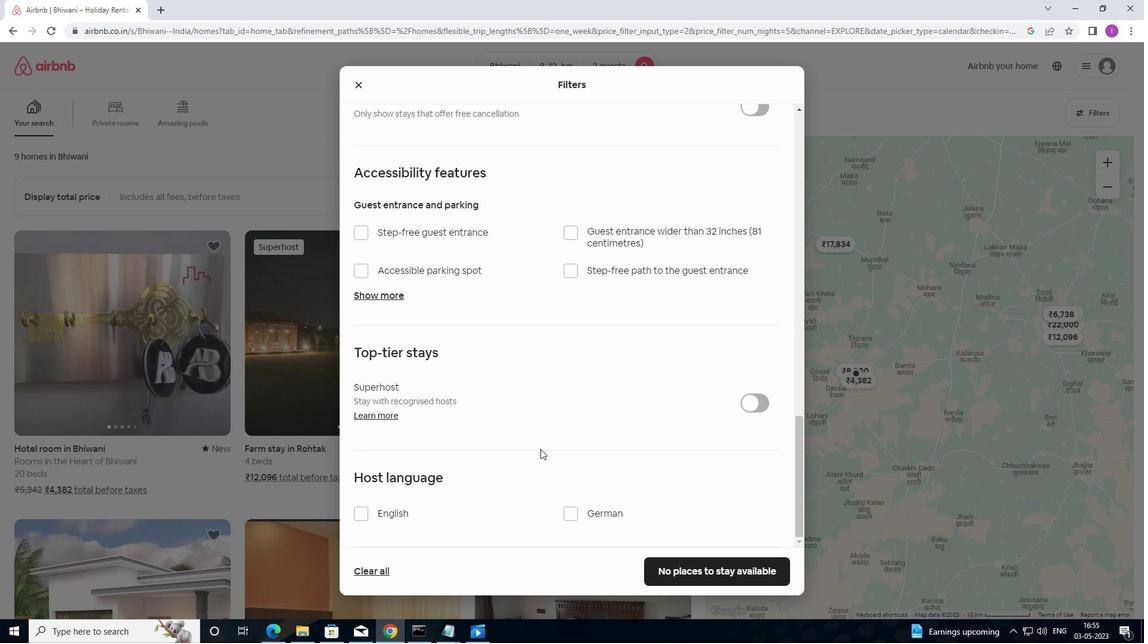 
Action: Mouse moved to (535, 460)
Screenshot: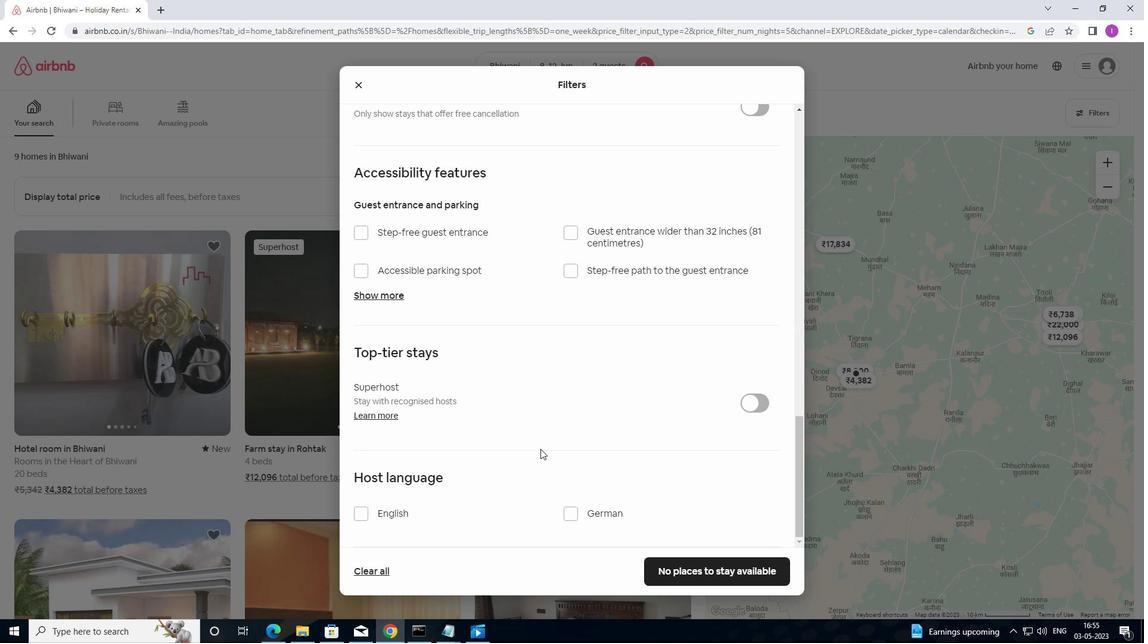 
Action: Mouse scrolled (535, 460) with delta (0, 0)
Screenshot: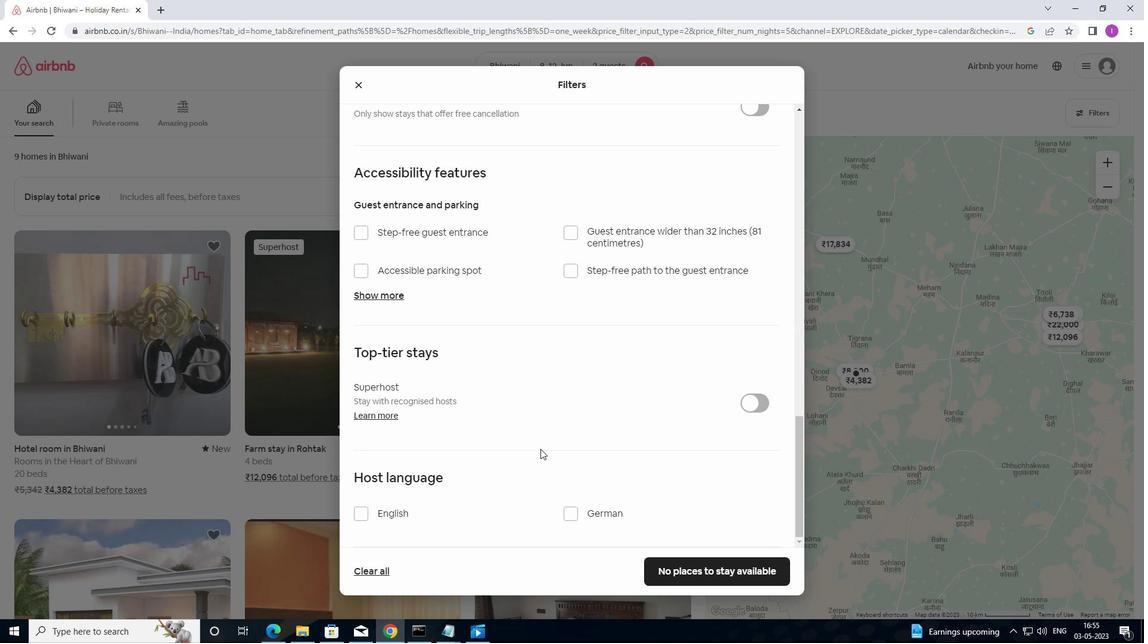 
Action: Mouse moved to (514, 468)
Screenshot: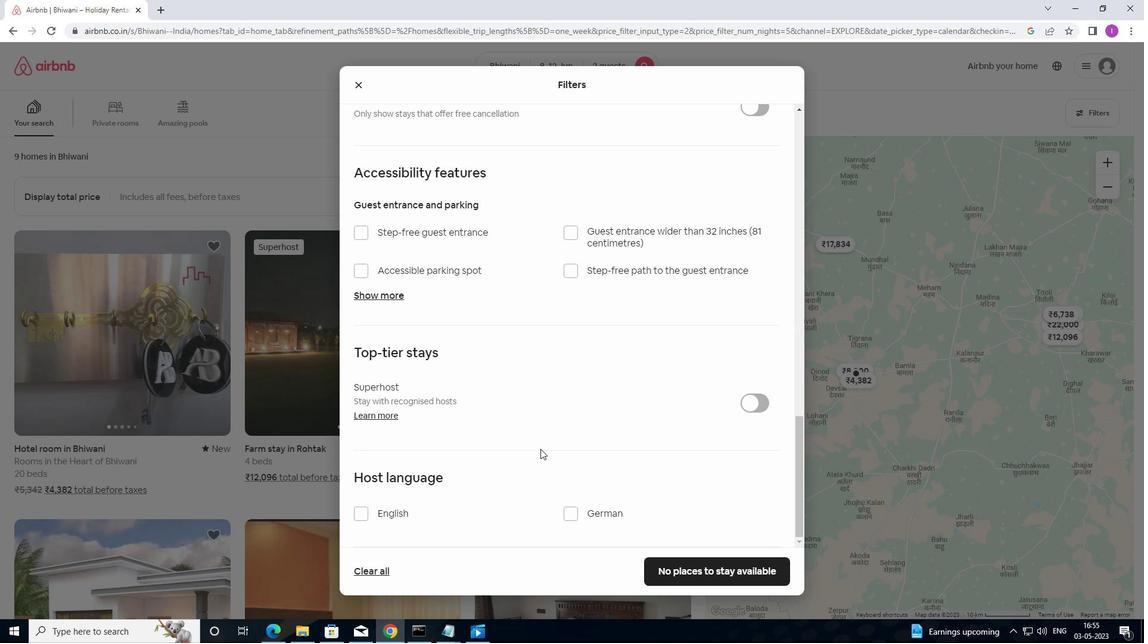 
Action: Mouse scrolled (514, 467) with delta (0, 0)
Screenshot: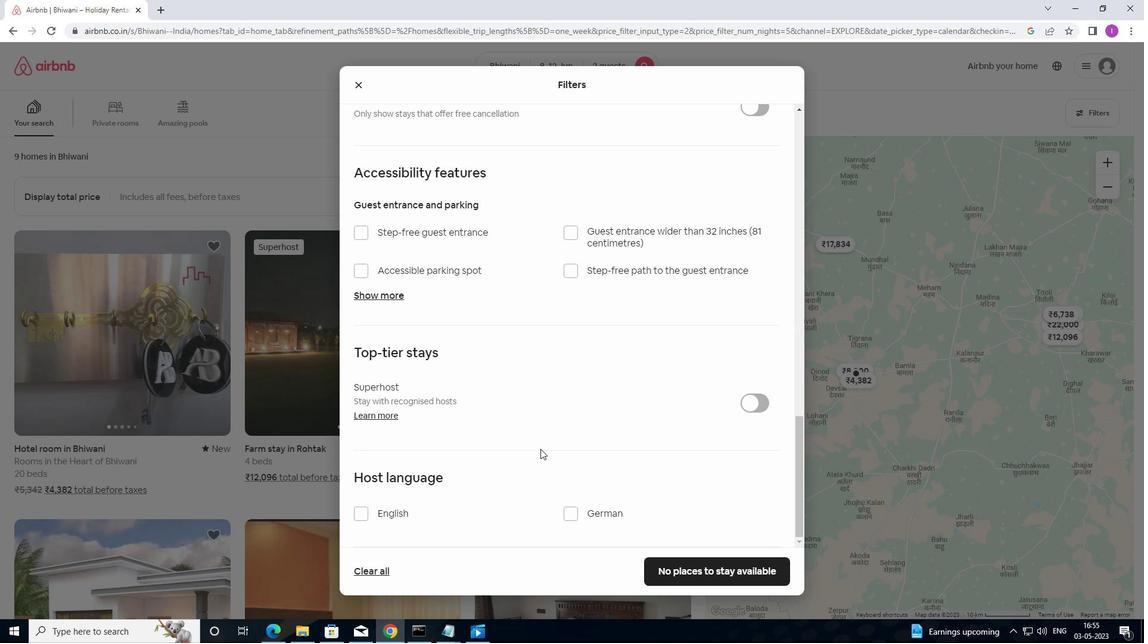 
Action: Mouse moved to (353, 514)
Screenshot: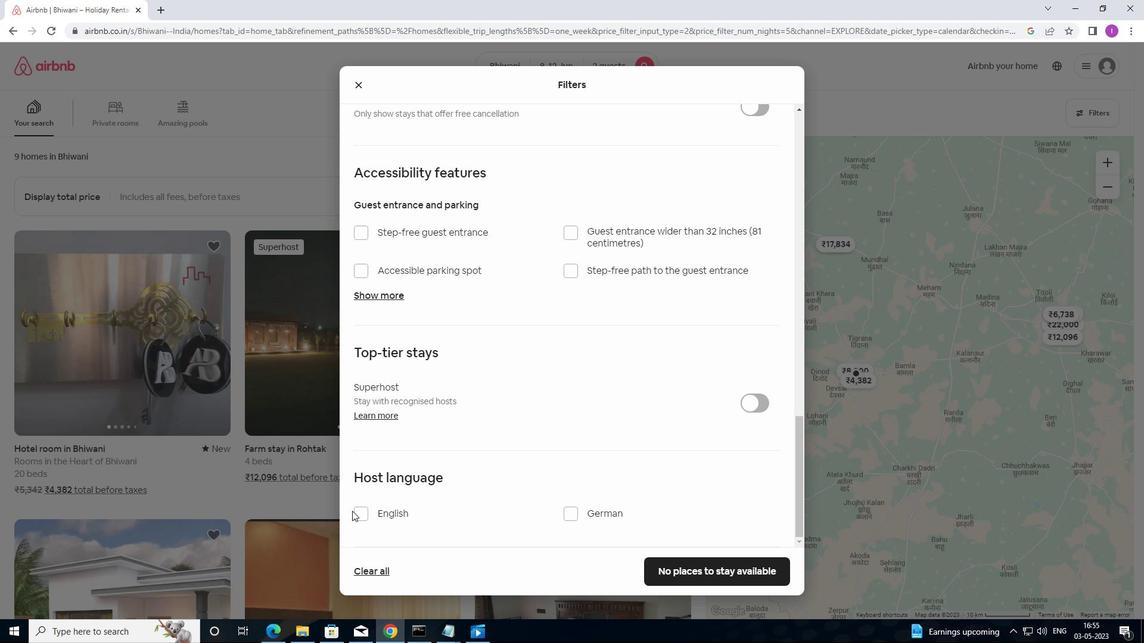 
Action: Mouse pressed left at (353, 514)
Screenshot: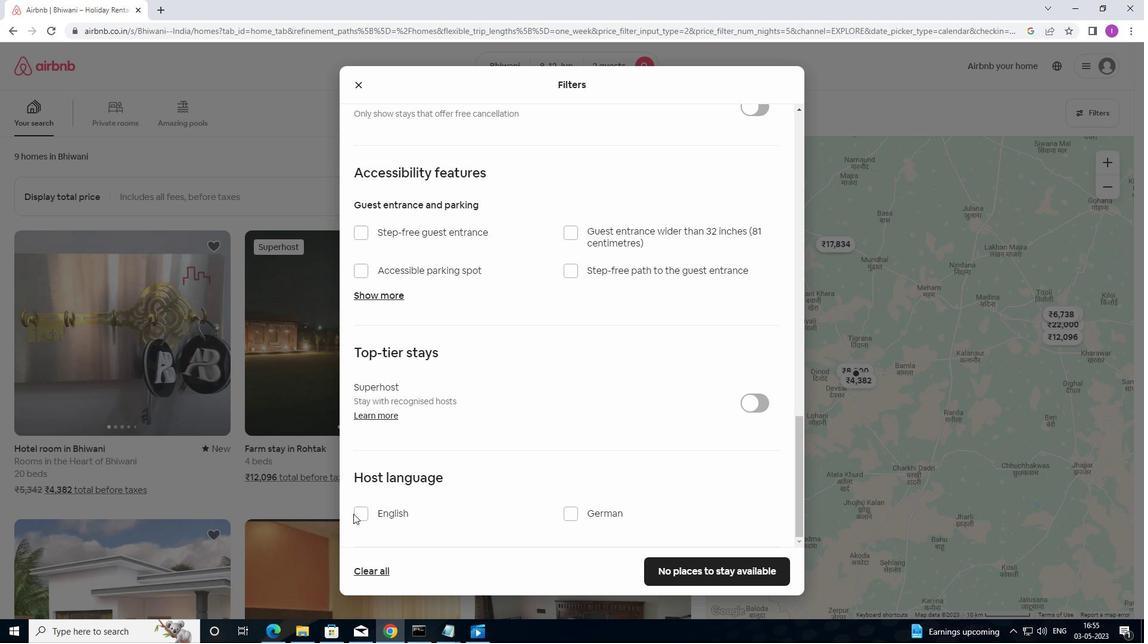 
Action: Mouse moved to (644, 573)
Screenshot: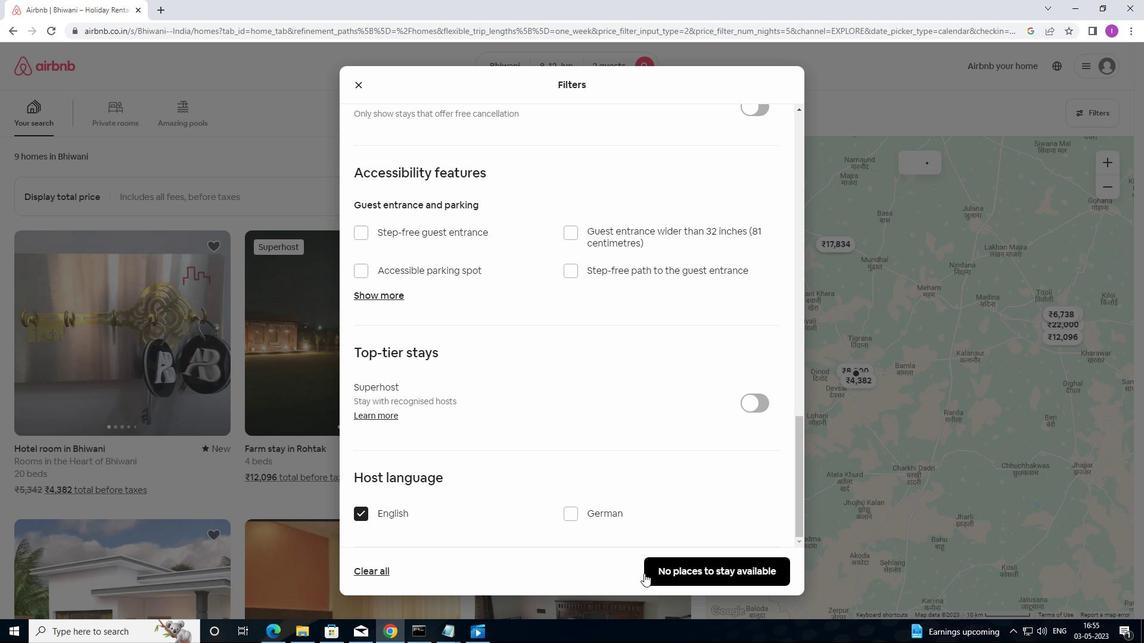 
Action: Mouse pressed left at (644, 573)
Screenshot: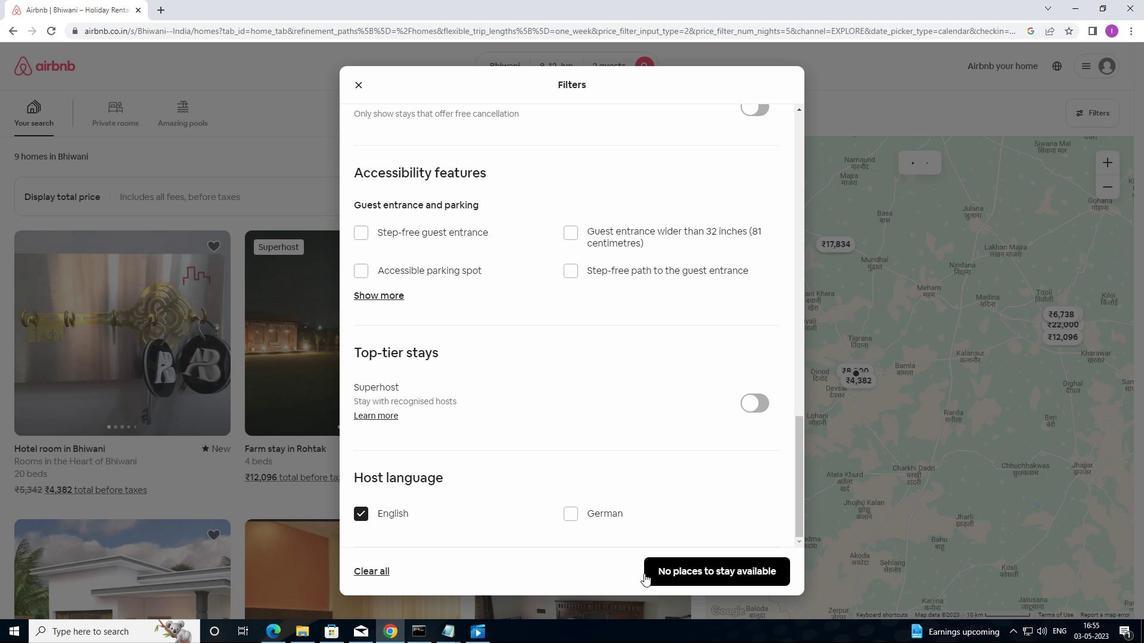 
Action: Mouse moved to (665, 566)
Screenshot: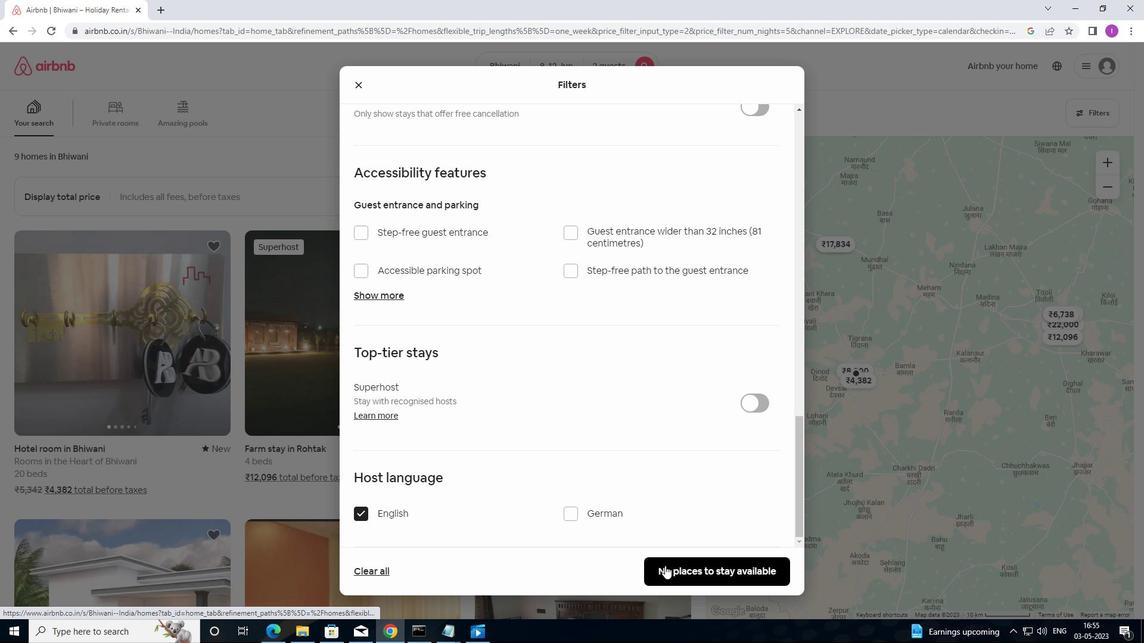 
Action: Mouse pressed left at (665, 566)
Screenshot: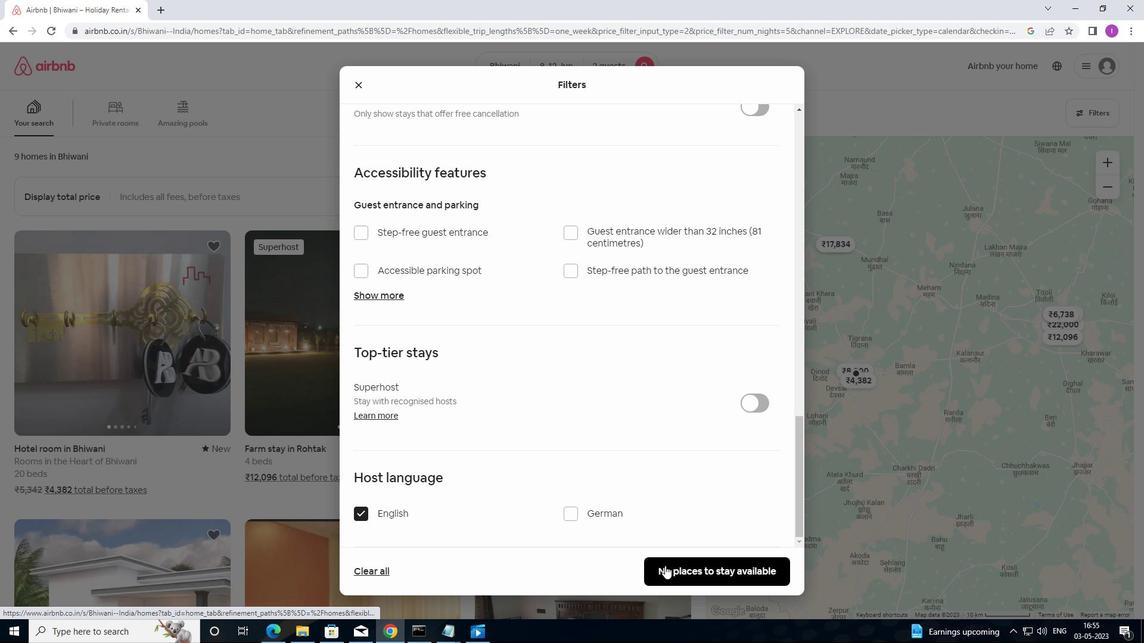 
Action: Mouse moved to (665, 567)
Screenshot: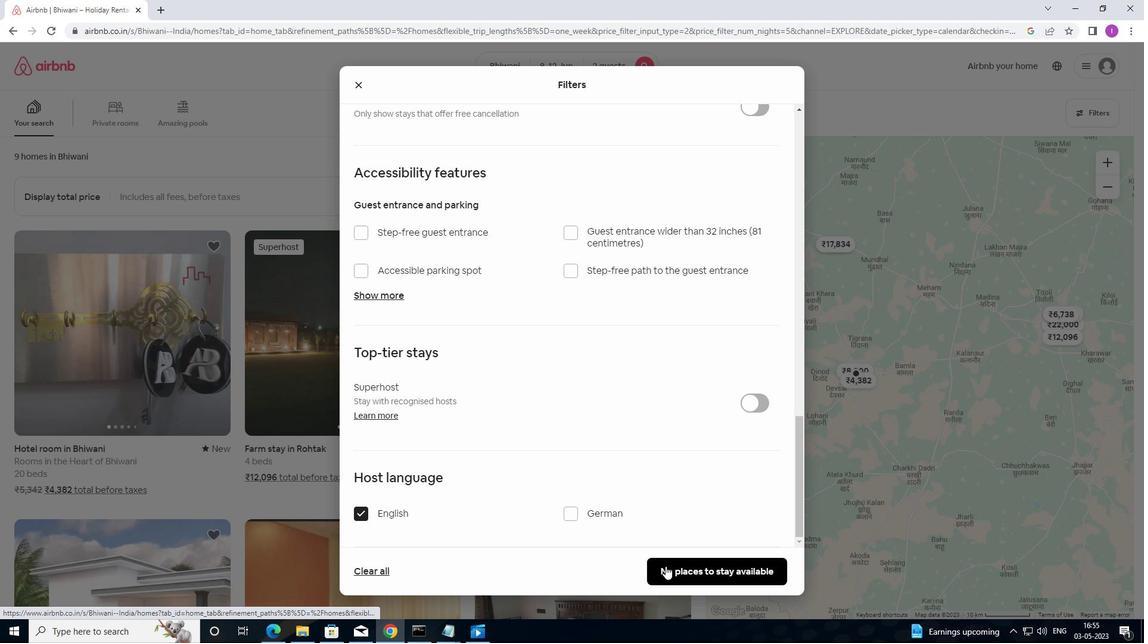 
